 Task: Find connections with filter location Bochum with filter topic #Travelwith filter profile language German with filter current company InfoVision Inc. with filter school APJ Abdul Kalam Technological University with filter industry Household Services with filter service category Commercial Insurance with filter keywords title Interior Designer
Action: Mouse moved to (640, 85)
Screenshot: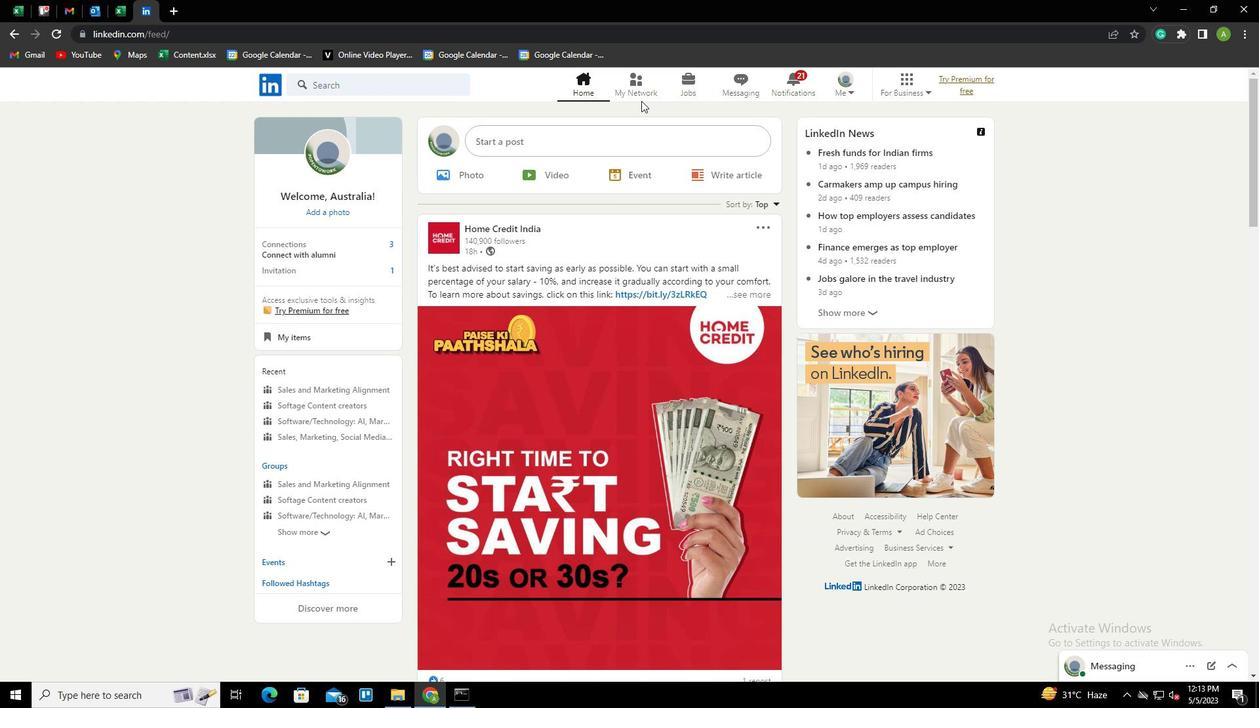
Action: Mouse pressed left at (640, 85)
Screenshot: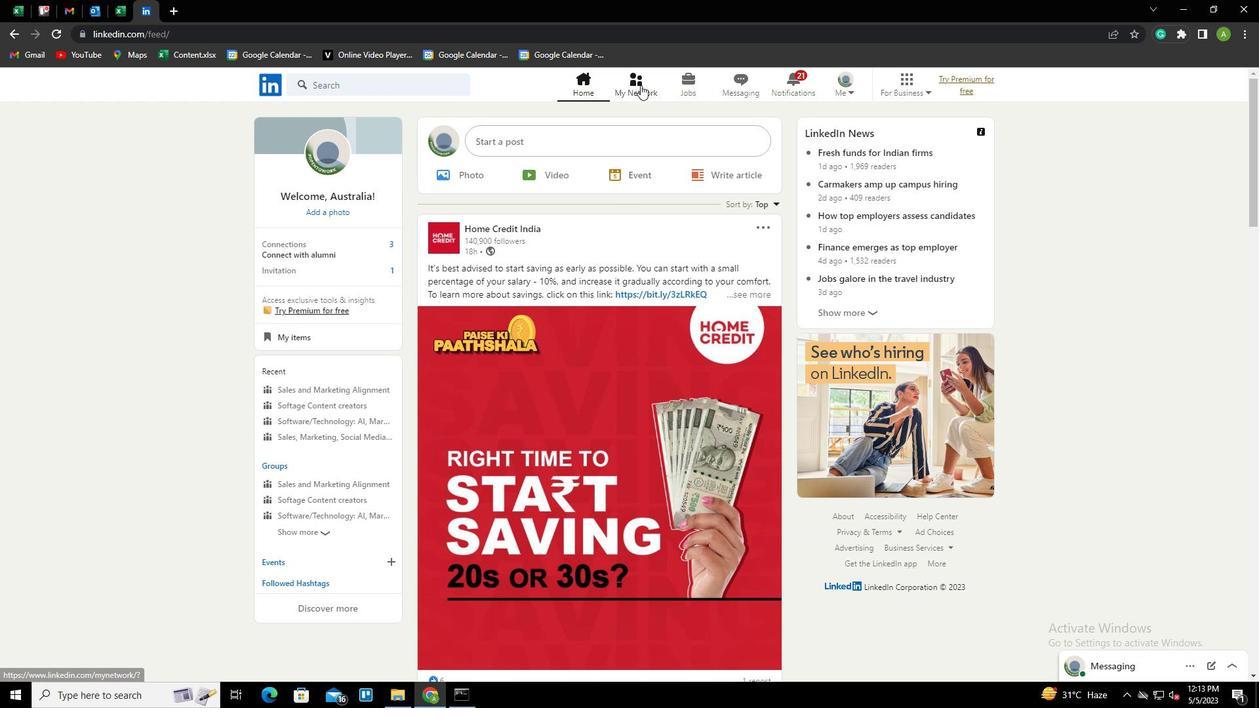 
Action: Mouse moved to (318, 152)
Screenshot: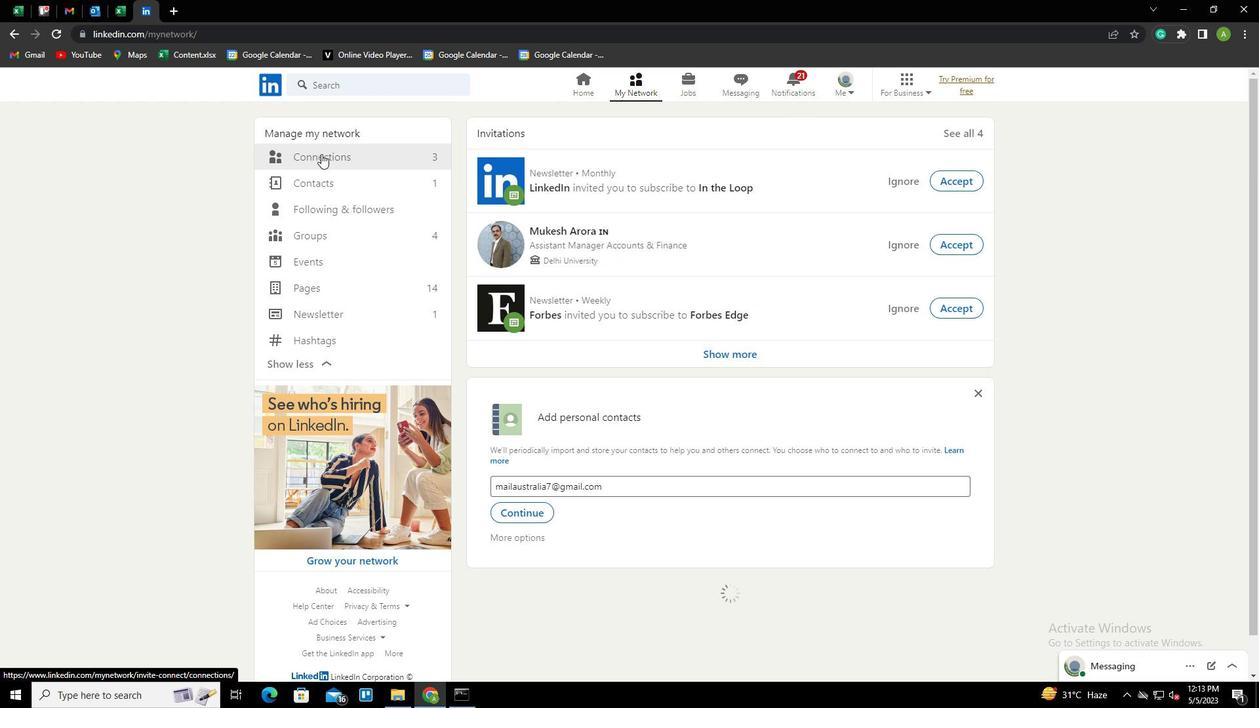 
Action: Mouse pressed left at (318, 152)
Screenshot: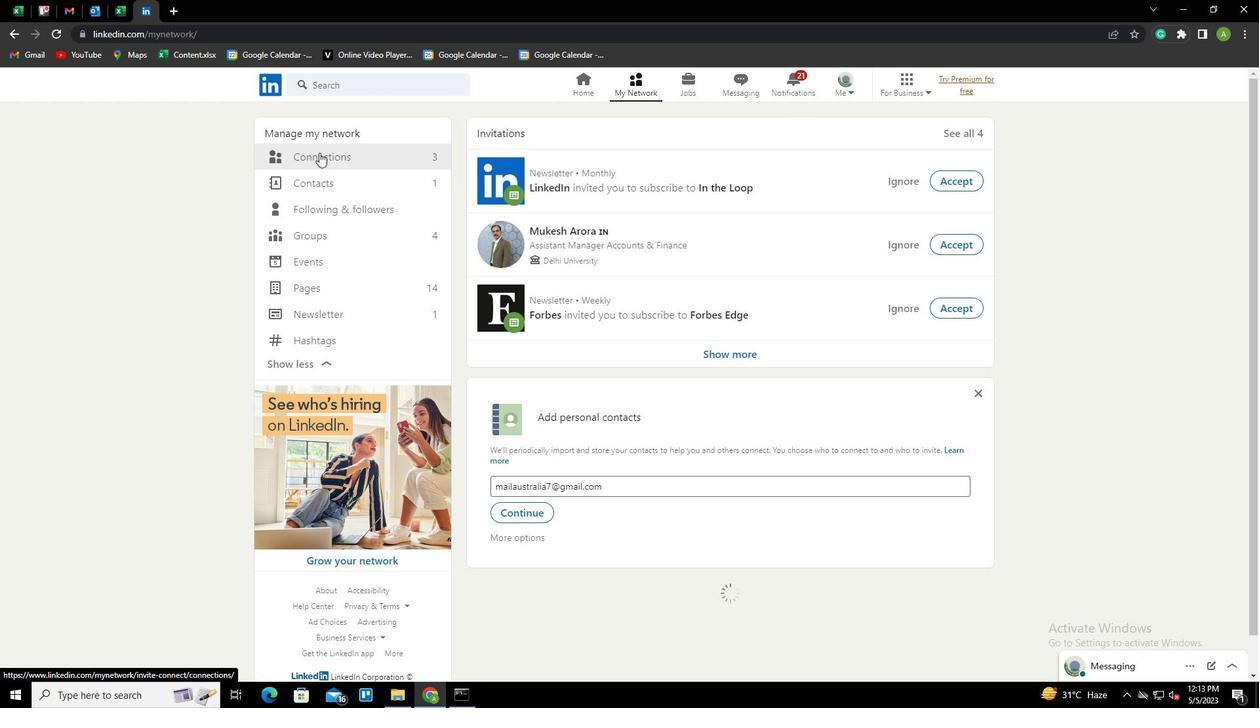 
Action: Mouse moved to (698, 158)
Screenshot: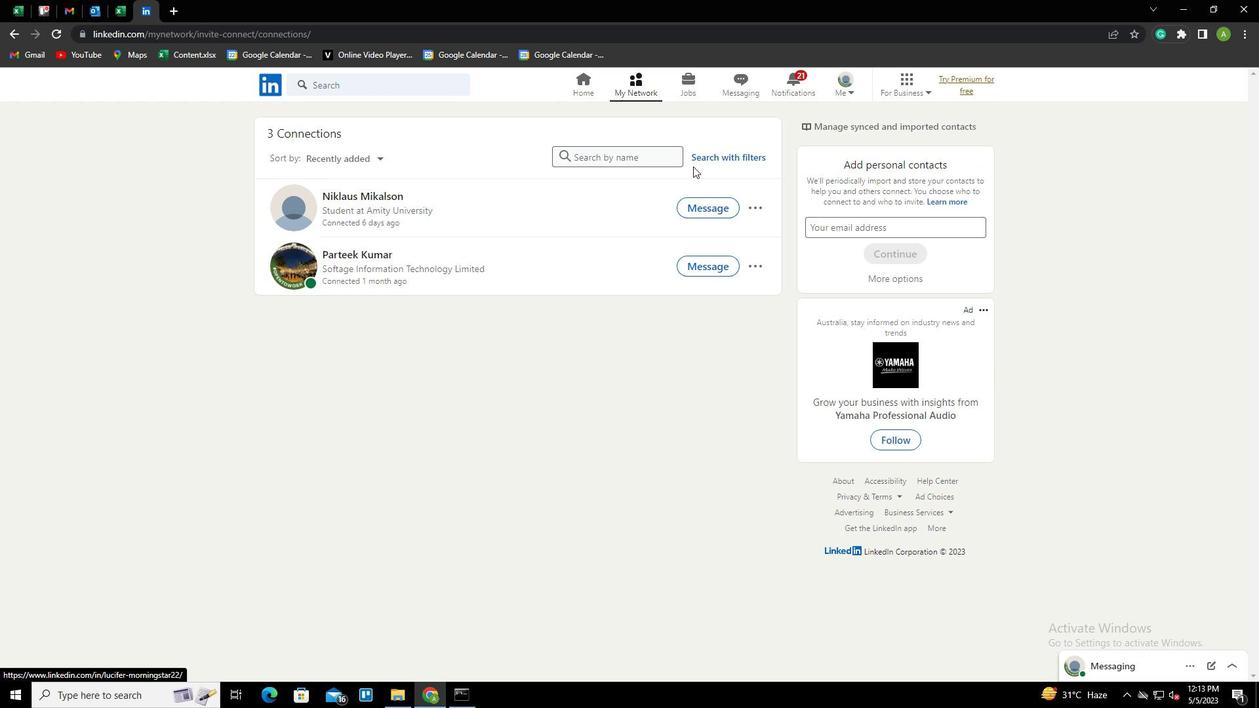 
Action: Mouse pressed left at (698, 158)
Screenshot: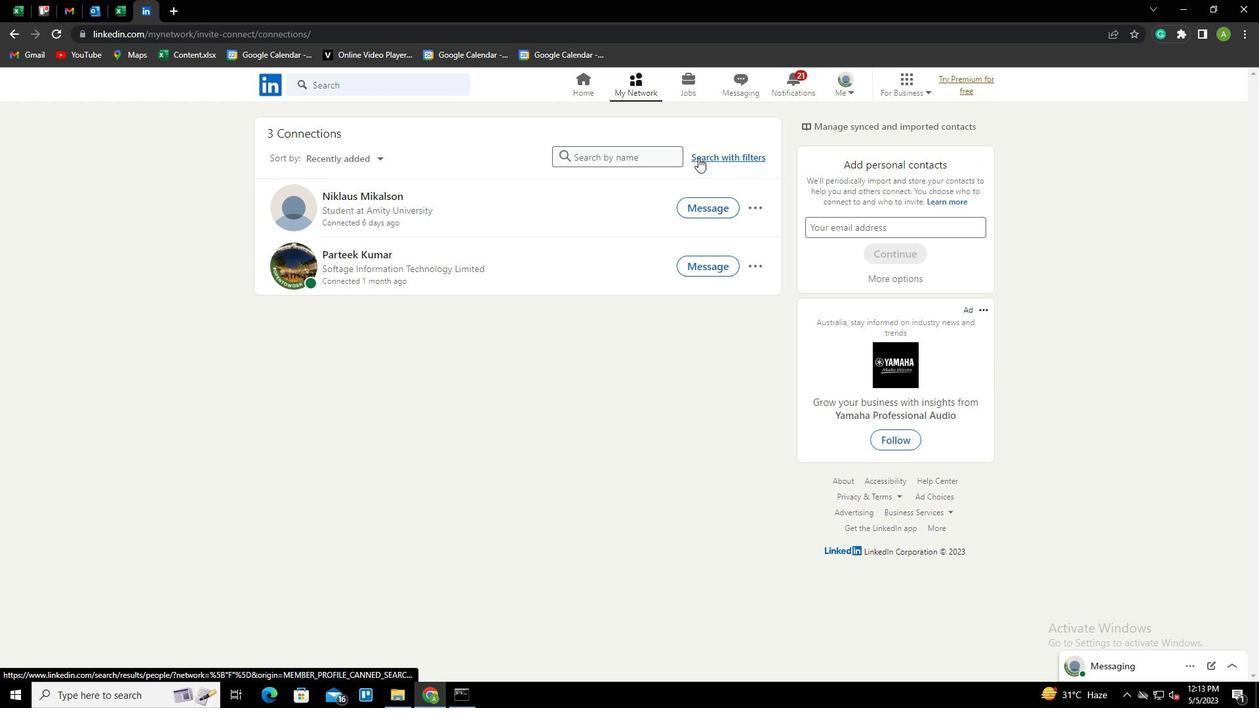 
Action: Mouse moved to (673, 121)
Screenshot: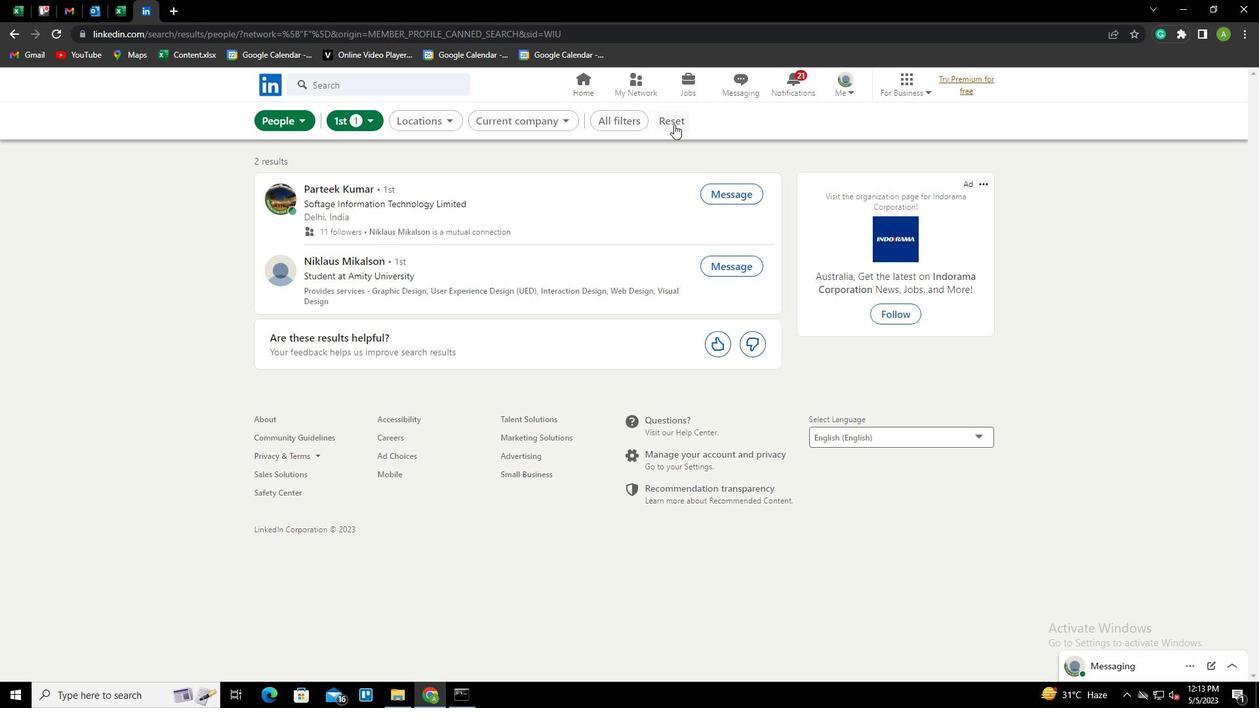 
Action: Mouse pressed left at (673, 121)
Screenshot: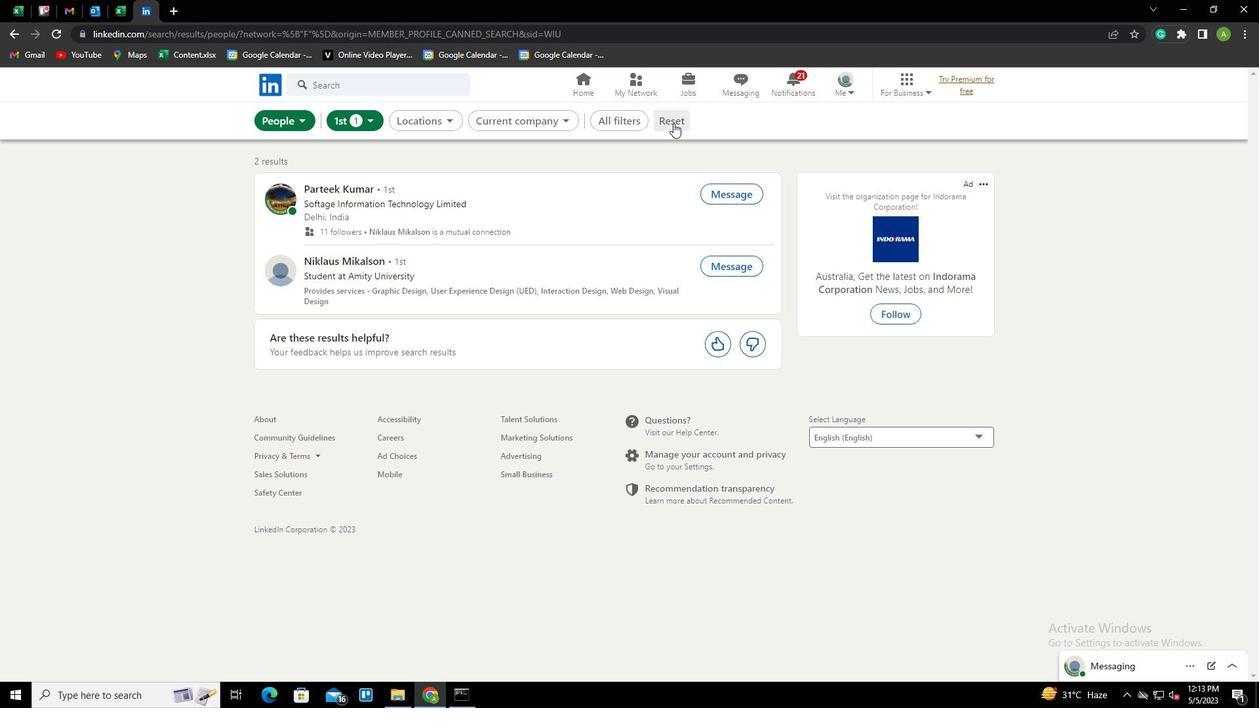 
Action: Mouse moved to (652, 116)
Screenshot: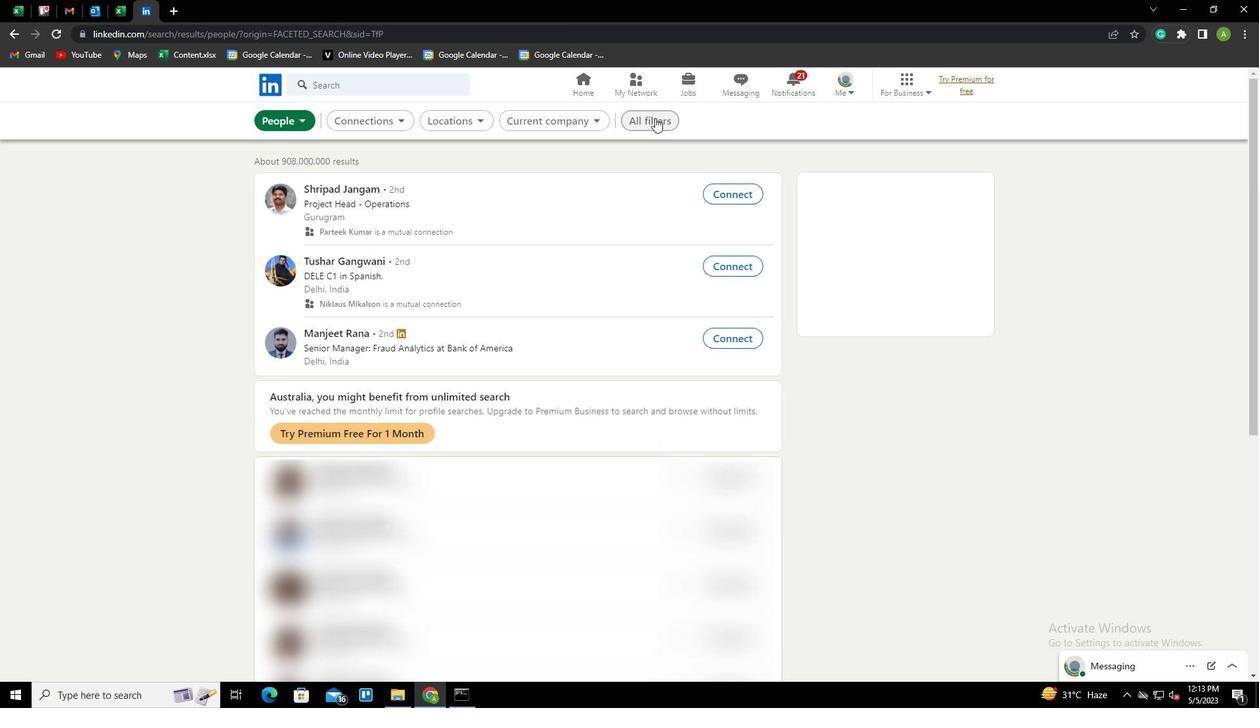 
Action: Mouse pressed left at (652, 116)
Screenshot: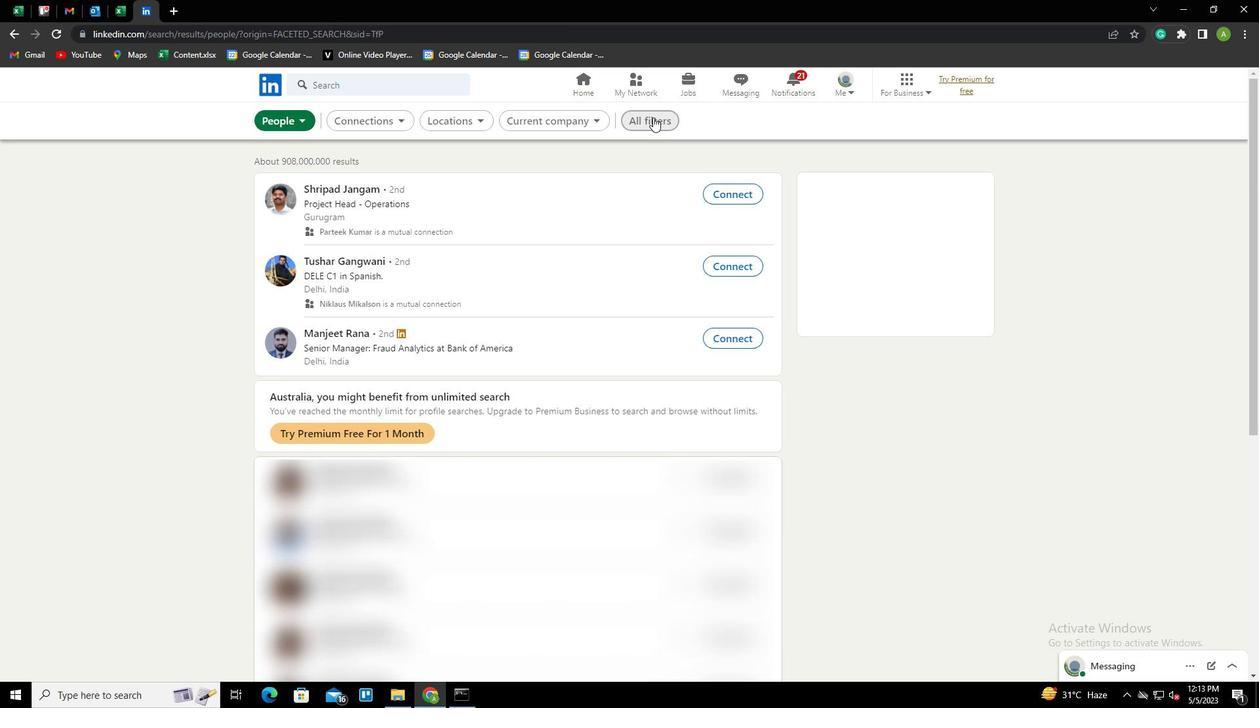 
Action: Mouse moved to (991, 346)
Screenshot: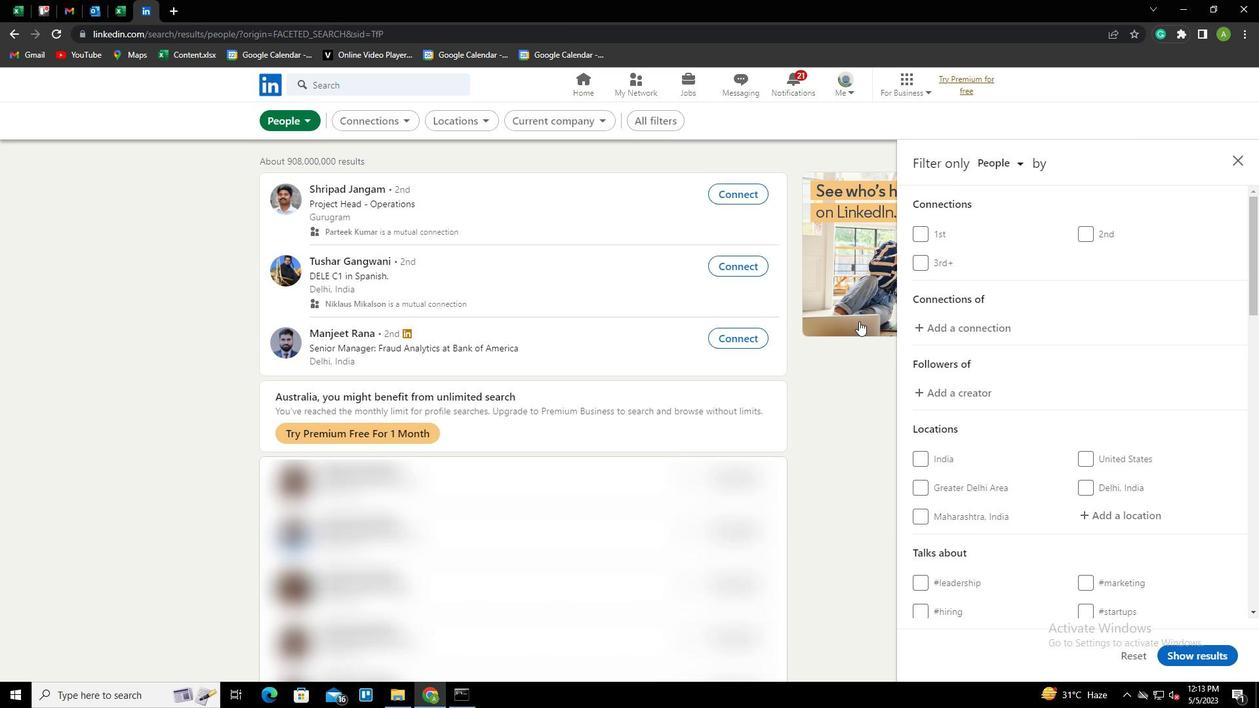
Action: Mouse scrolled (991, 345) with delta (0, 0)
Screenshot: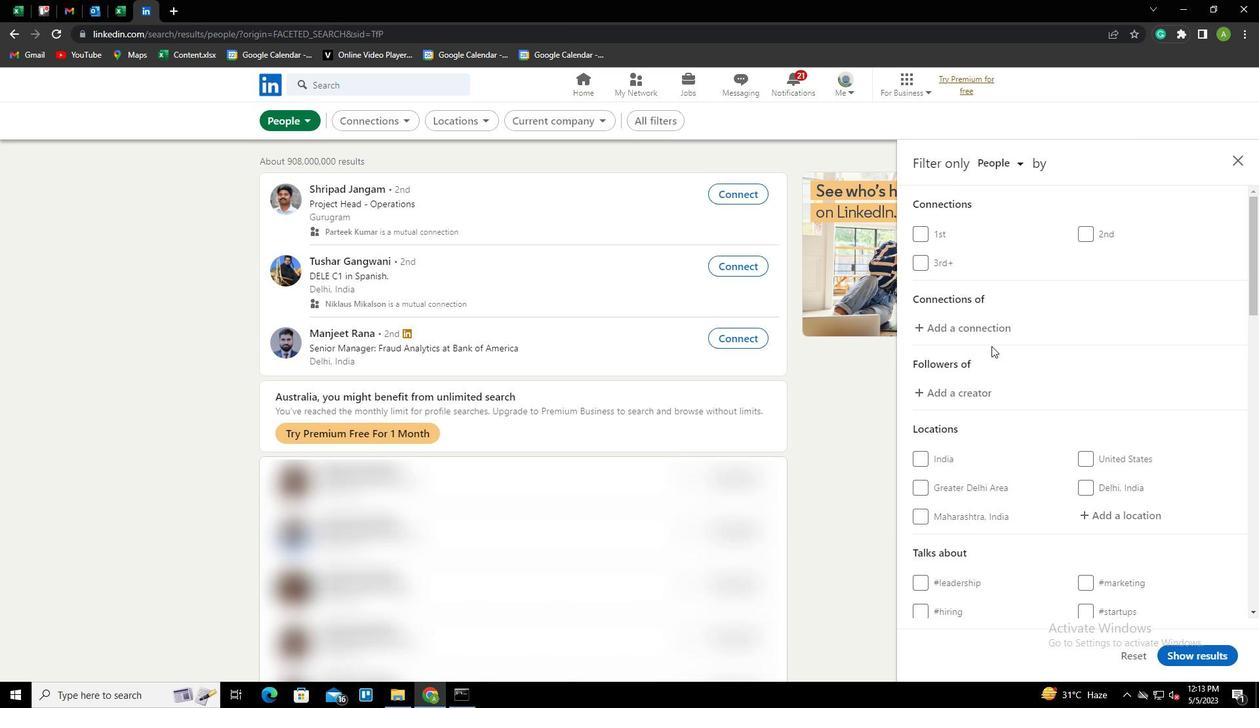 
Action: Mouse scrolled (991, 345) with delta (0, 0)
Screenshot: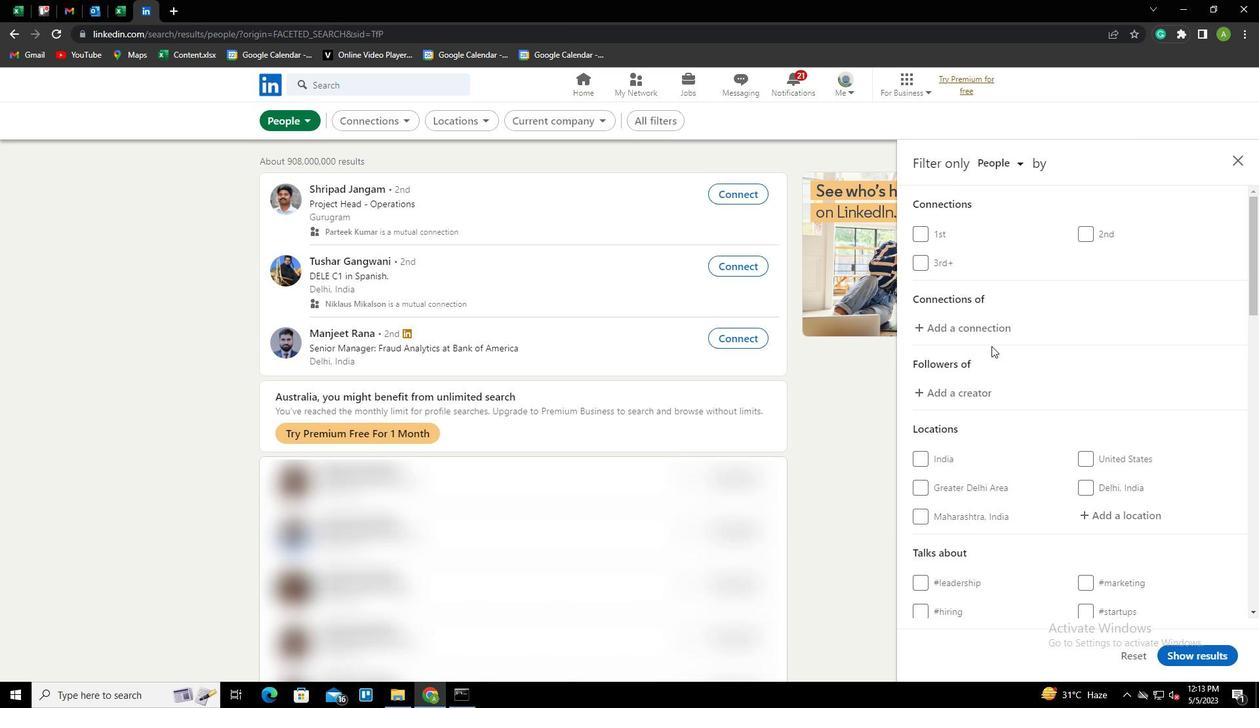 
Action: Mouse moved to (1111, 386)
Screenshot: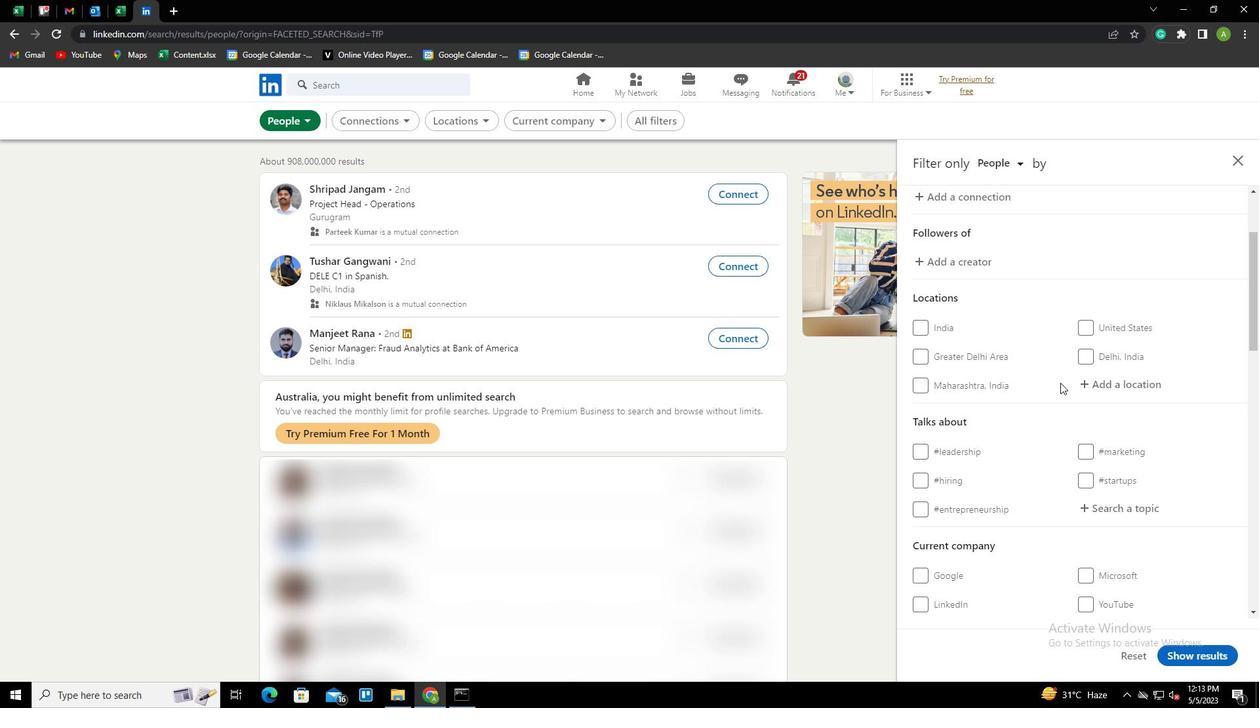 
Action: Mouse pressed left at (1111, 386)
Screenshot: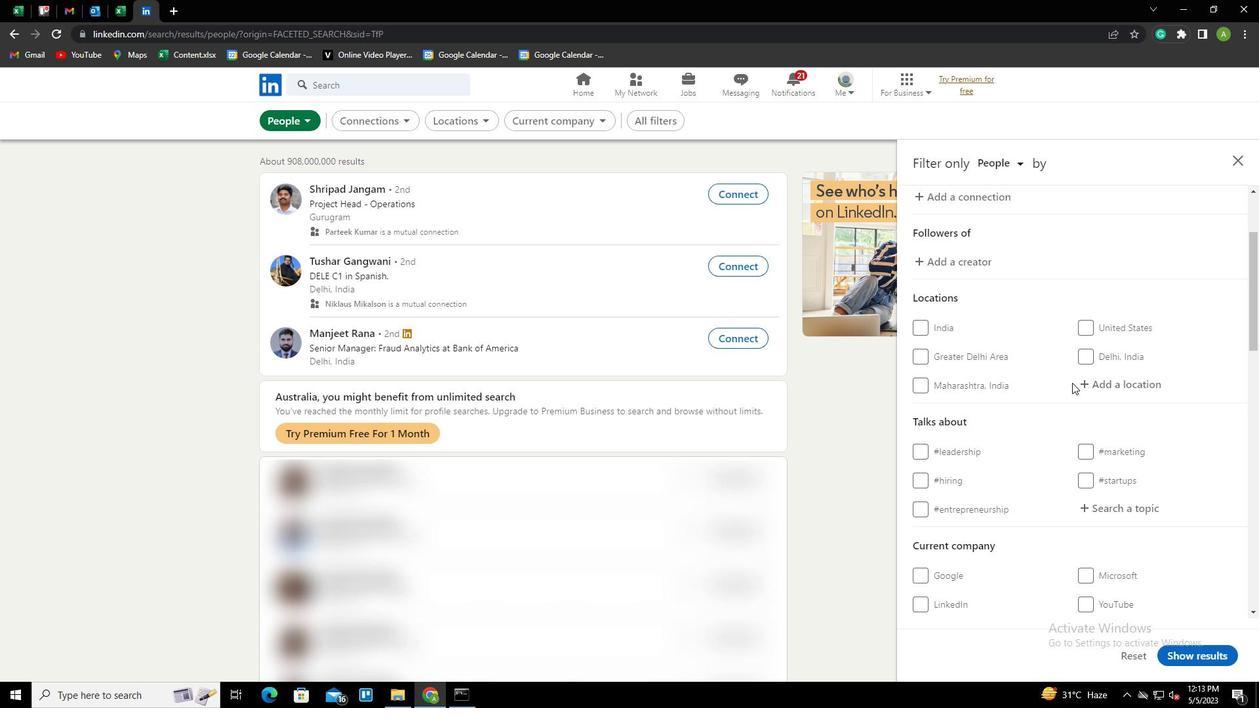 
Action: Key pressed <Key.shift><Key.shift><Key.shift><Key.shift><Key.shift><Key.shift><Key.shift><Key.shift><Key.shift><Key.shift><Key.shift><Key.shift><Key.shift><Key.shift><Key.shift><Key.shift><Key.shift><Key.shift>V
Screenshot: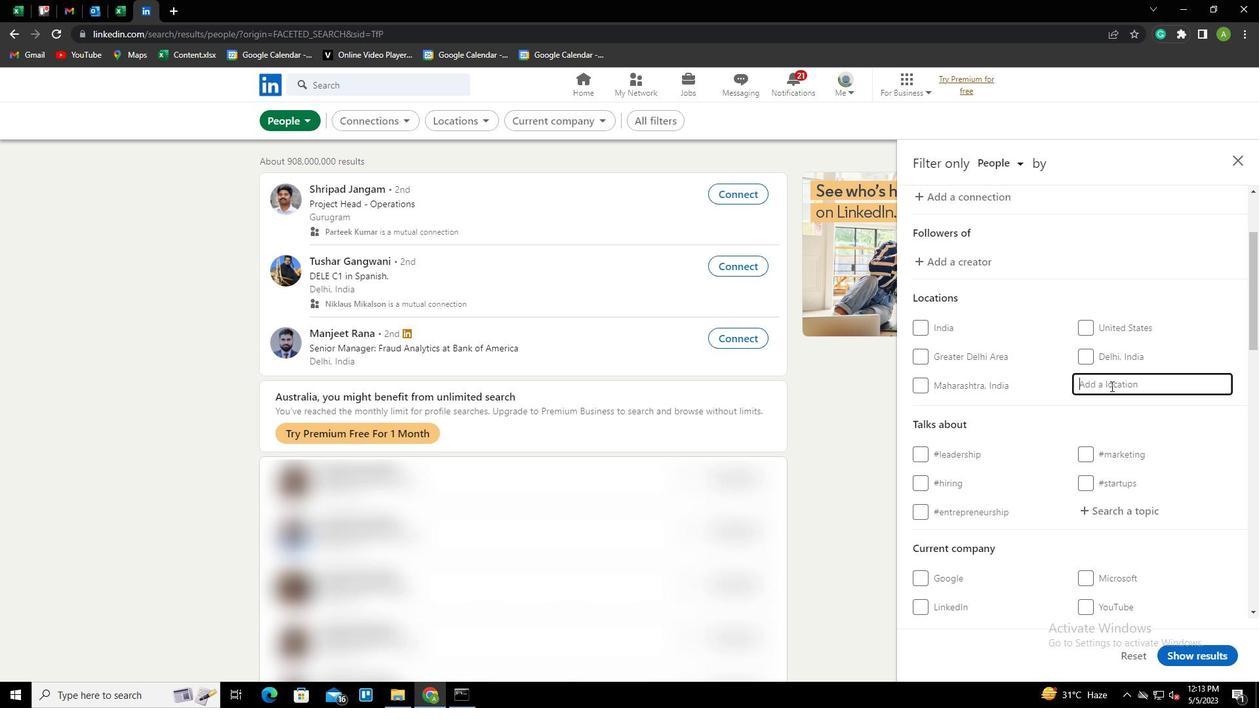 
Action: Mouse moved to (1038, 352)
Screenshot: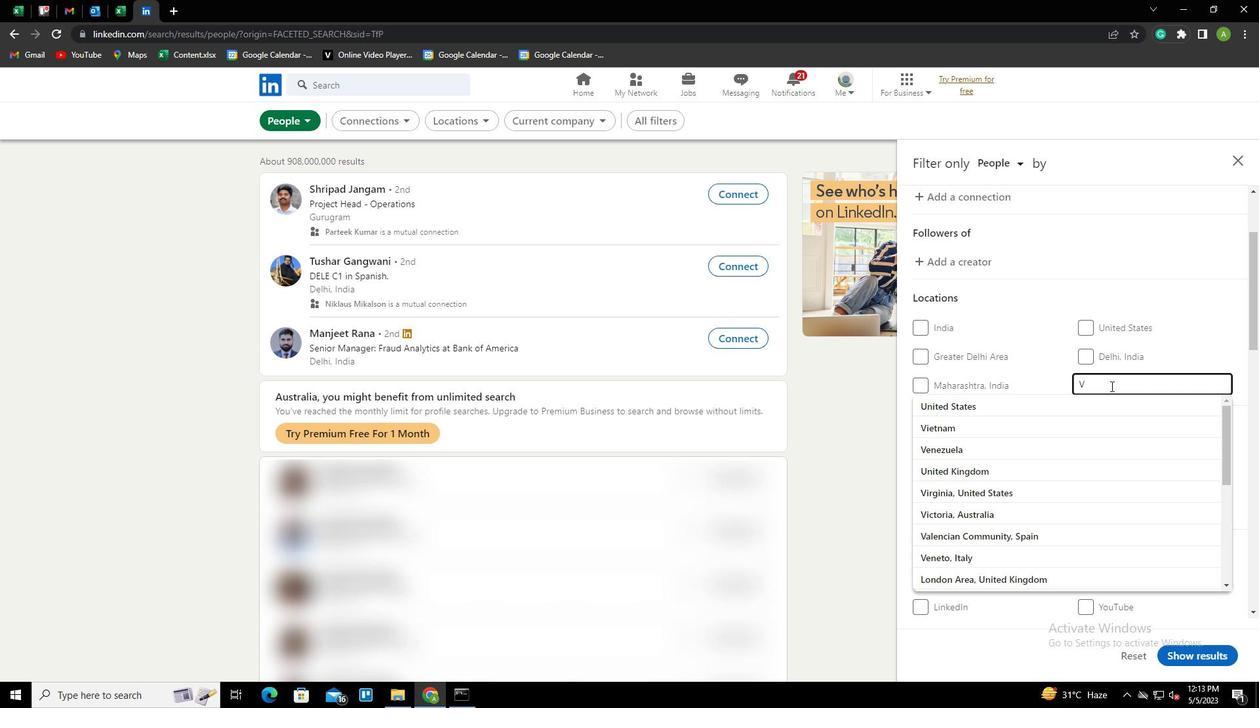 
Action: Key pressed <Key.backspace>BOCHUM<Key.down><Key.enter>
Screenshot: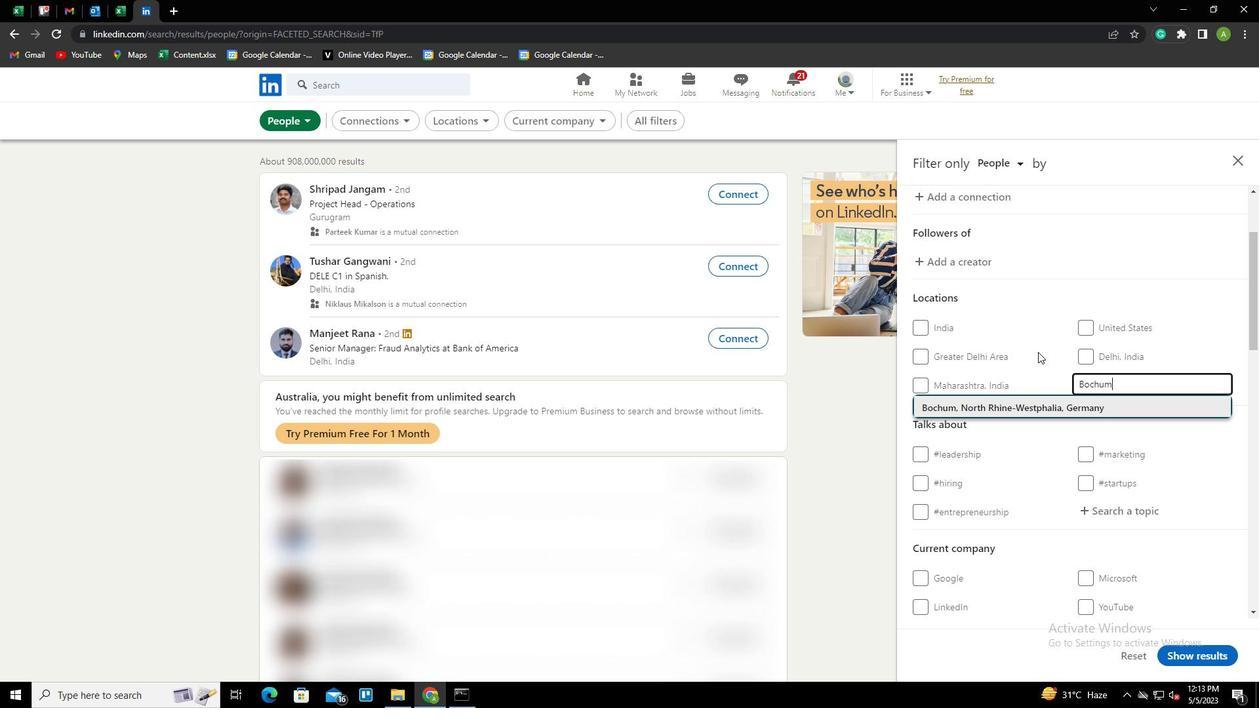 
Action: Mouse scrolled (1038, 351) with delta (0, 0)
Screenshot: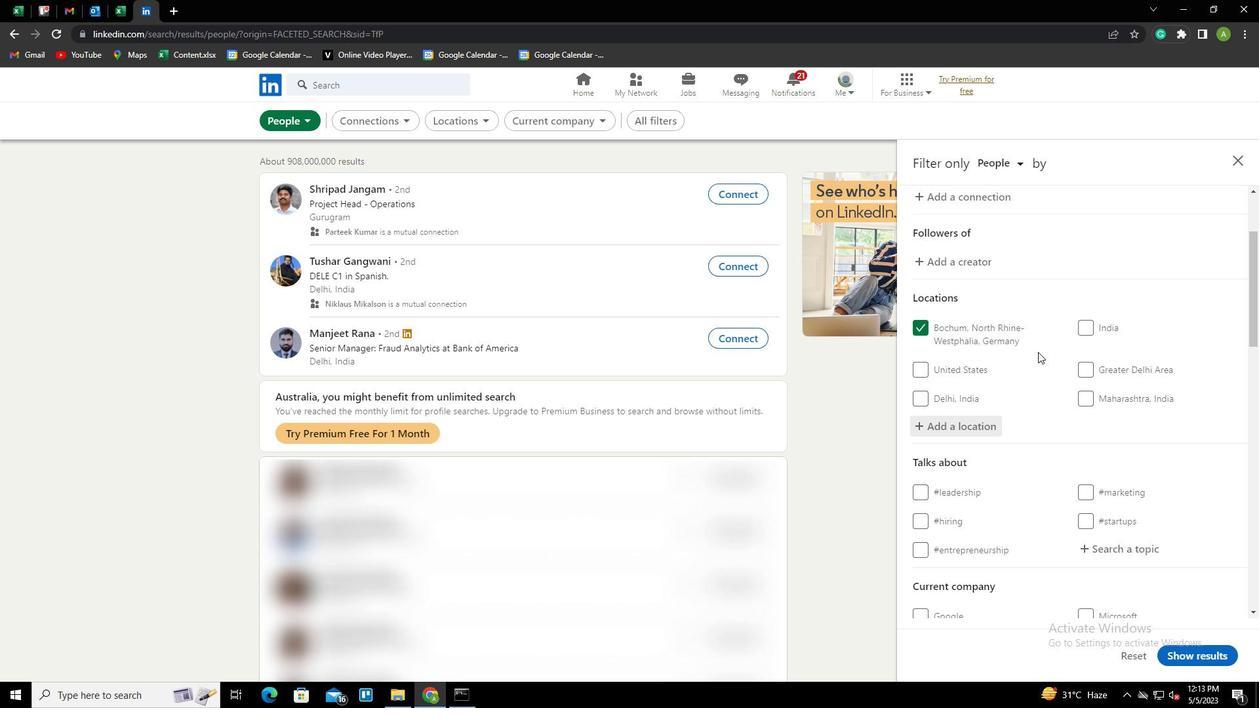 
Action: Mouse scrolled (1038, 351) with delta (0, 0)
Screenshot: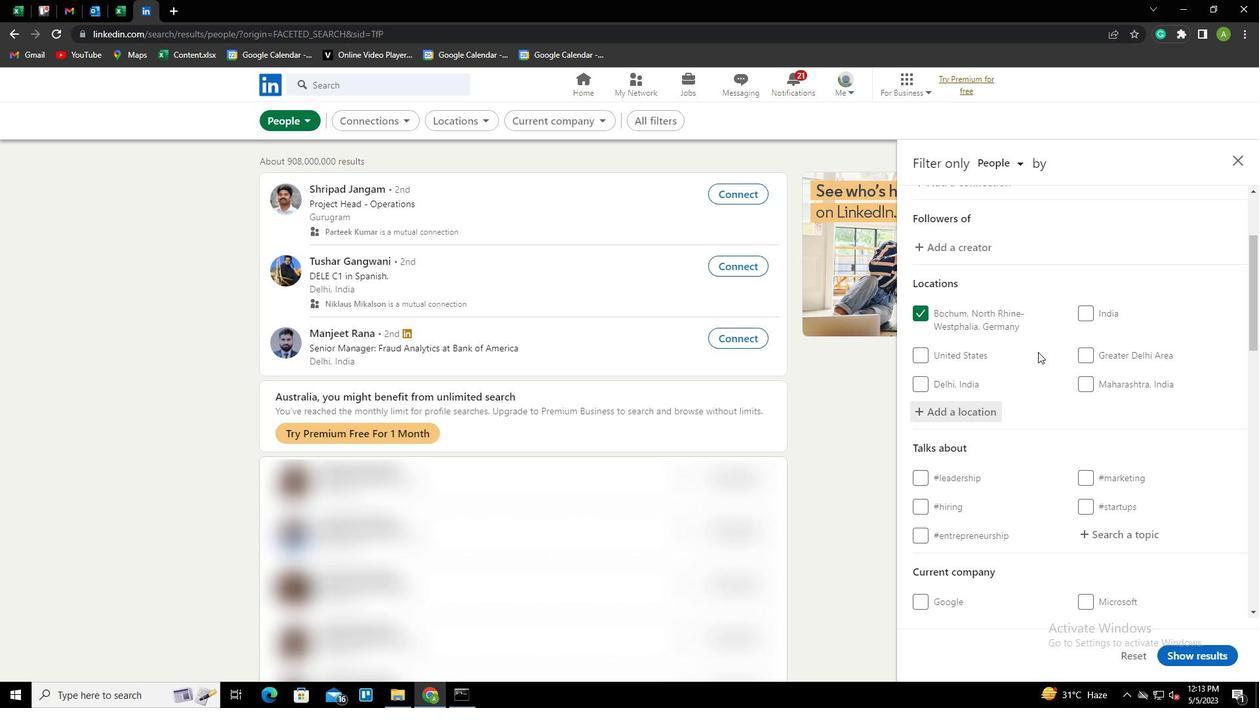 
Action: Mouse moved to (1117, 426)
Screenshot: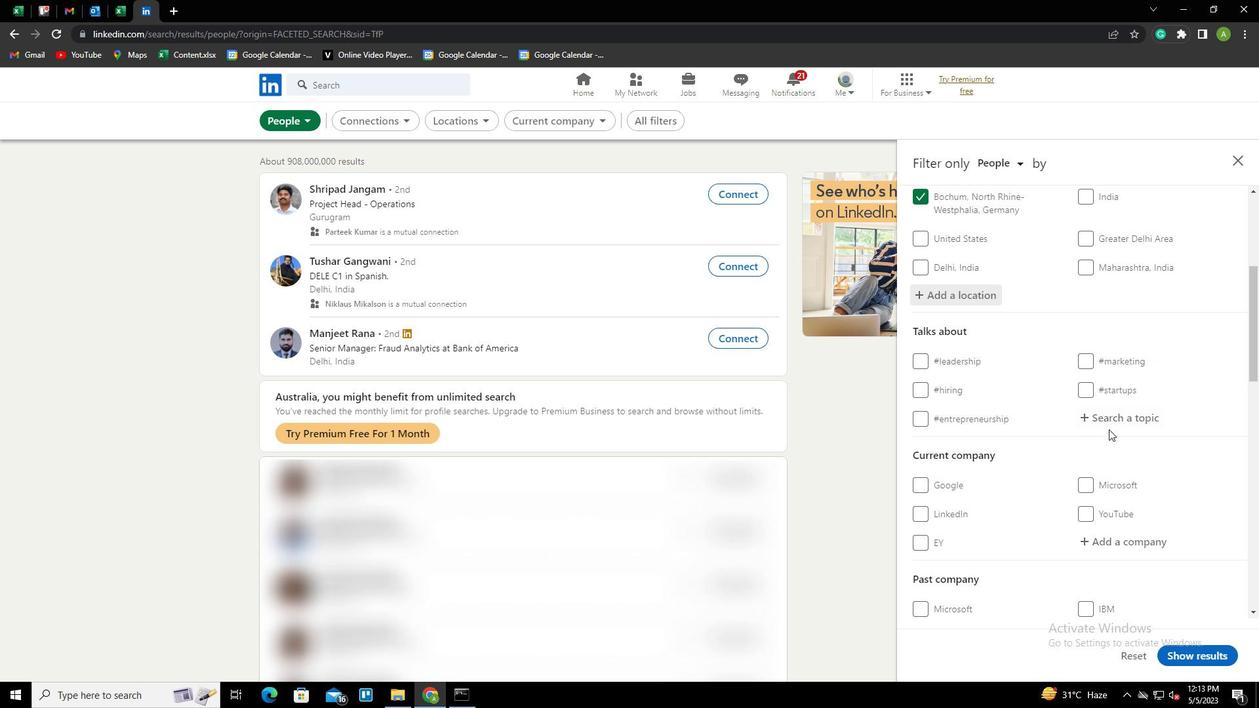 
Action: Mouse pressed left at (1117, 426)
Screenshot: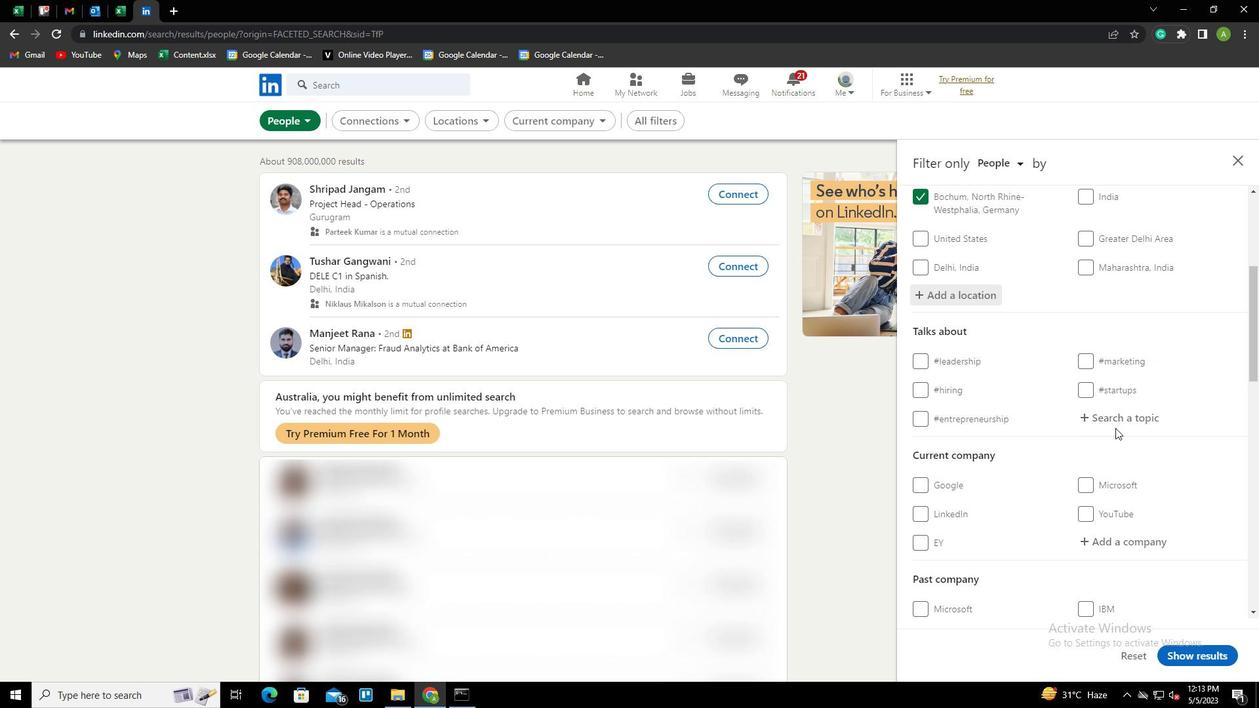 
Action: Key pressed TRAVEL<Key.down><Key.enter>
Screenshot: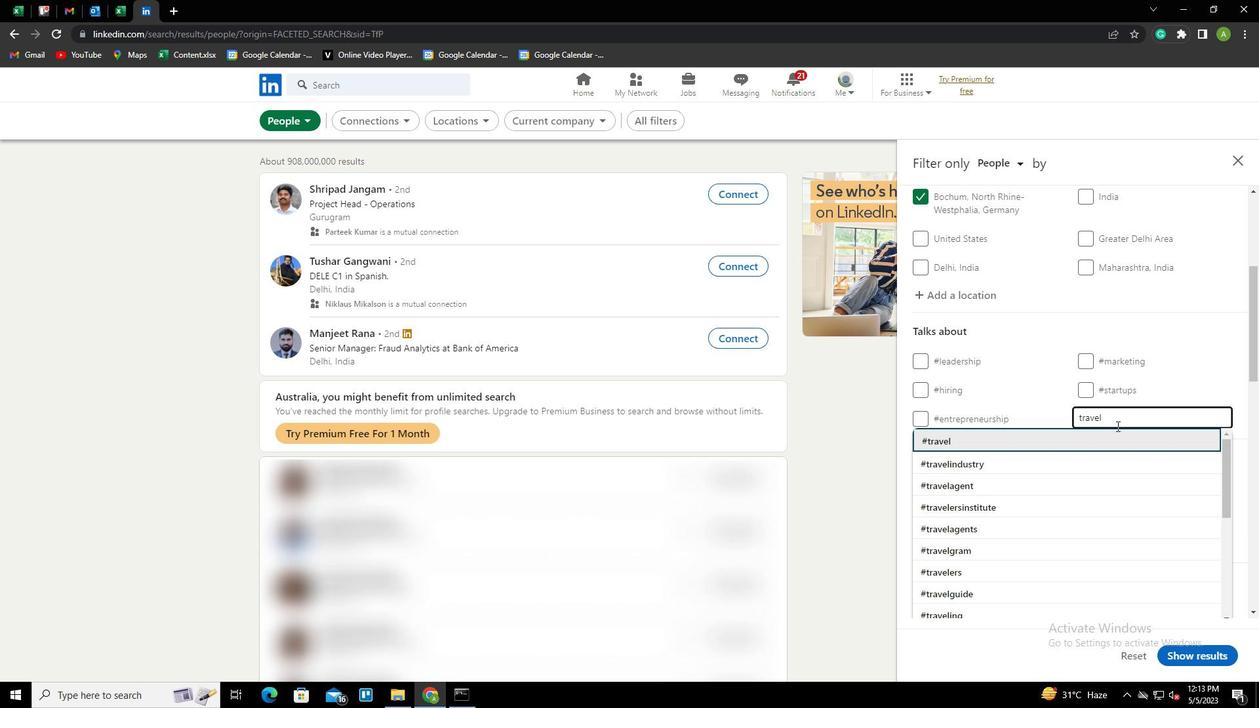 
Action: Mouse scrolled (1117, 425) with delta (0, 0)
Screenshot: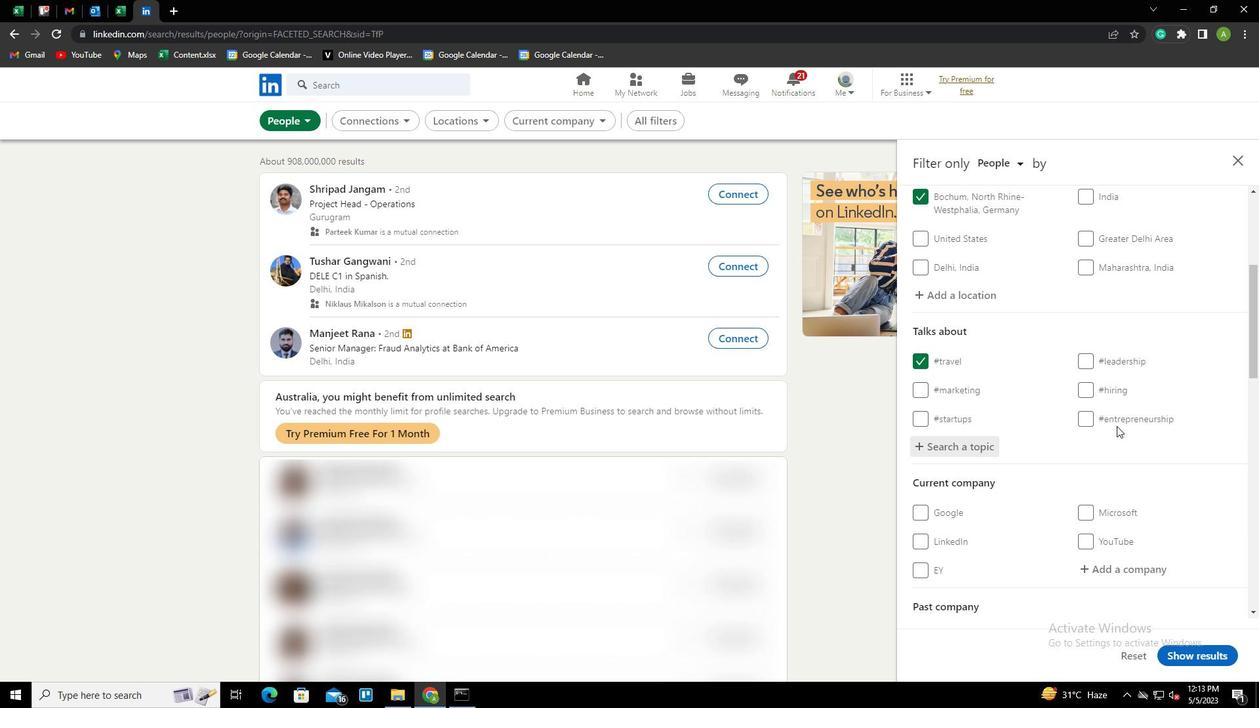 
Action: Mouse scrolled (1117, 425) with delta (0, 0)
Screenshot: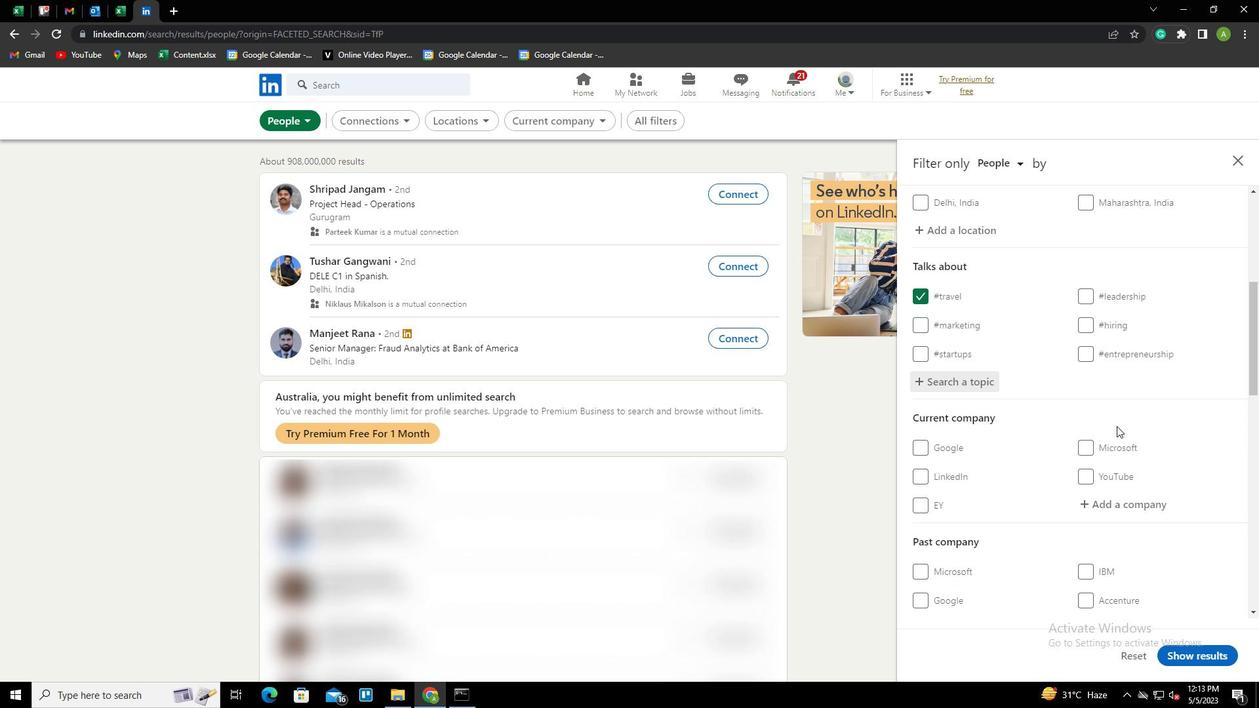 
Action: Mouse scrolled (1117, 425) with delta (0, 0)
Screenshot: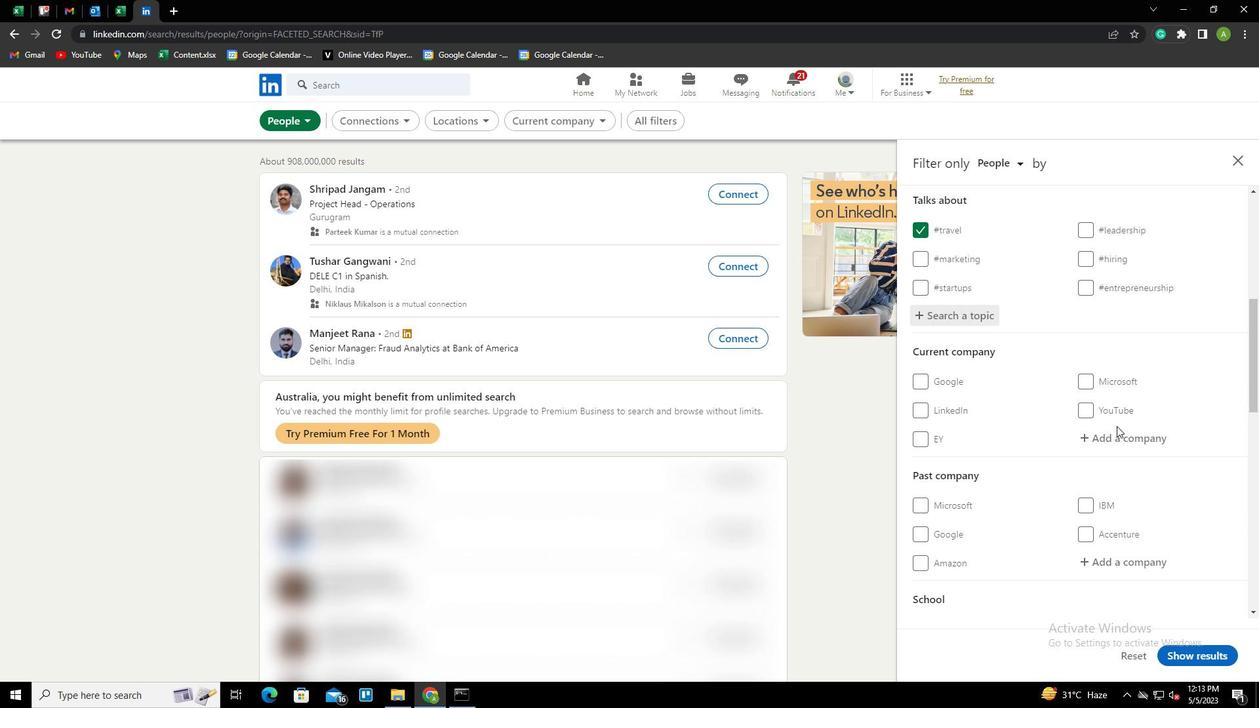 
Action: Mouse scrolled (1117, 425) with delta (0, 0)
Screenshot: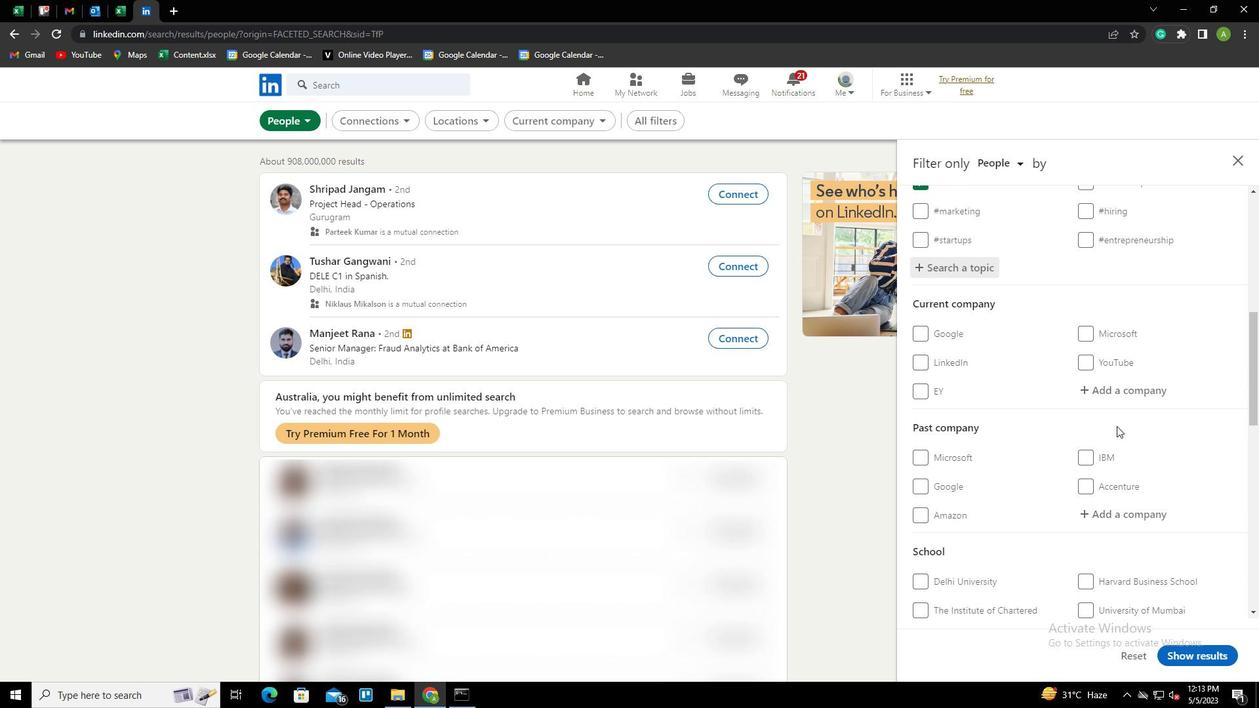 
Action: Mouse scrolled (1117, 425) with delta (0, 0)
Screenshot: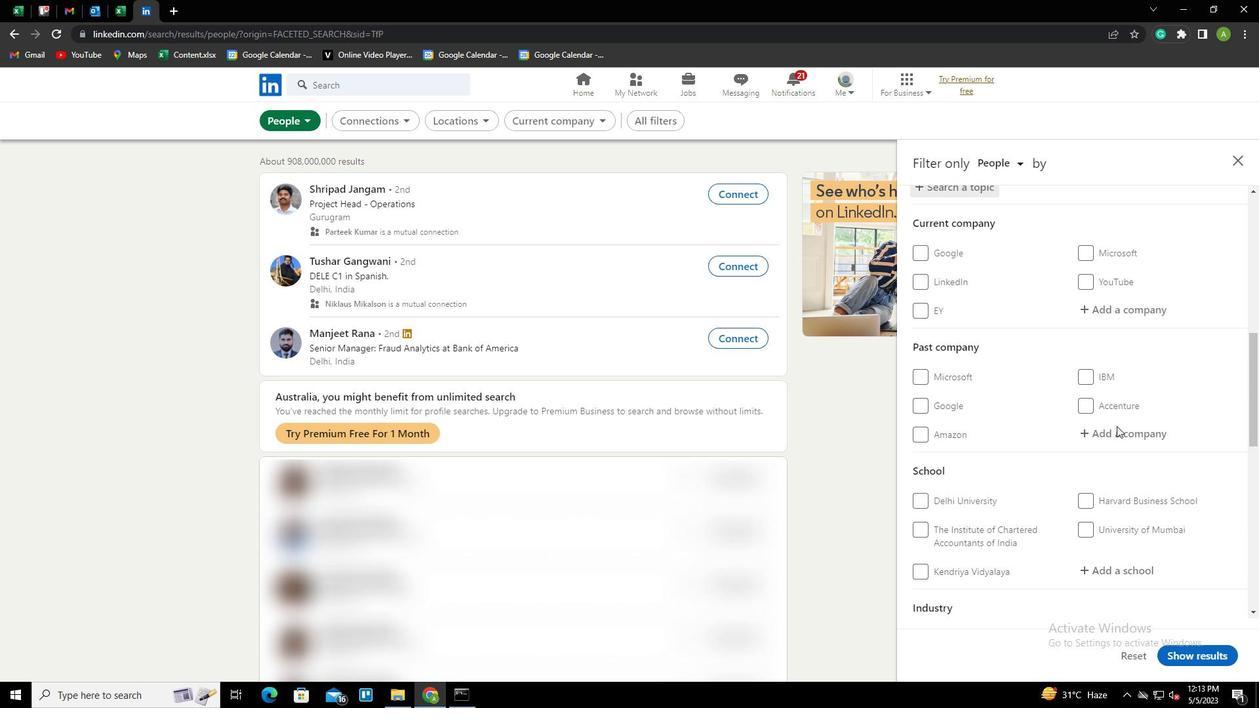 
Action: Mouse scrolled (1117, 425) with delta (0, 0)
Screenshot: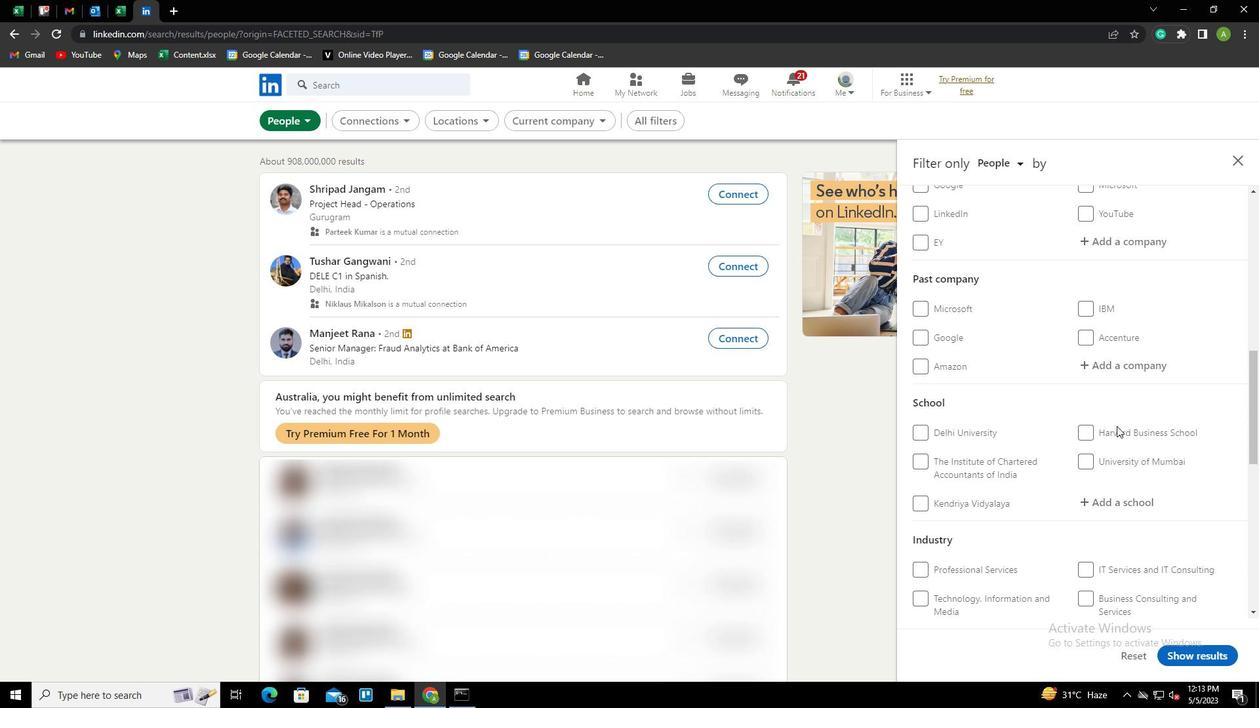 
Action: Mouse scrolled (1117, 425) with delta (0, 0)
Screenshot: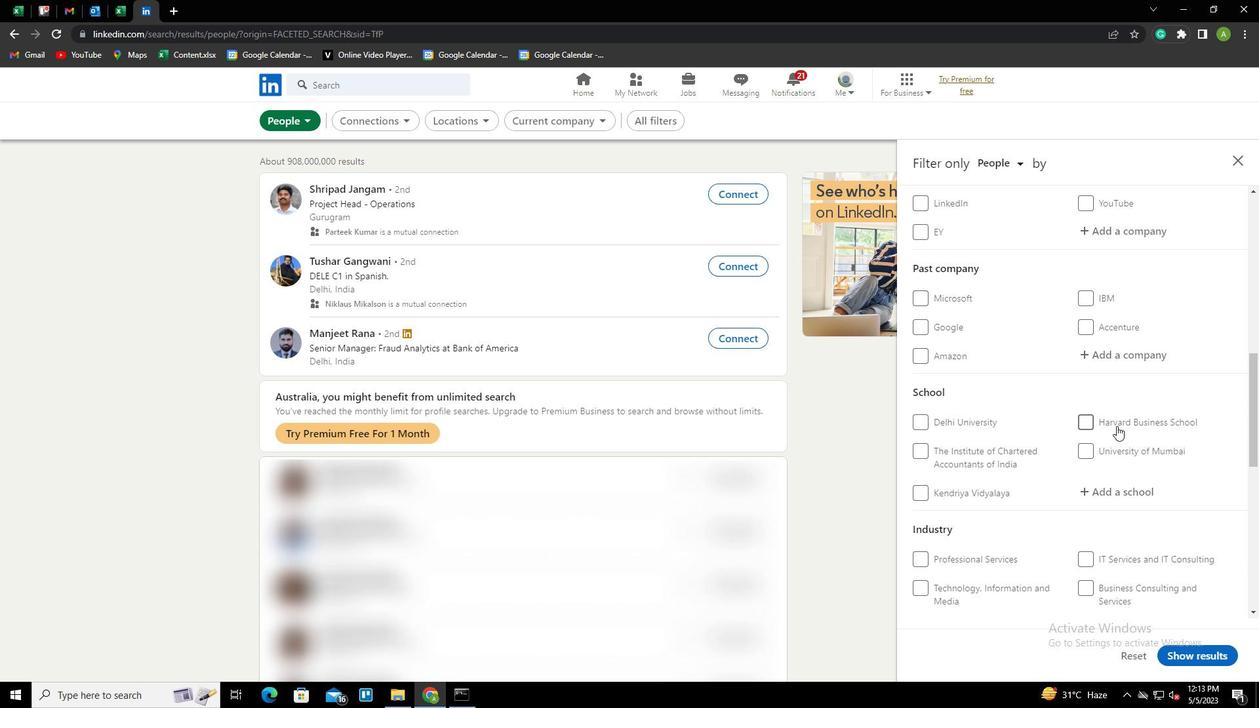 
Action: Mouse scrolled (1117, 425) with delta (0, 0)
Screenshot: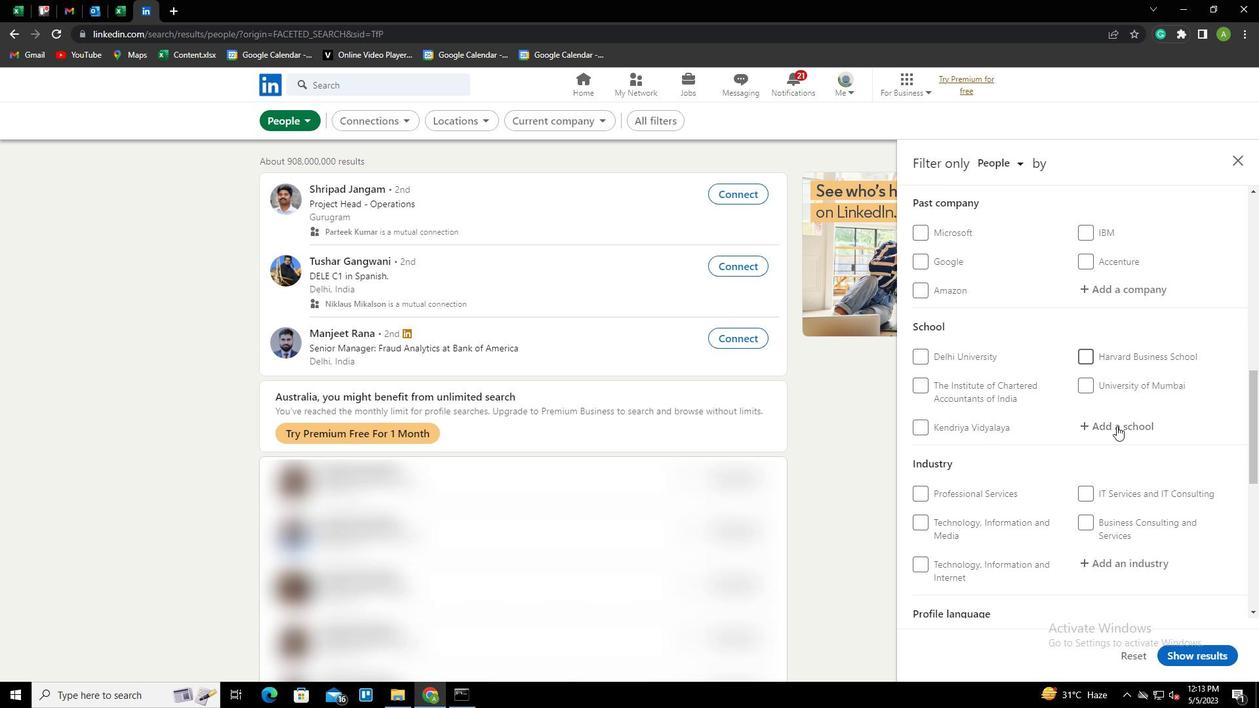 
Action: Mouse scrolled (1117, 425) with delta (0, 0)
Screenshot: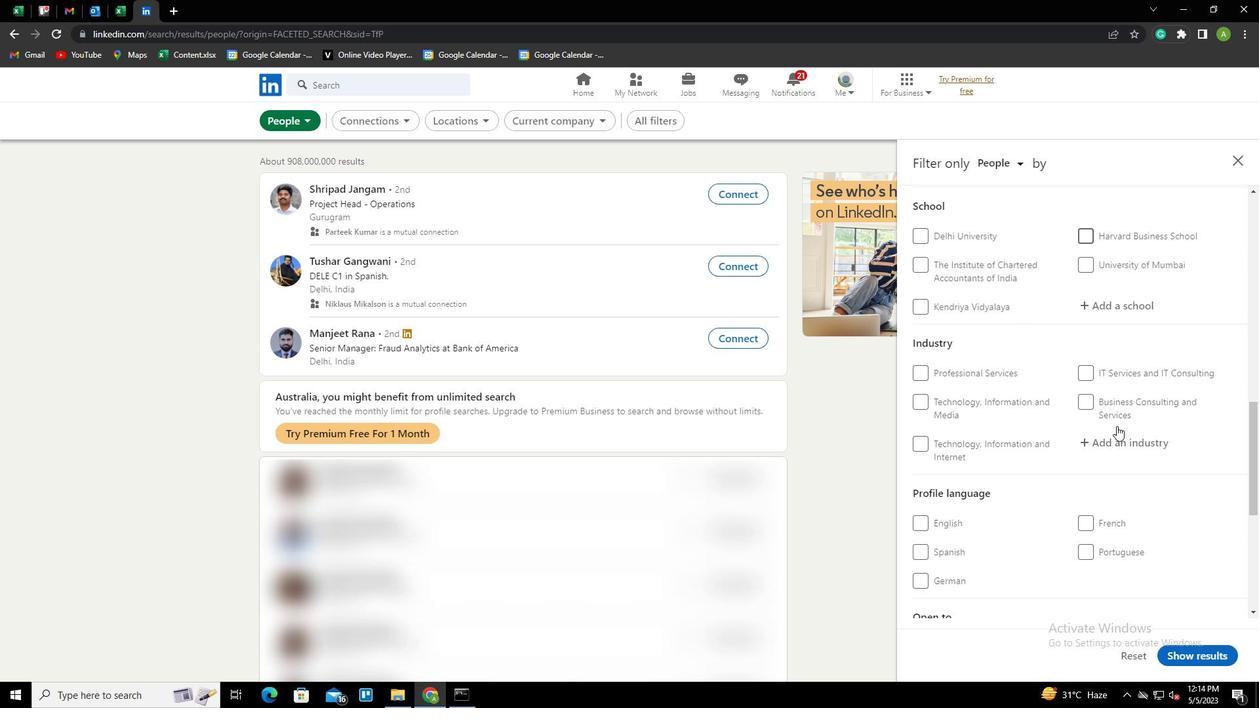 
Action: Mouse moved to (928, 512)
Screenshot: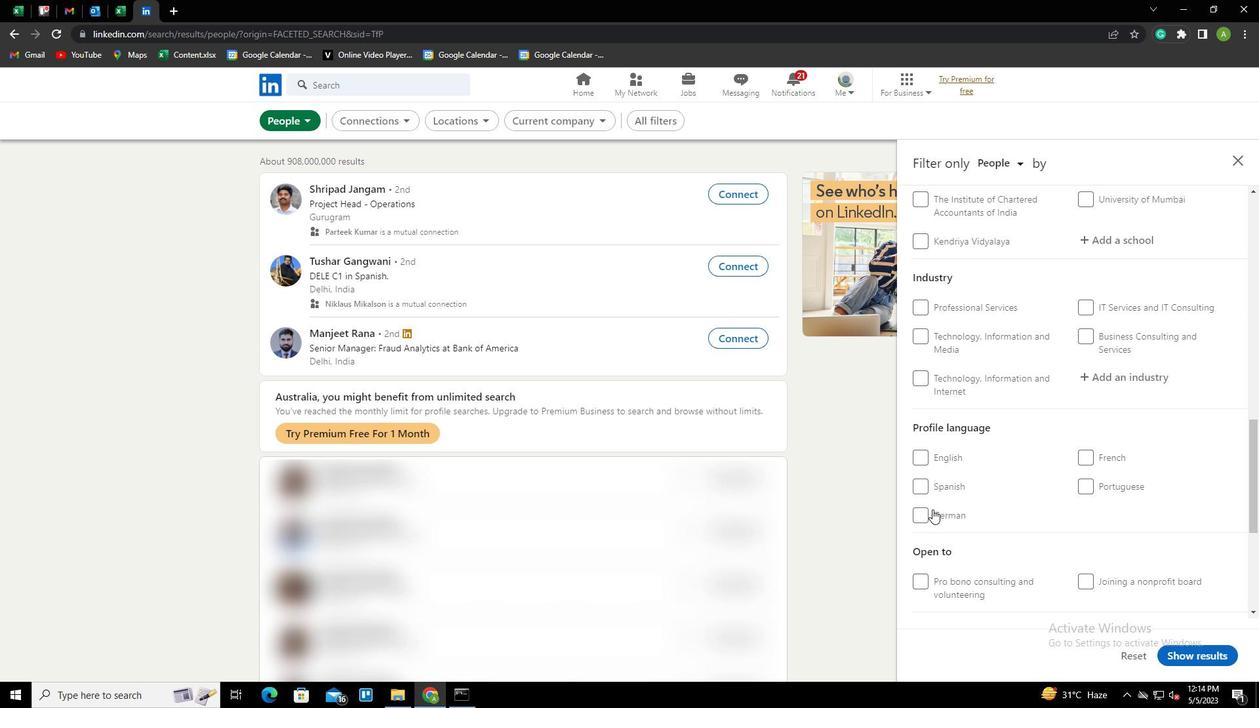 
Action: Mouse pressed left at (928, 512)
Screenshot: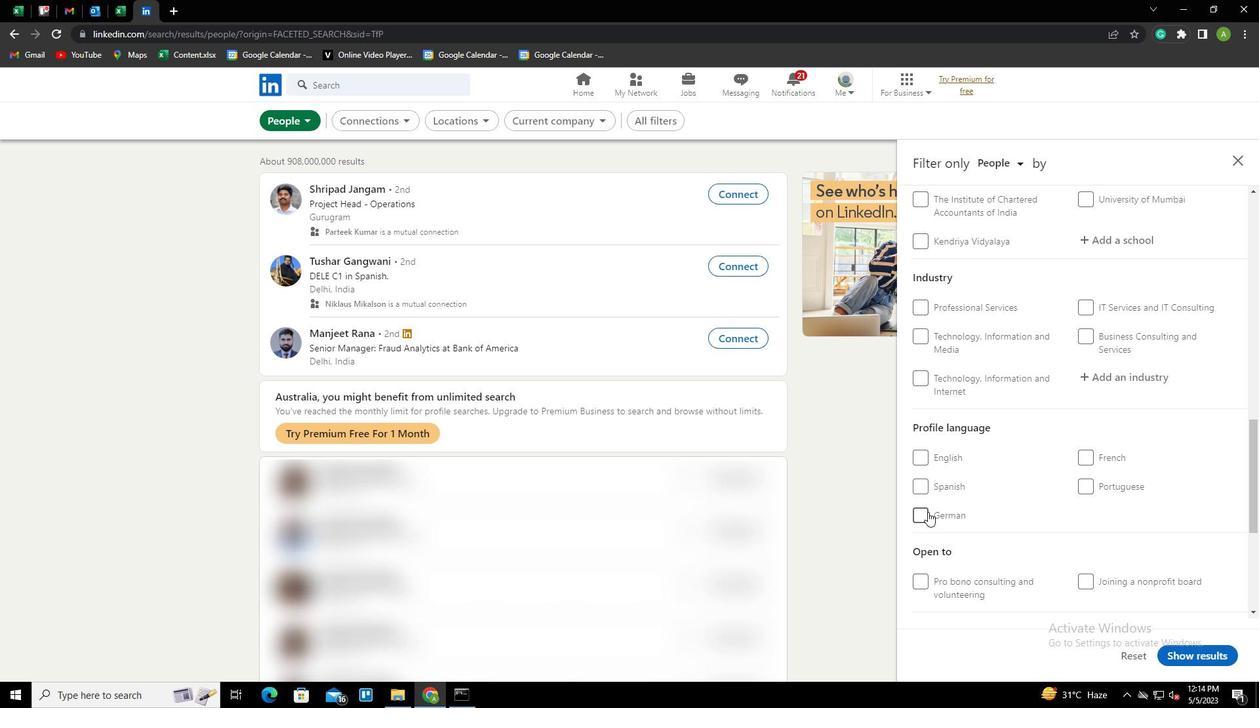 
Action: Mouse moved to (1071, 493)
Screenshot: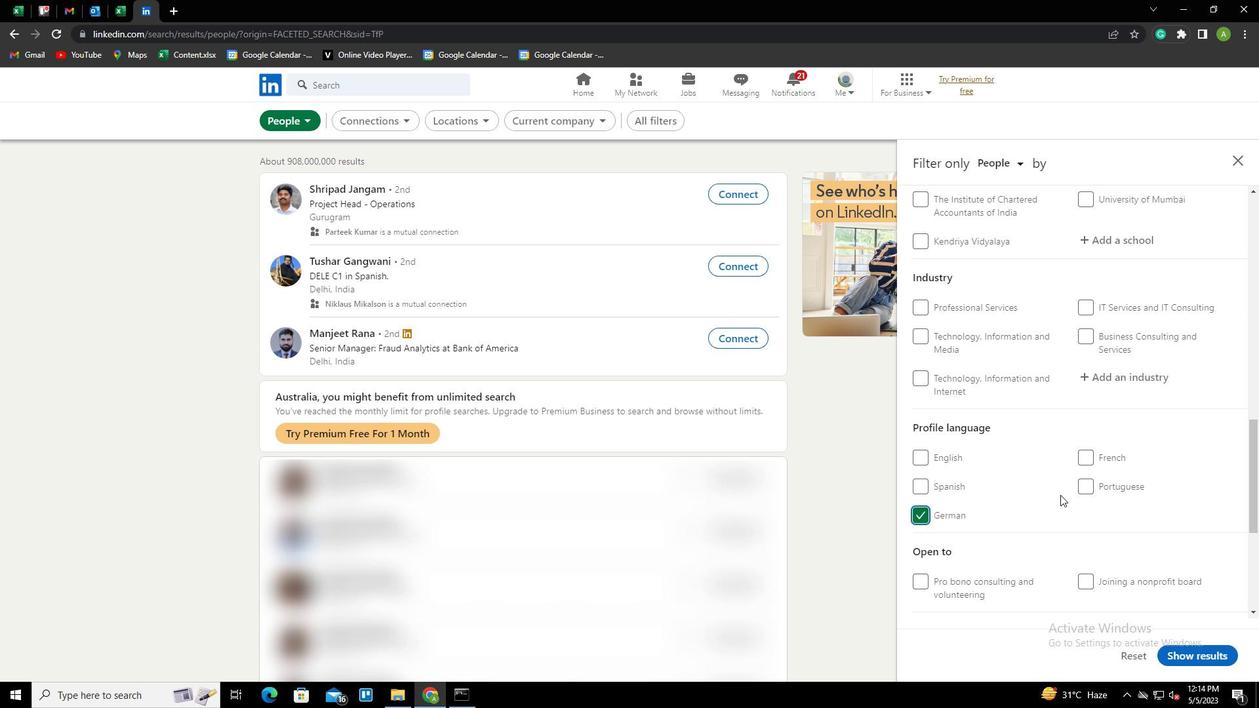 
Action: Mouse scrolled (1071, 493) with delta (0, 0)
Screenshot: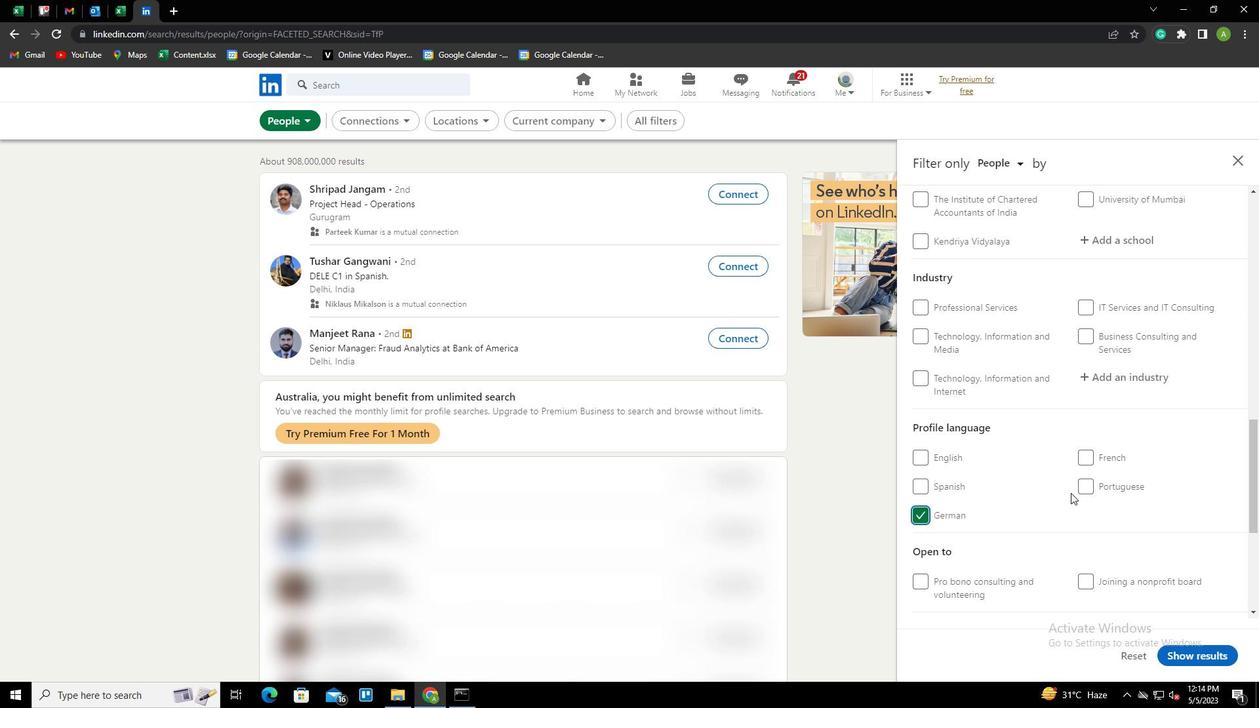 
Action: Mouse scrolled (1071, 493) with delta (0, 0)
Screenshot: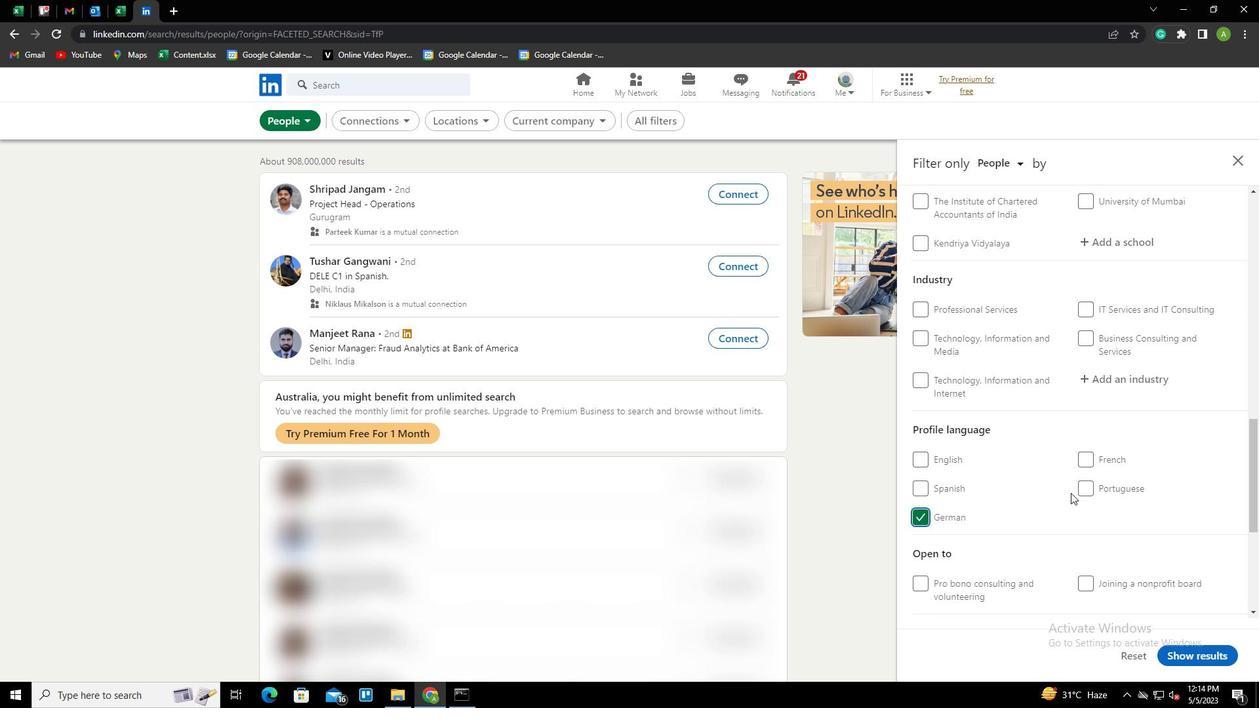 
Action: Mouse scrolled (1071, 493) with delta (0, 0)
Screenshot: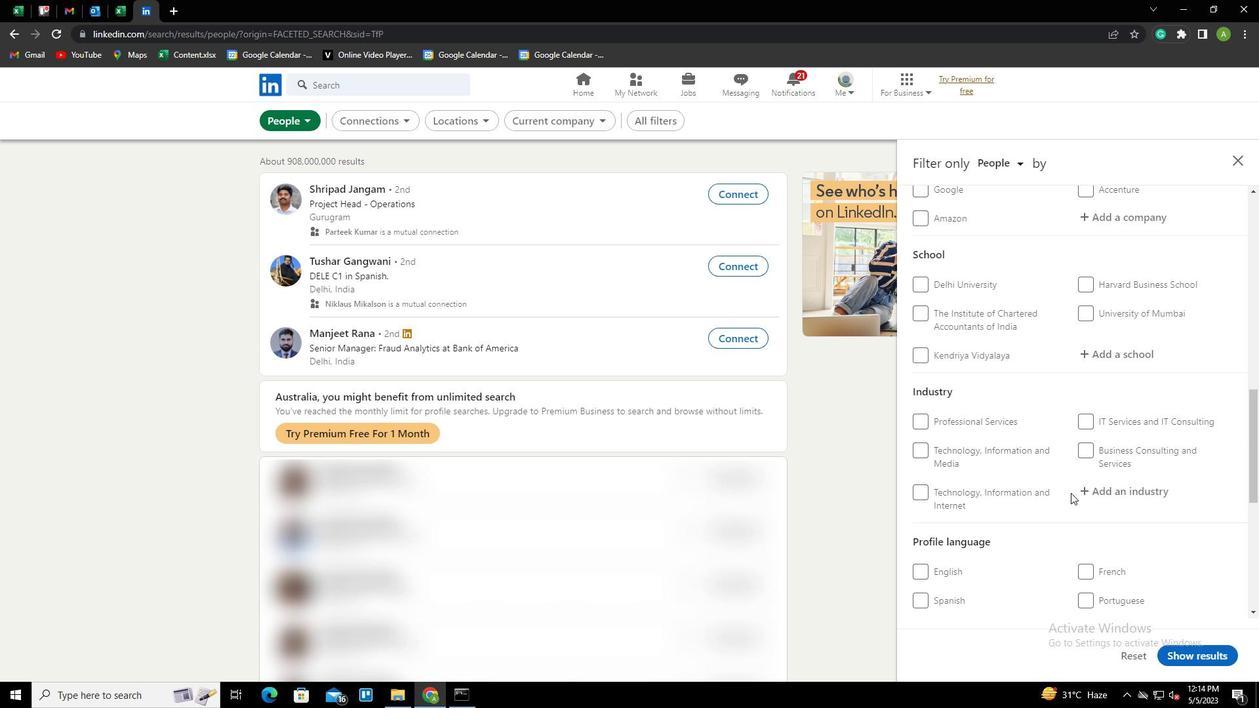 
Action: Mouse scrolled (1071, 493) with delta (0, 0)
Screenshot: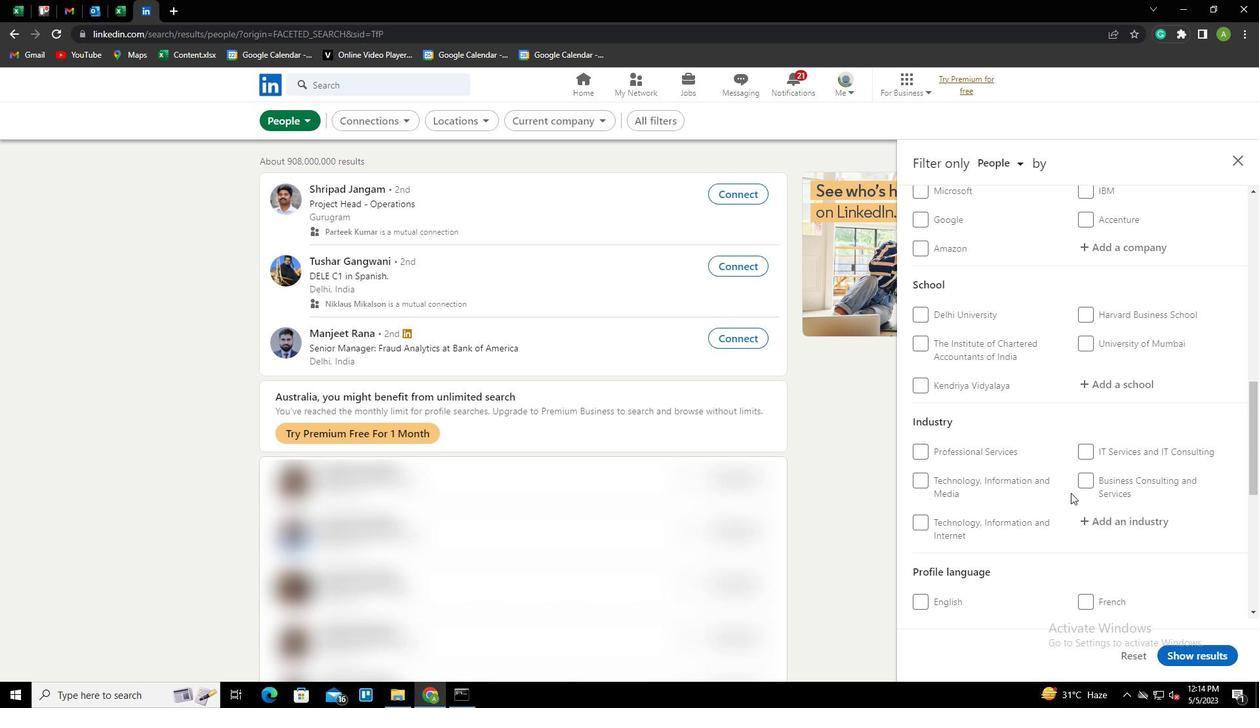 
Action: Mouse scrolled (1071, 493) with delta (0, 0)
Screenshot: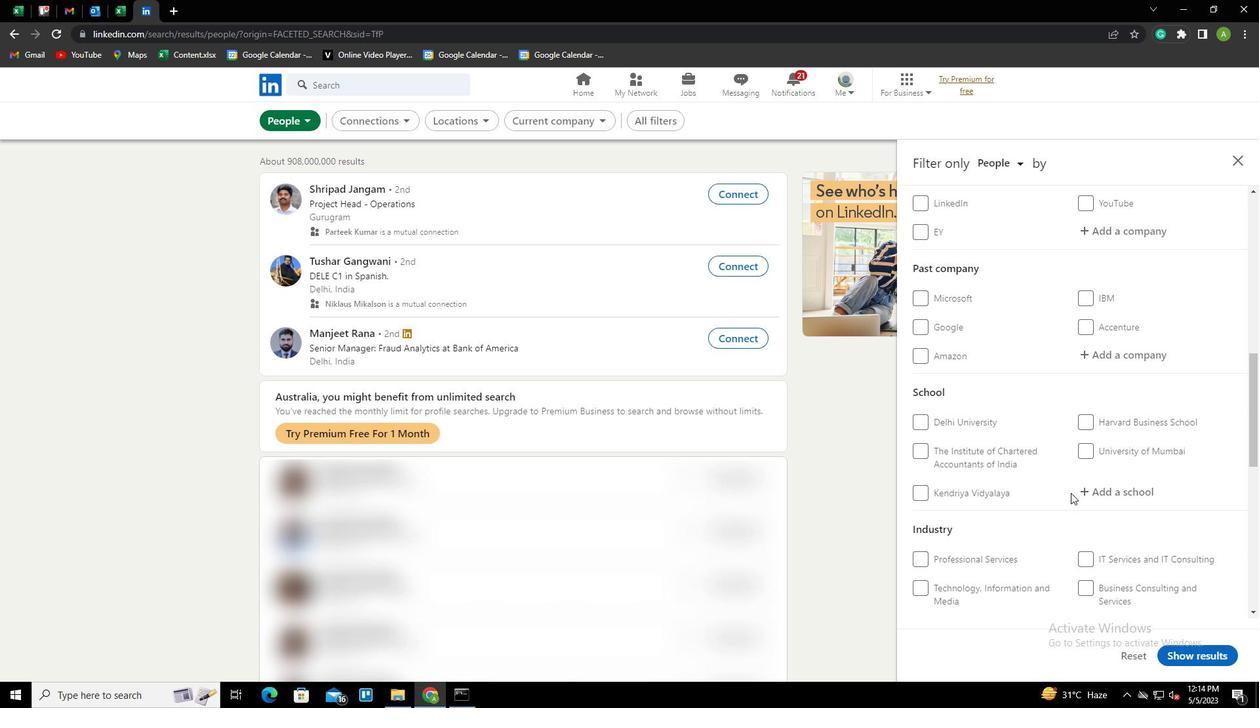 
Action: Mouse scrolled (1071, 493) with delta (0, 0)
Screenshot: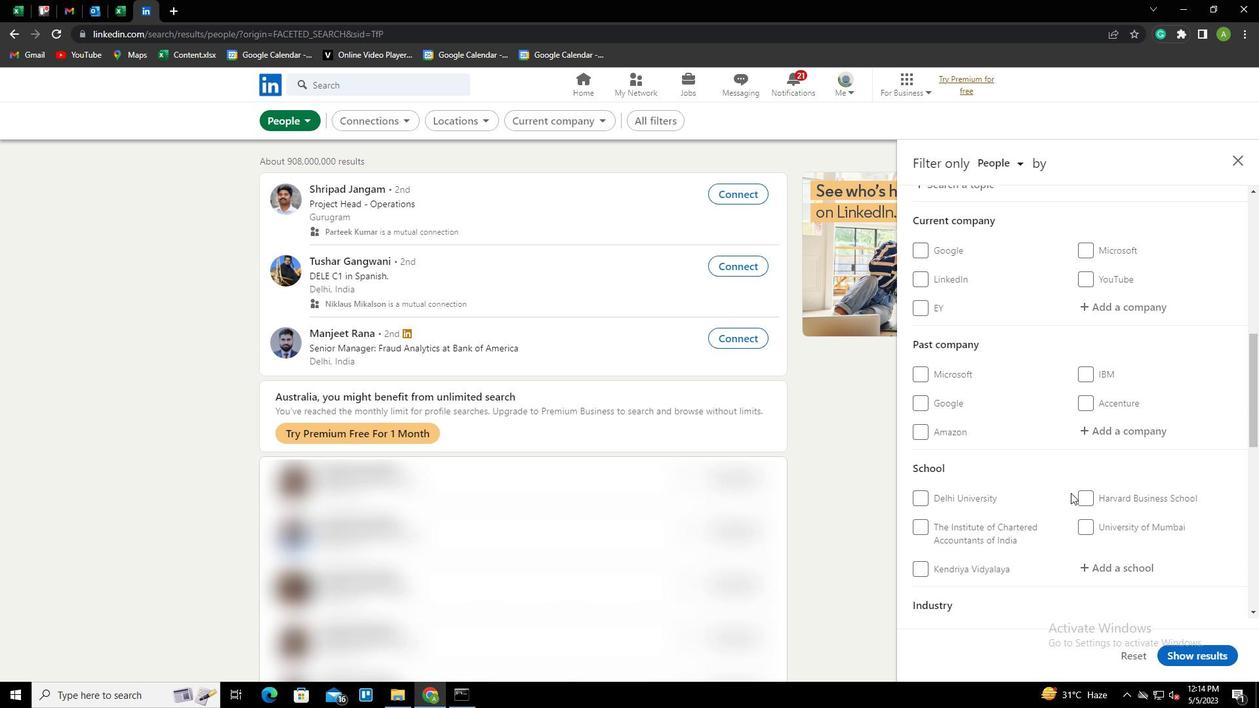 
Action: Mouse moved to (1100, 373)
Screenshot: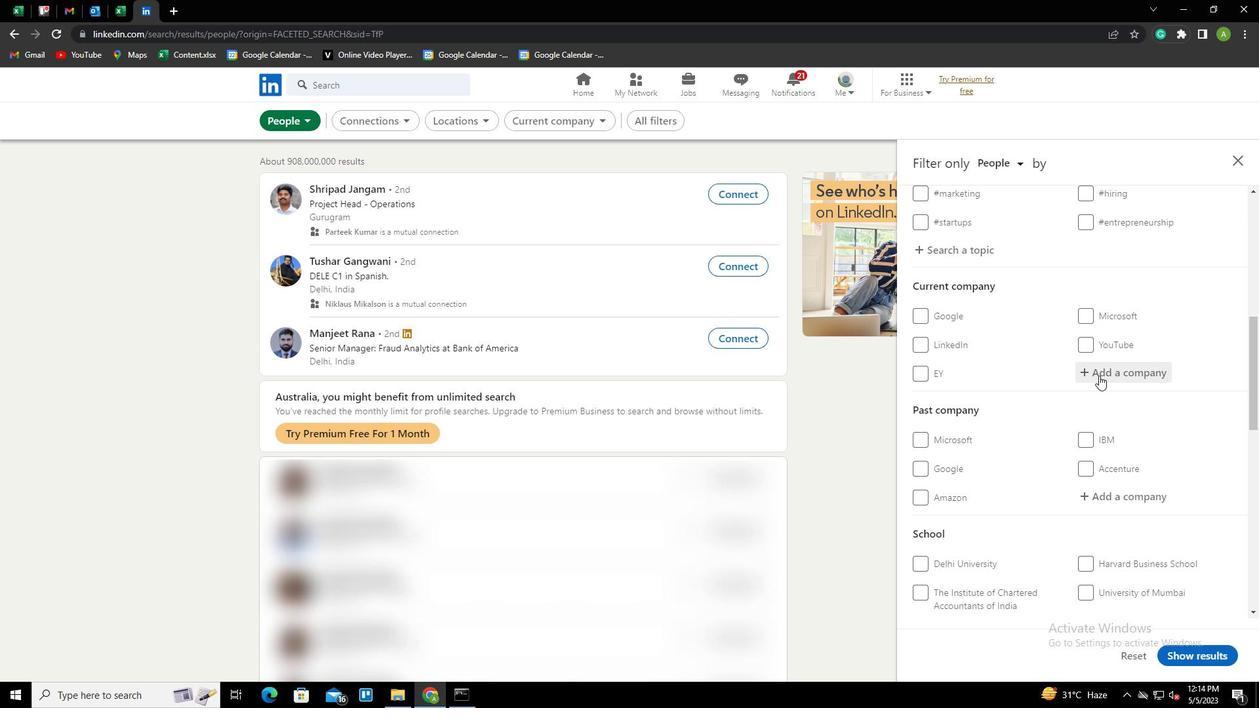 
Action: Mouse pressed left at (1100, 373)
Screenshot: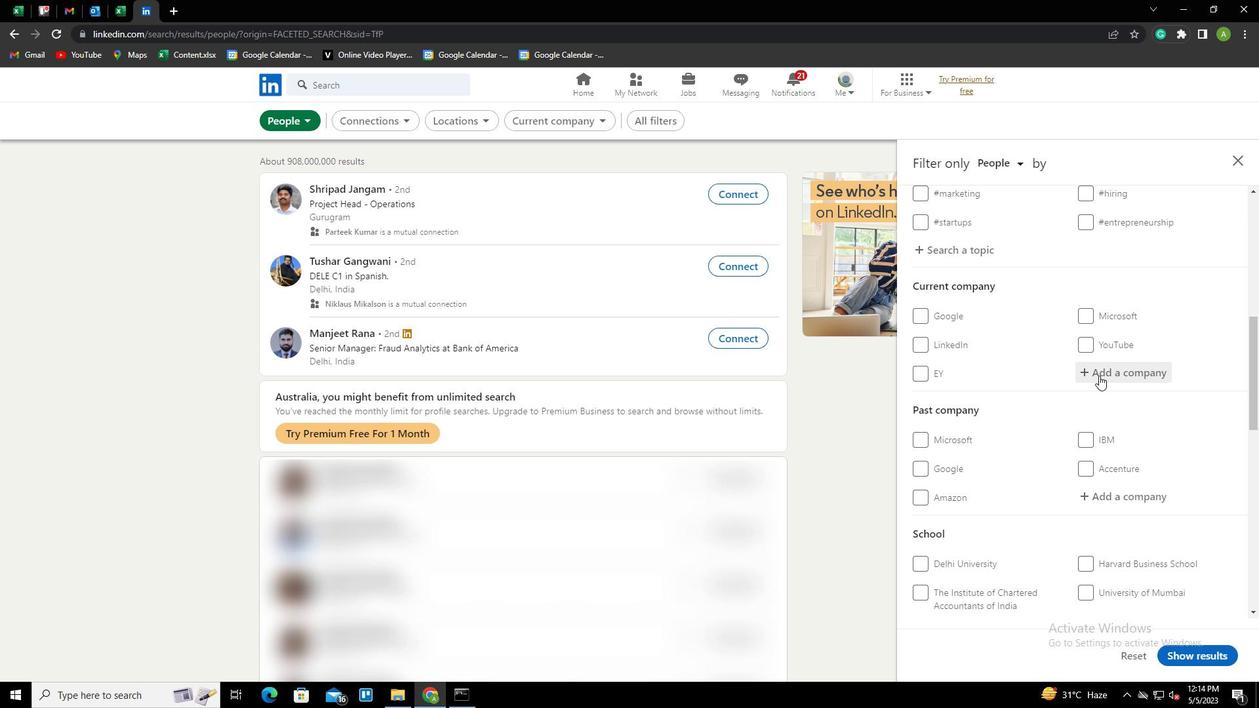 
Action: Key pressed <Key.shift><Key.shift><Key.shift><Key.shift><Key.shift><Key.shift><Key.shift><Key.shift><Key.shift><Key.shift><Key.shift>UB==<Key.backspace><Key.backspace><Key.backspace><Key.backspace><Key.shift>INFO<Key.shift><Key.shift><Key.shift><Key.shift><Key.shift><Key.shift><Key.shift><Key.shift><Key.shift><Key.shift><Key.shift><Key.shift><Key.shift><Key.shift><Key.shift>VISION<Key.space><Key.shift>INC.<Key.down><Key.enter>
Screenshot: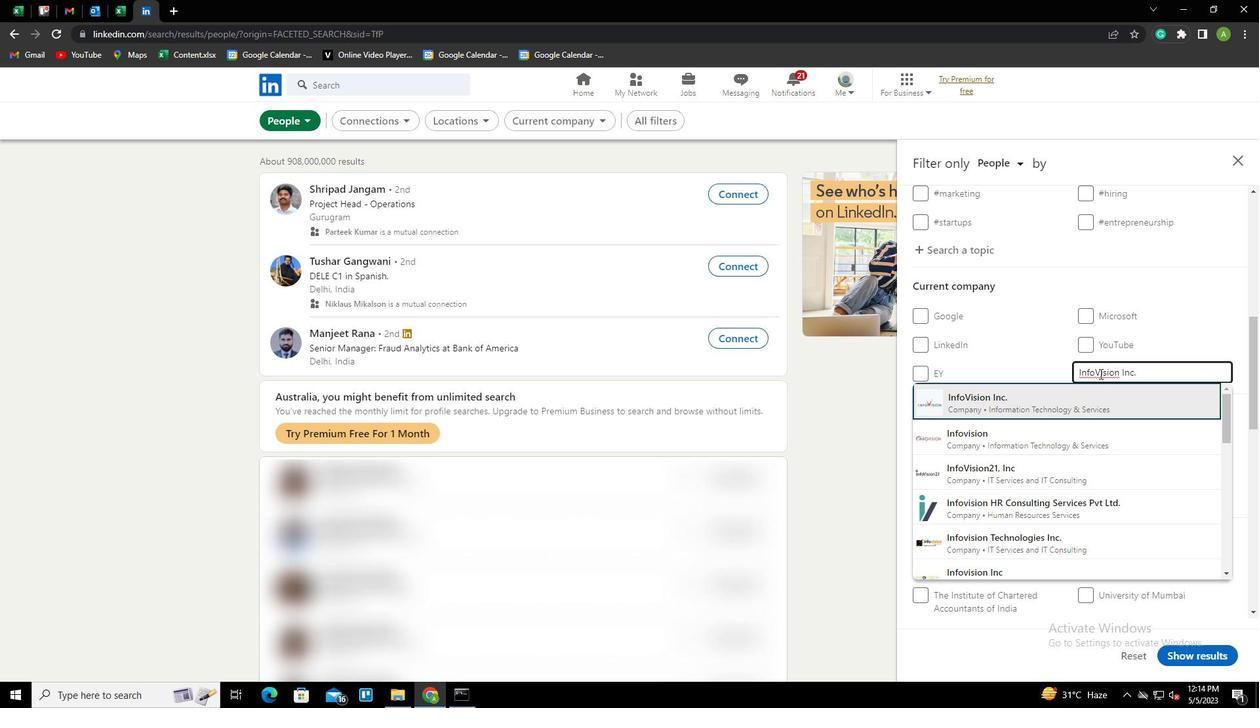 
Action: Mouse scrolled (1100, 373) with delta (0, 0)
Screenshot: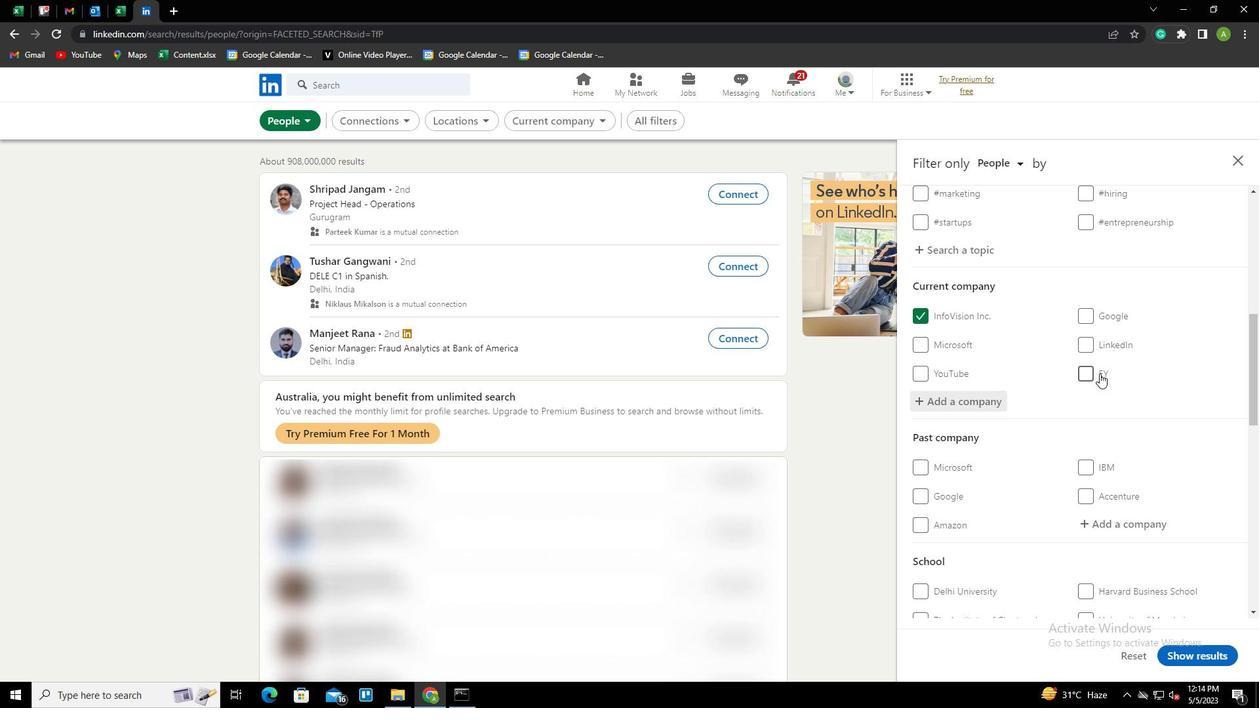 
Action: Mouse scrolled (1100, 373) with delta (0, 0)
Screenshot: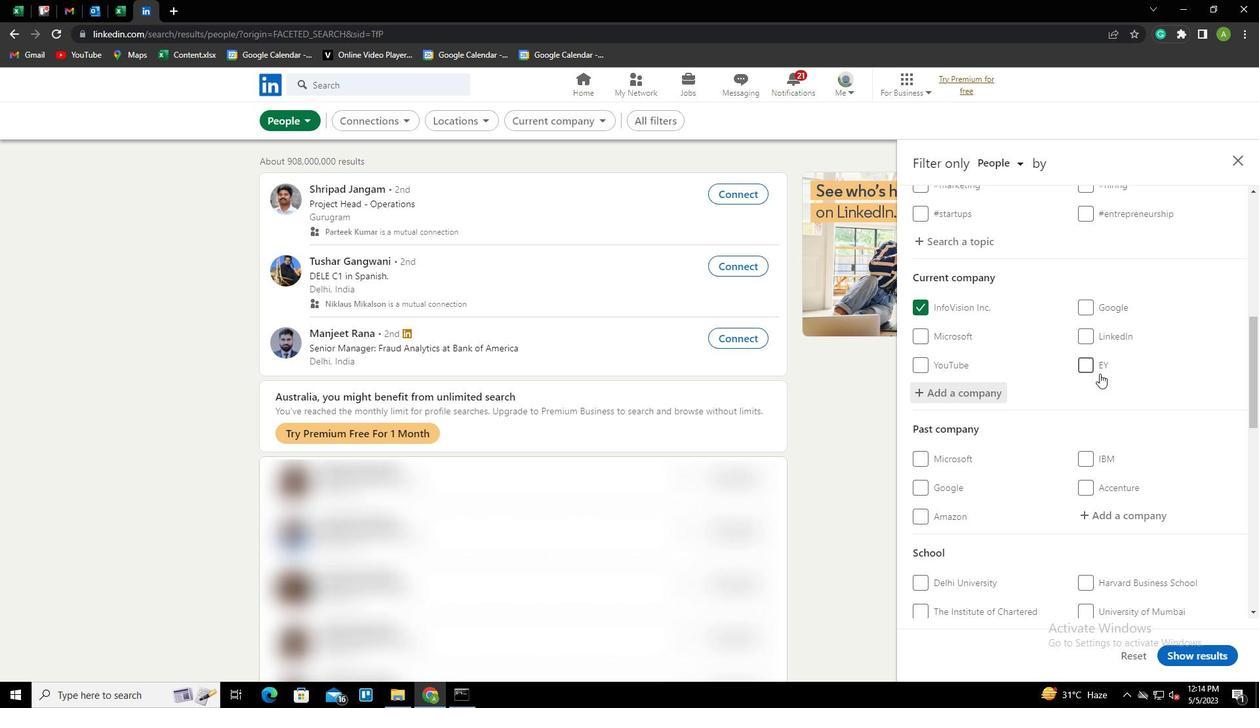 
Action: Mouse scrolled (1100, 373) with delta (0, 0)
Screenshot: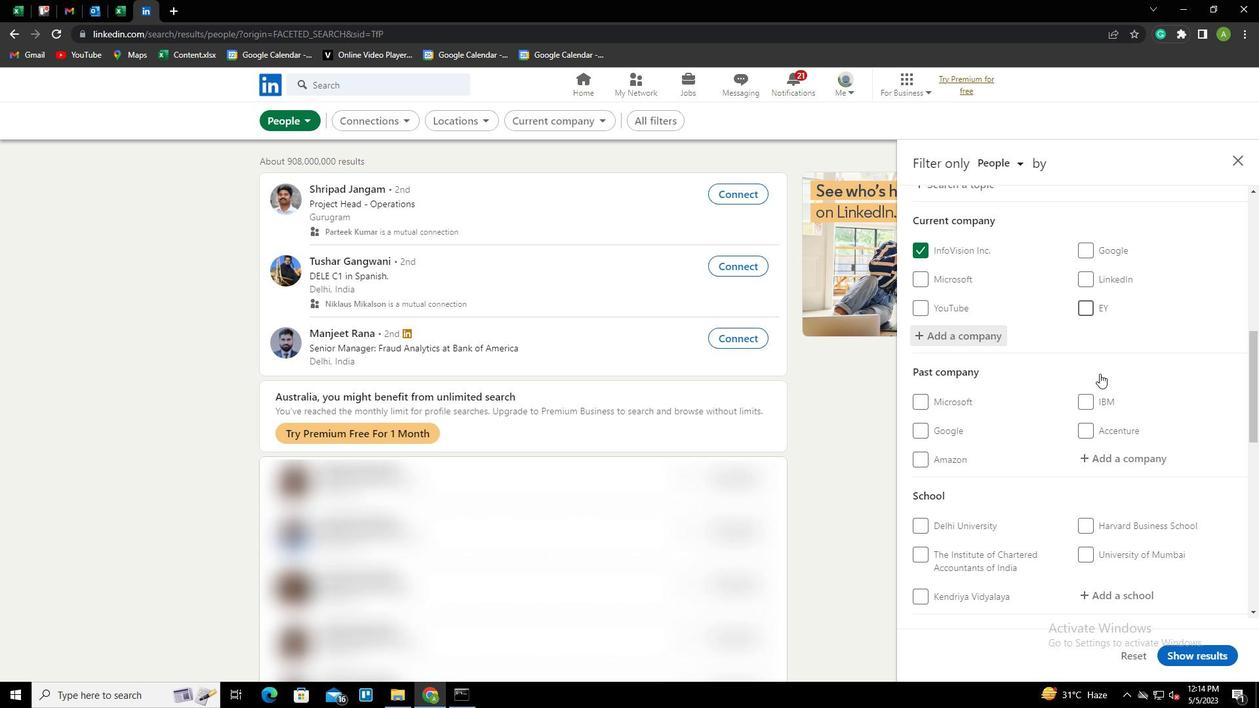 
Action: Mouse scrolled (1100, 373) with delta (0, 0)
Screenshot: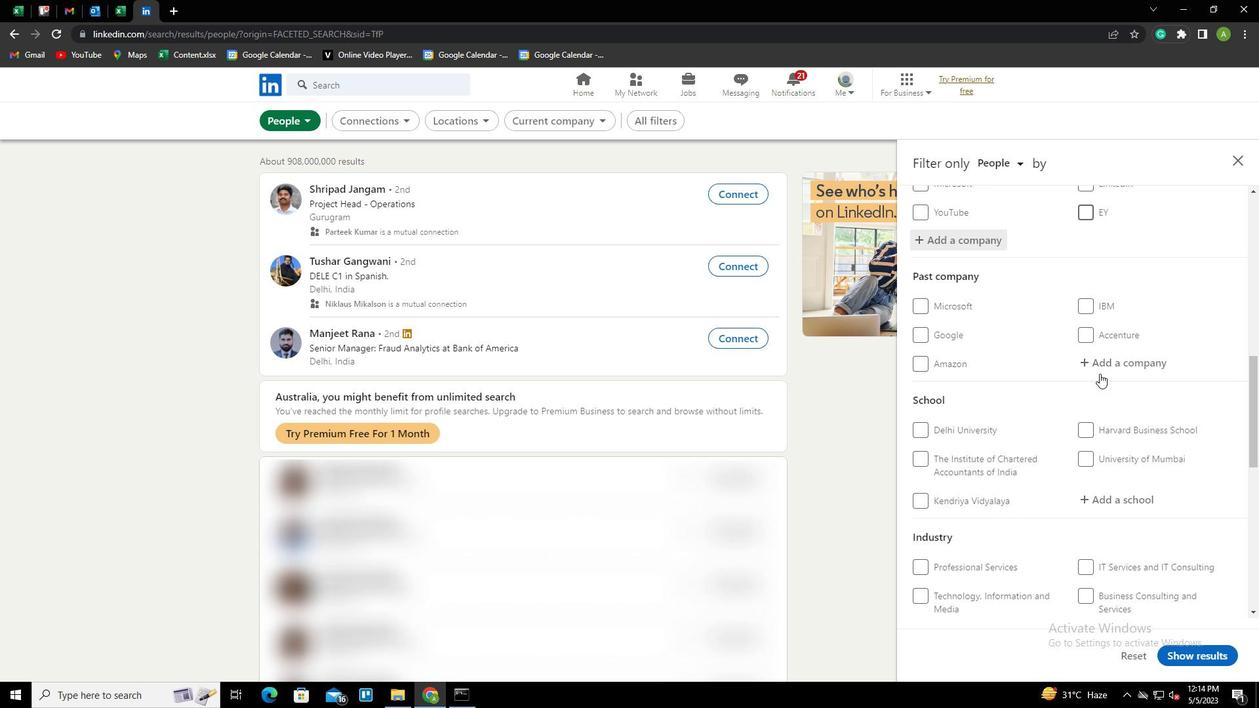 
Action: Mouse scrolled (1100, 373) with delta (0, 0)
Screenshot: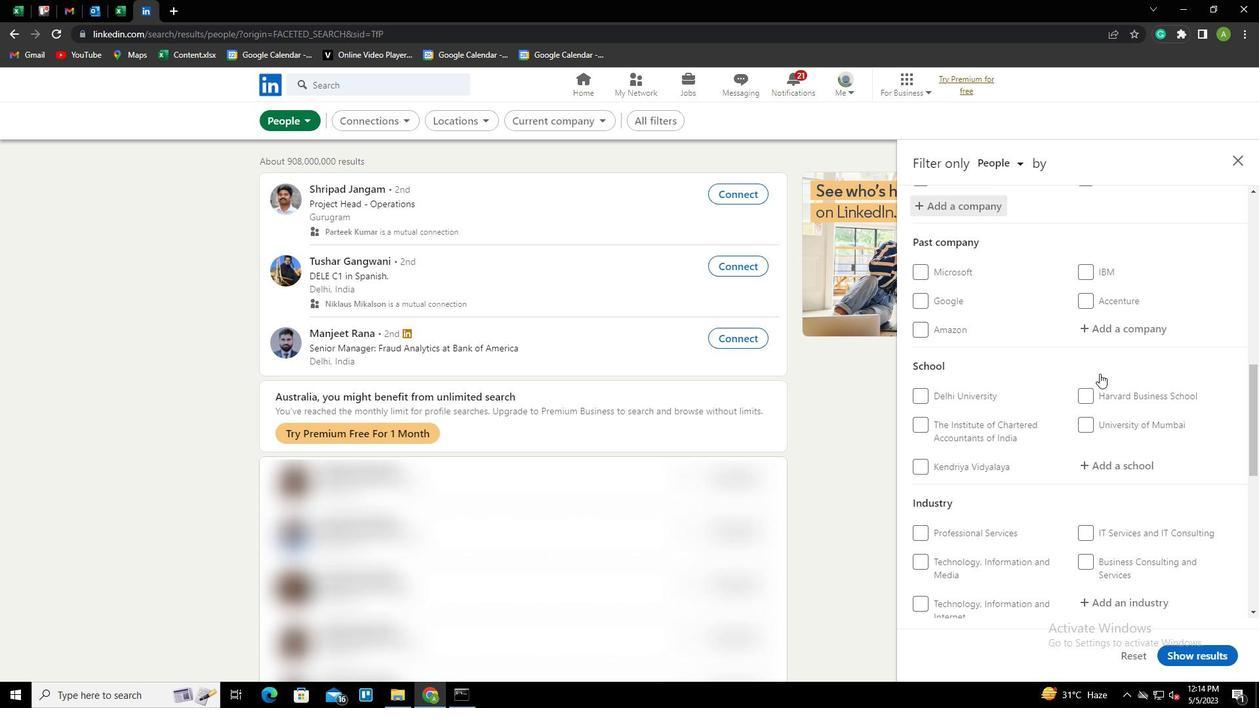 
Action: Mouse moved to (1097, 334)
Screenshot: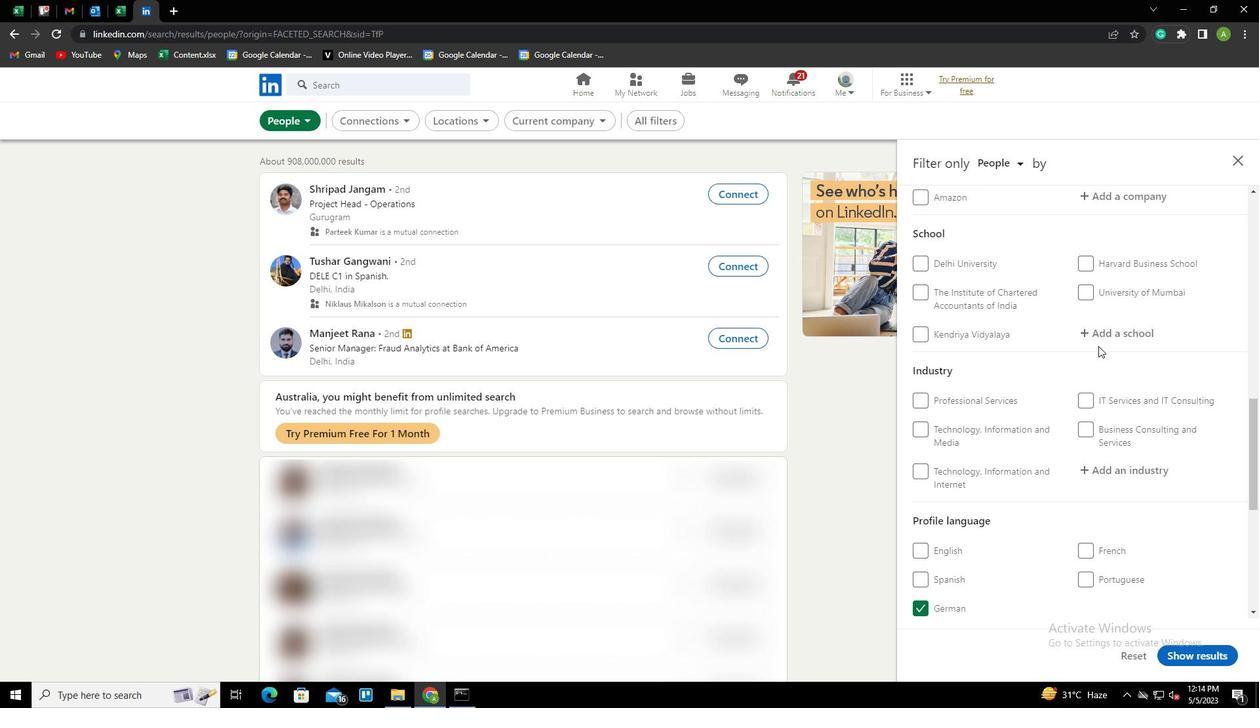 
Action: Mouse pressed left at (1097, 334)
Screenshot: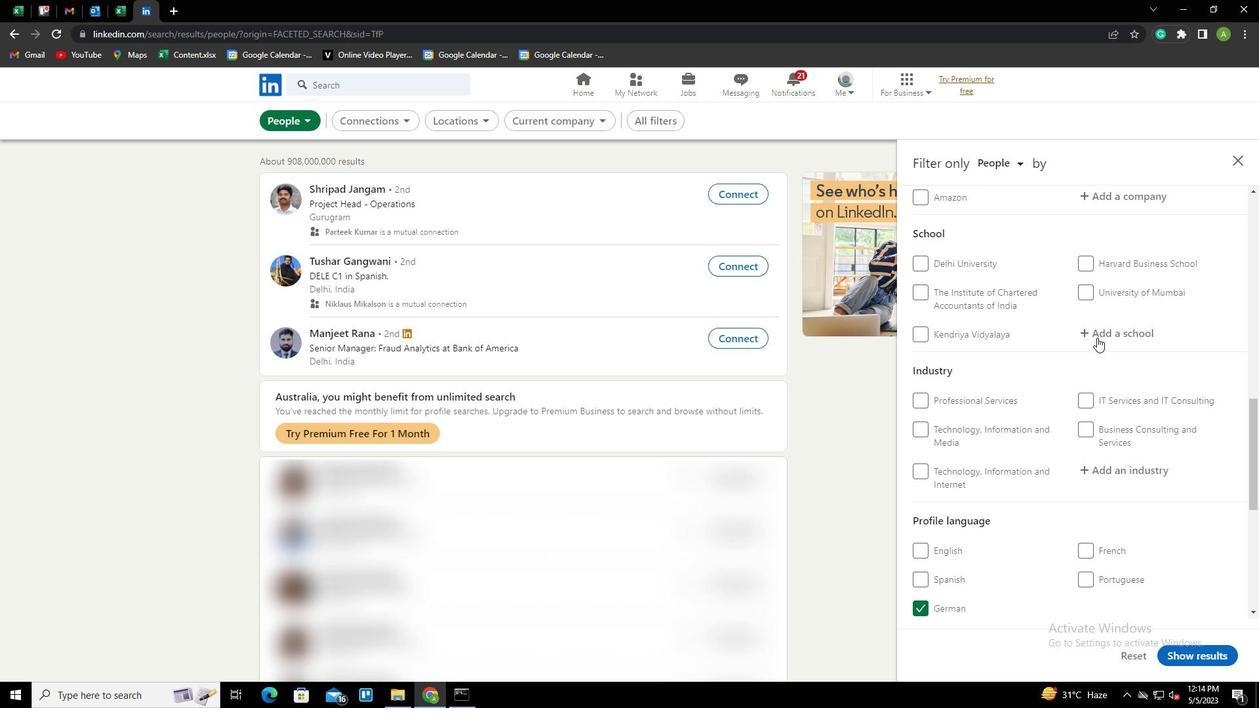 
Action: Key pressed <Key.shift>A<Key.shift><Key.shift>PJ<Key.space><Key.shift>ABDUL<Key.space><Key.shift>KALAM<Key.space><Key.shift>TECHNOLOGICAL<Key.space><Key.shift><Key.shift><Key.shift>UNIVERSITY<Key.down><Key.enter>
Screenshot: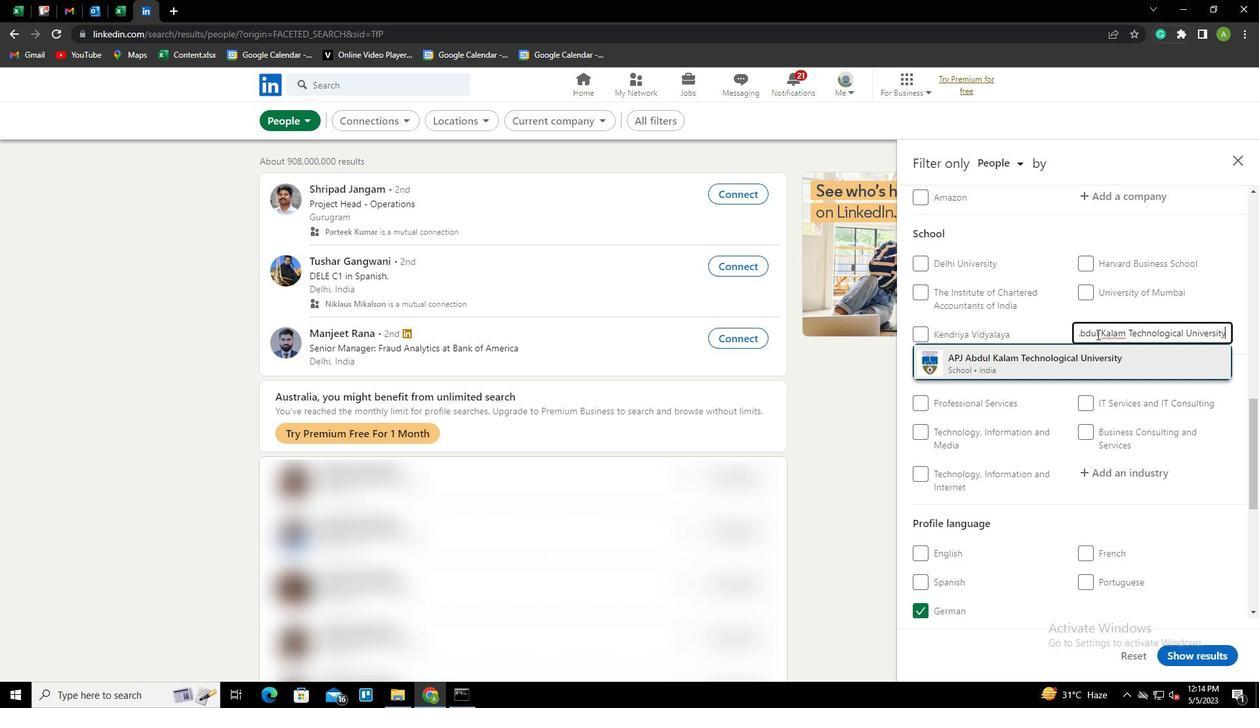 
Action: Mouse scrolled (1097, 333) with delta (0, 0)
Screenshot: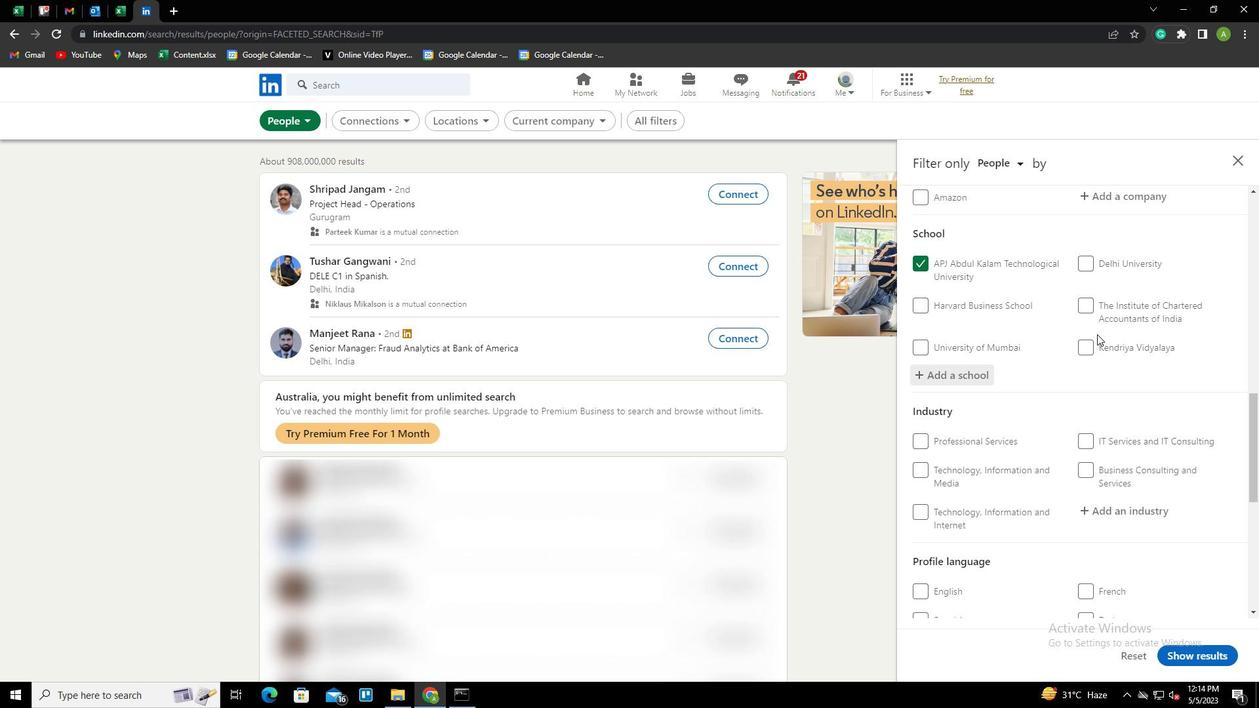 
Action: Mouse scrolled (1097, 333) with delta (0, 0)
Screenshot: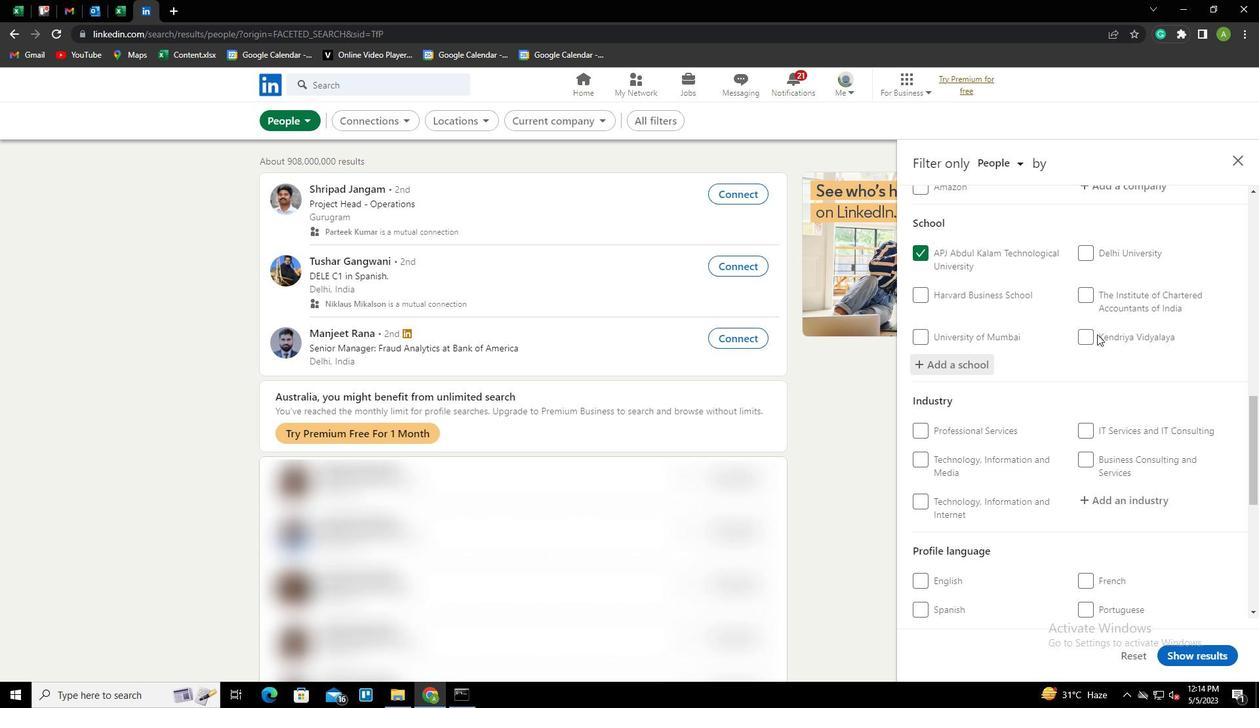 
Action: Mouse moved to (1113, 378)
Screenshot: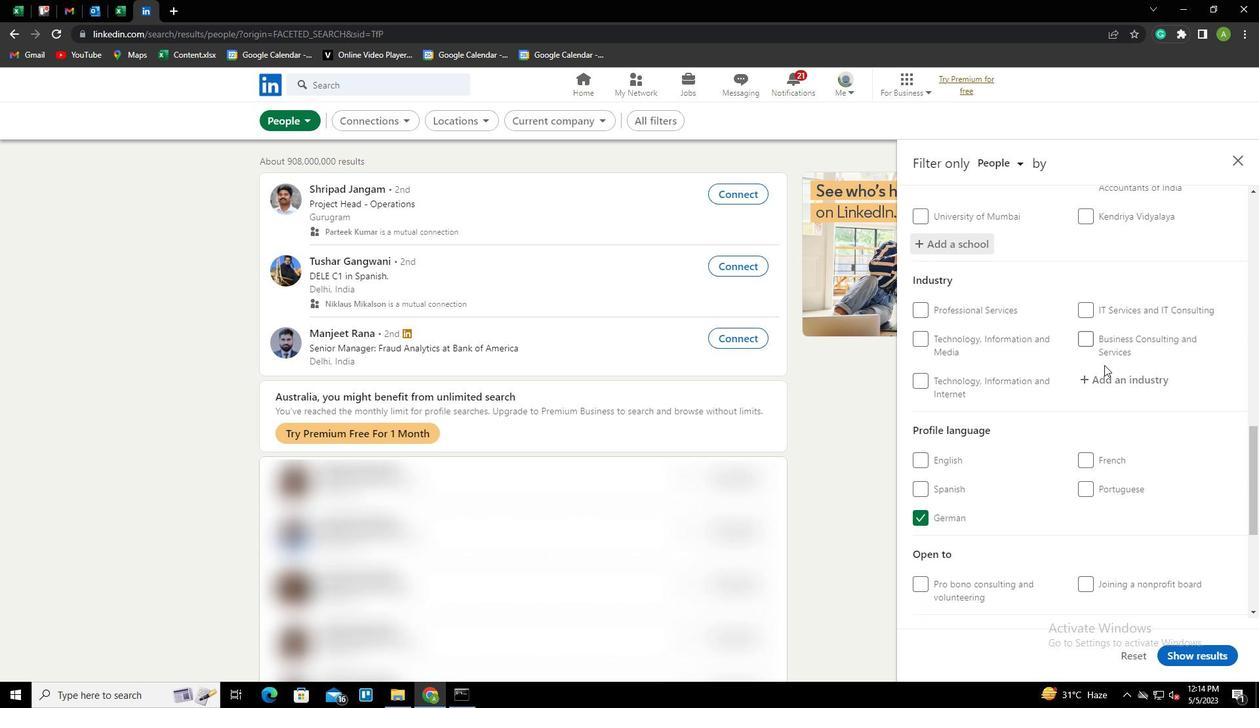
Action: Mouse pressed left at (1113, 378)
Screenshot: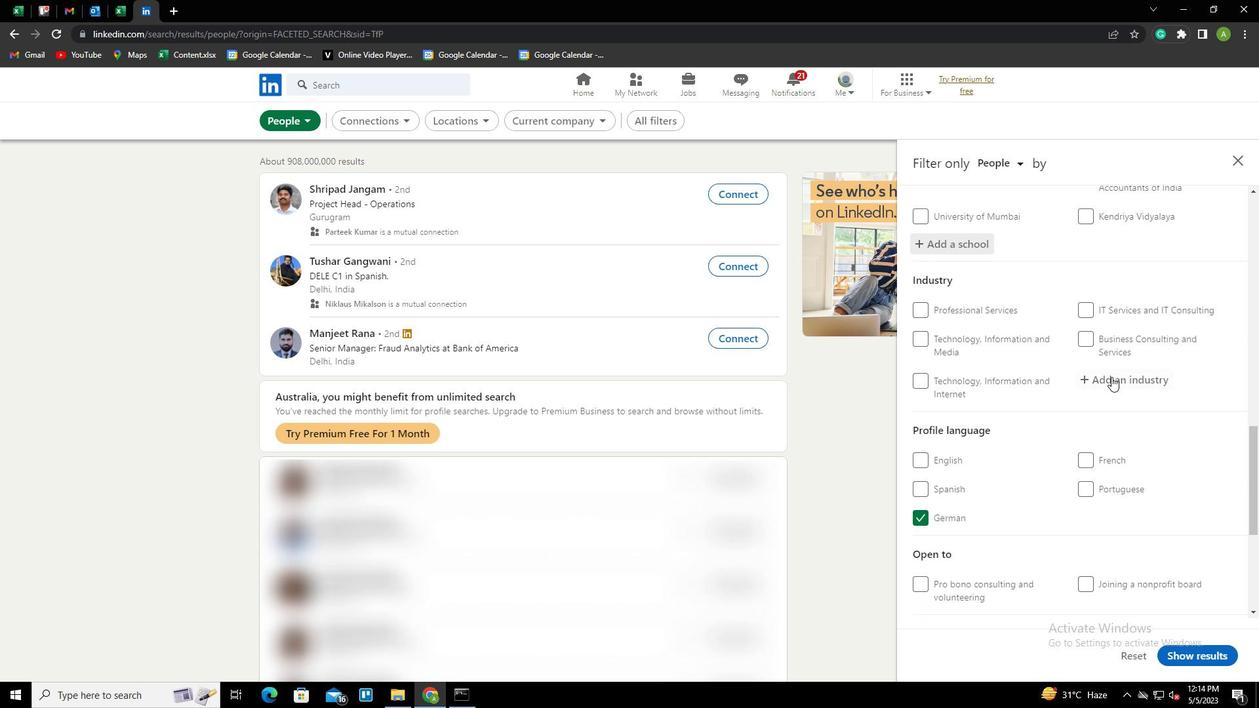 
Action: Key pressed <Key.shift><Key.shift>H
Screenshot: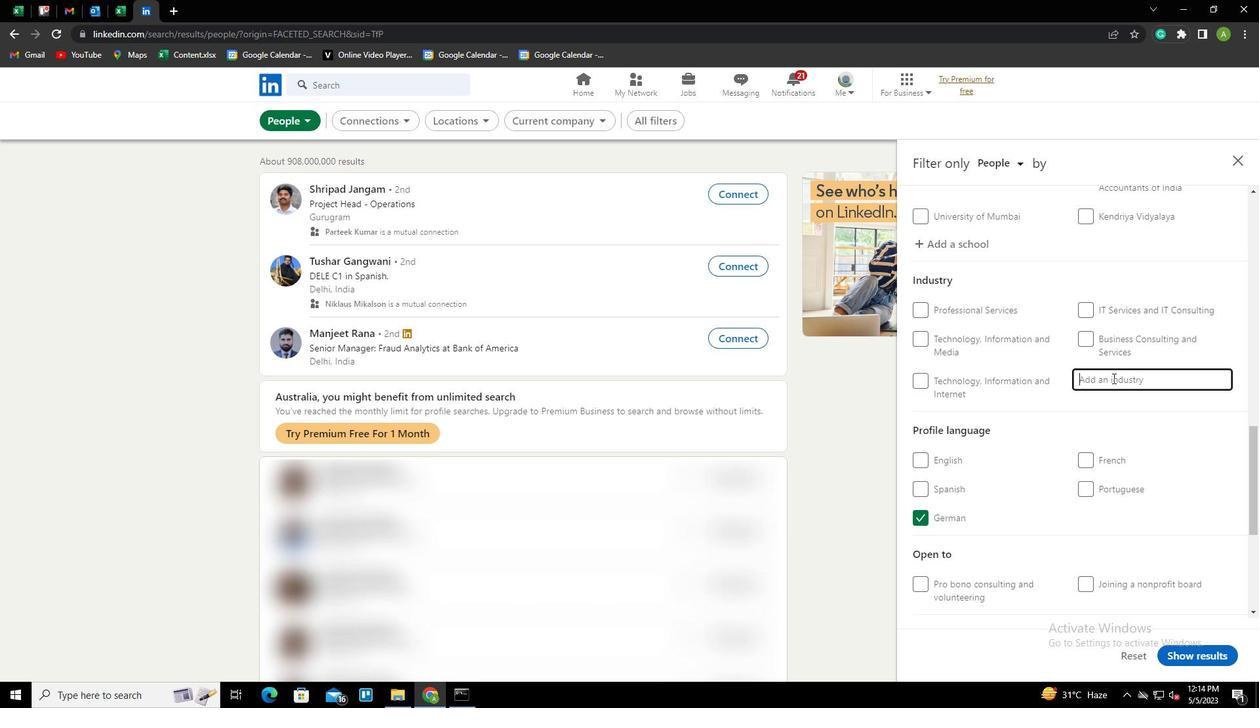 
Action: Mouse moved to (1113, 379)
Screenshot: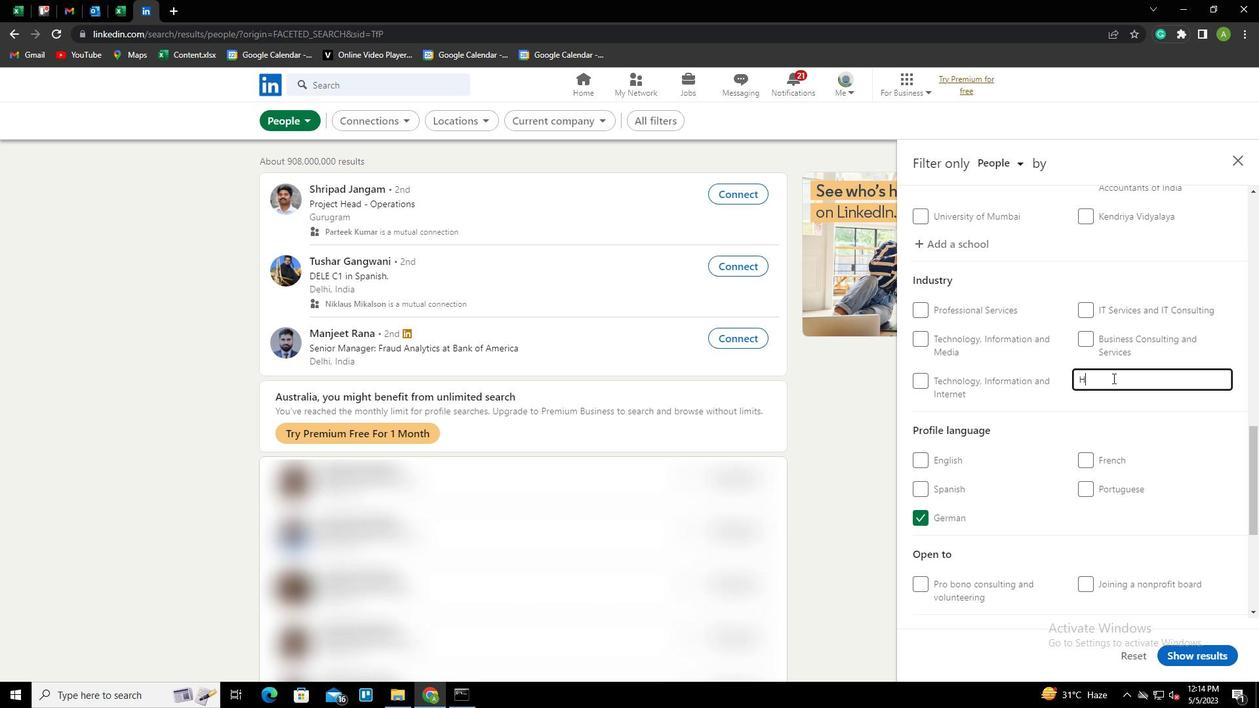 
Action: Key pressed OUSEHOLD<Key.space><Key.shift>SERVICES<Key.down><Key.enter>
Screenshot: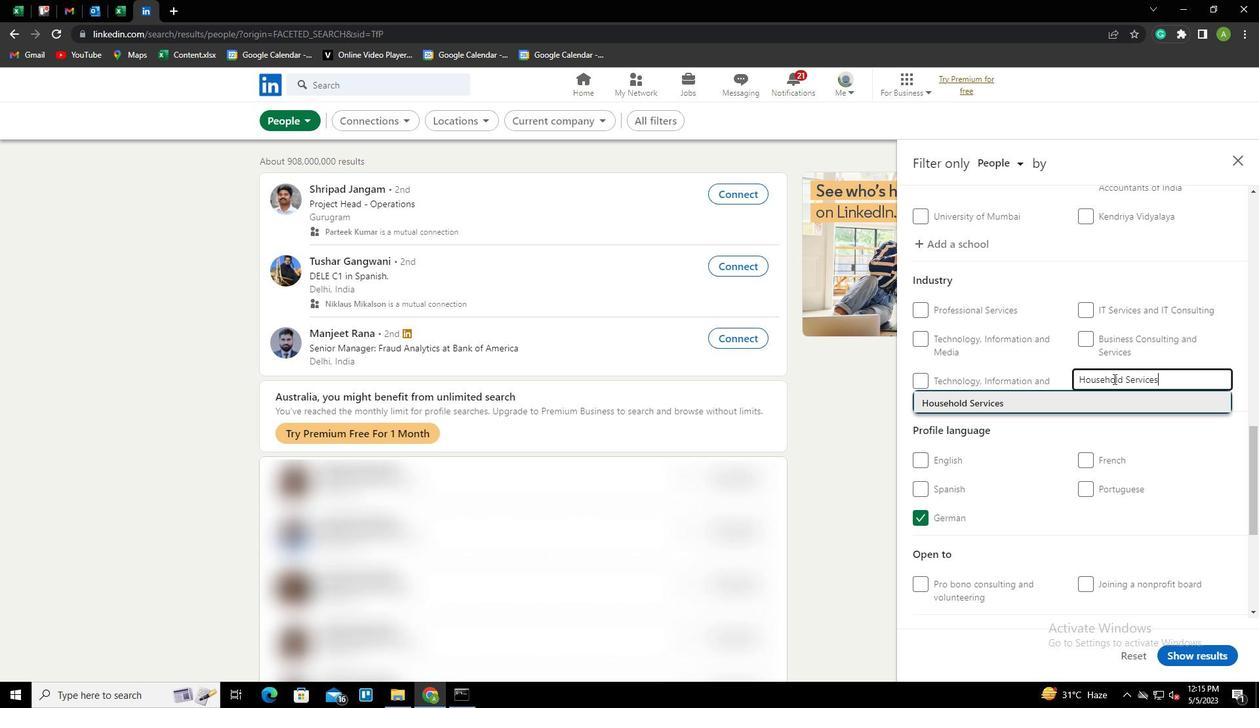
Action: Mouse scrolled (1113, 378) with delta (0, 0)
Screenshot: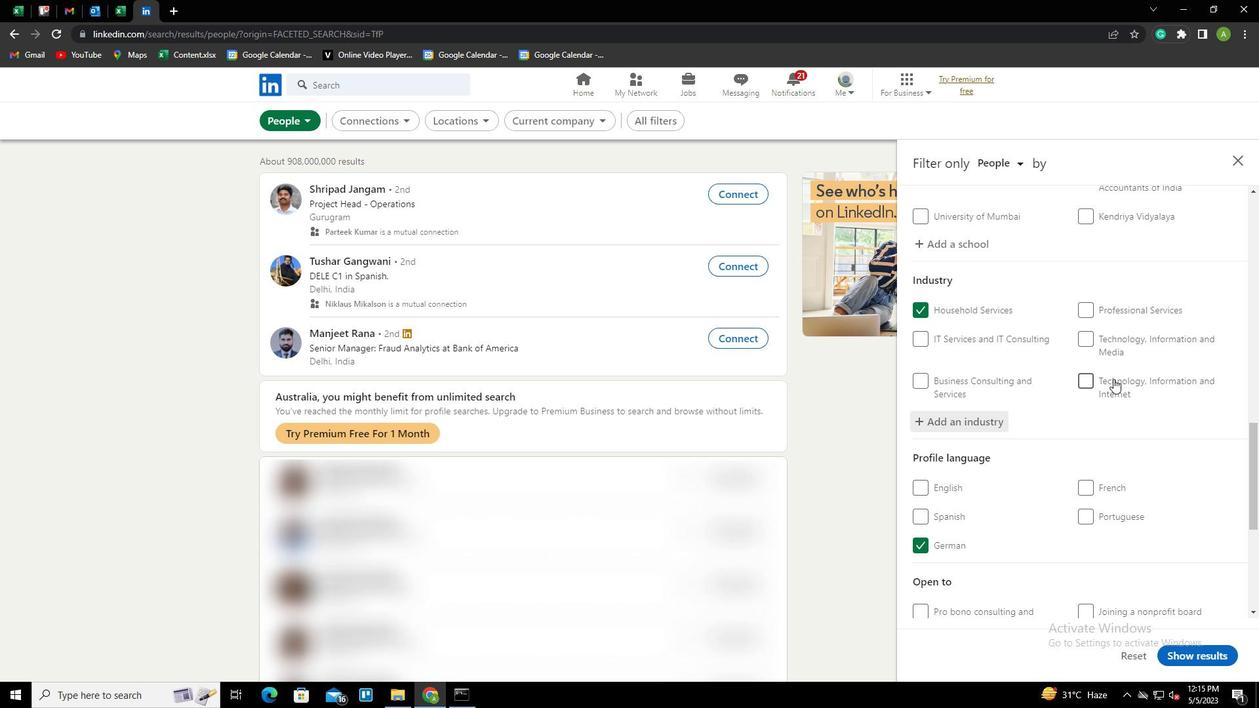 
Action: Mouse scrolled (1113, 378) with delta (0, 0)
Screenshot: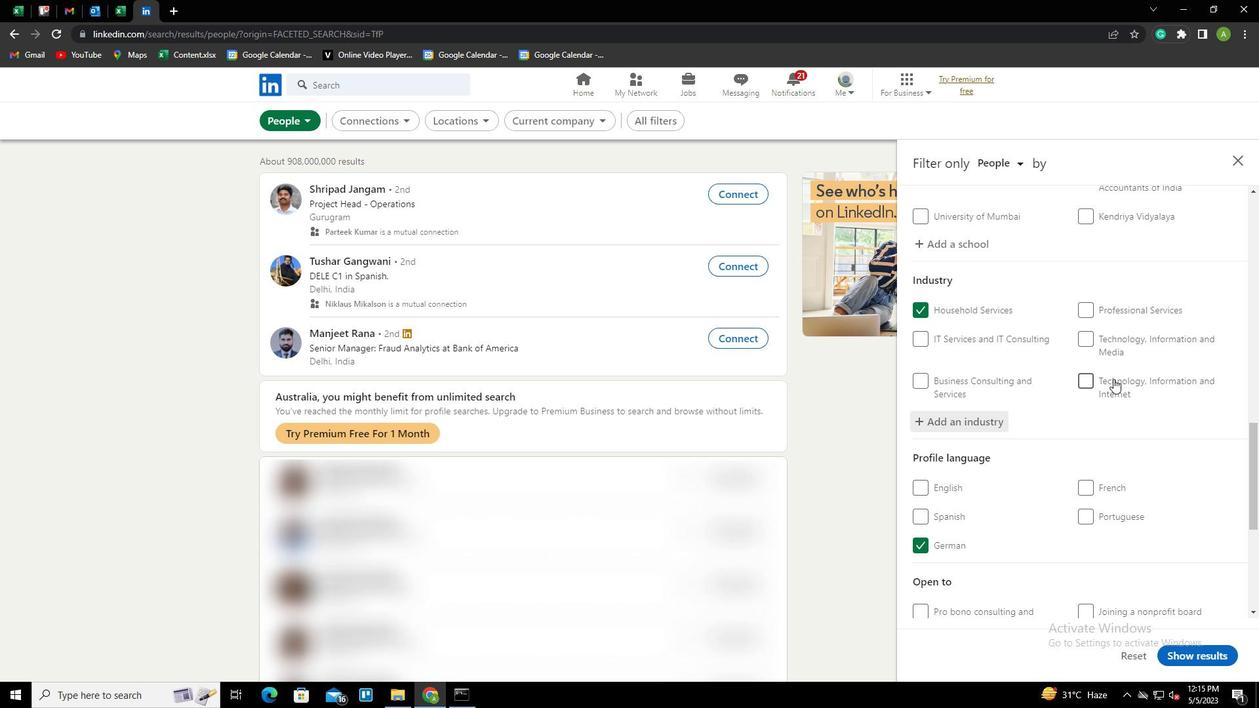 
Action: Mouse scrolled (1113, 378) with delta (0, 0)
Screenshot: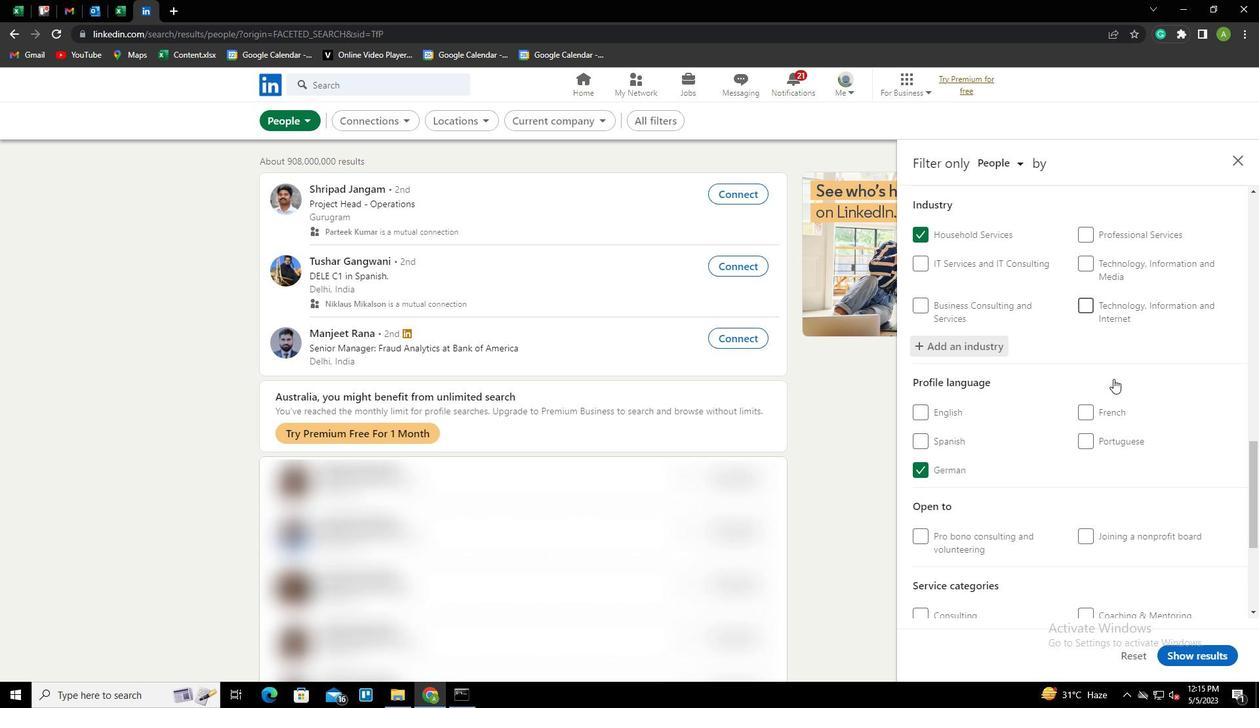 
Action: Mouse scrolled (1113, 378) with delta (0, 0)
Screenshot: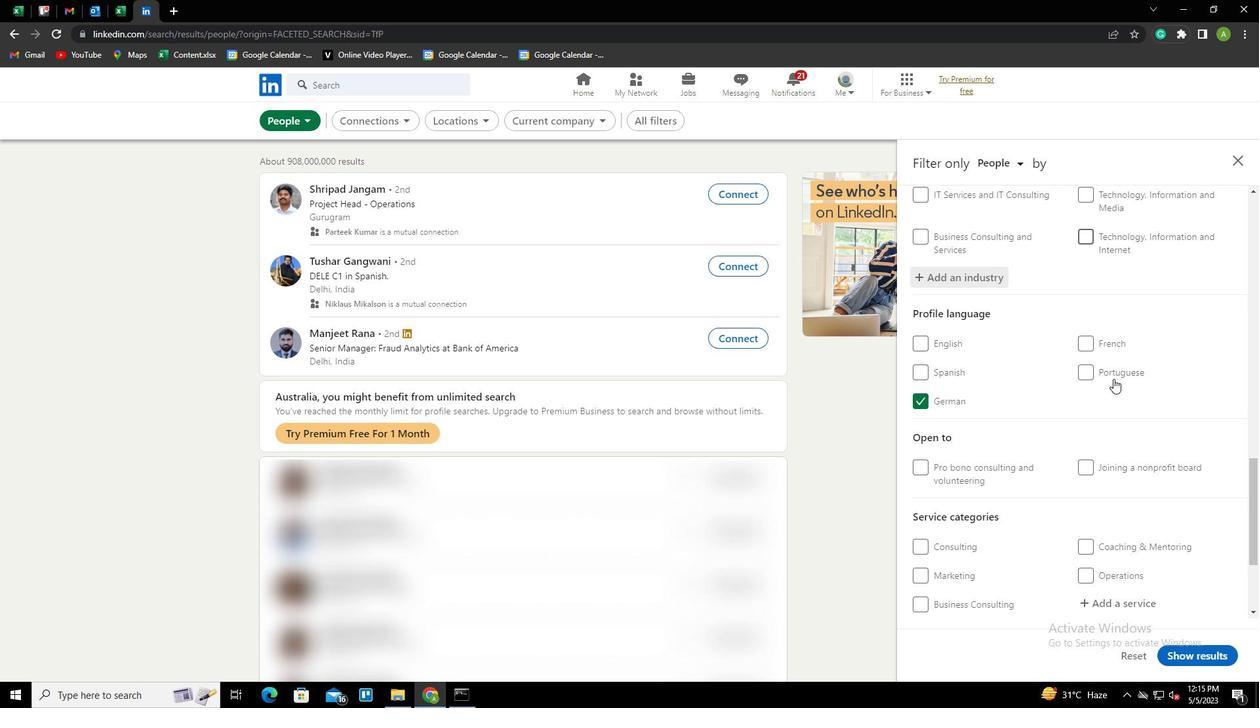 
Action: Mouse scrolled (1113, 378) with delta (0, 0)
Screenshot: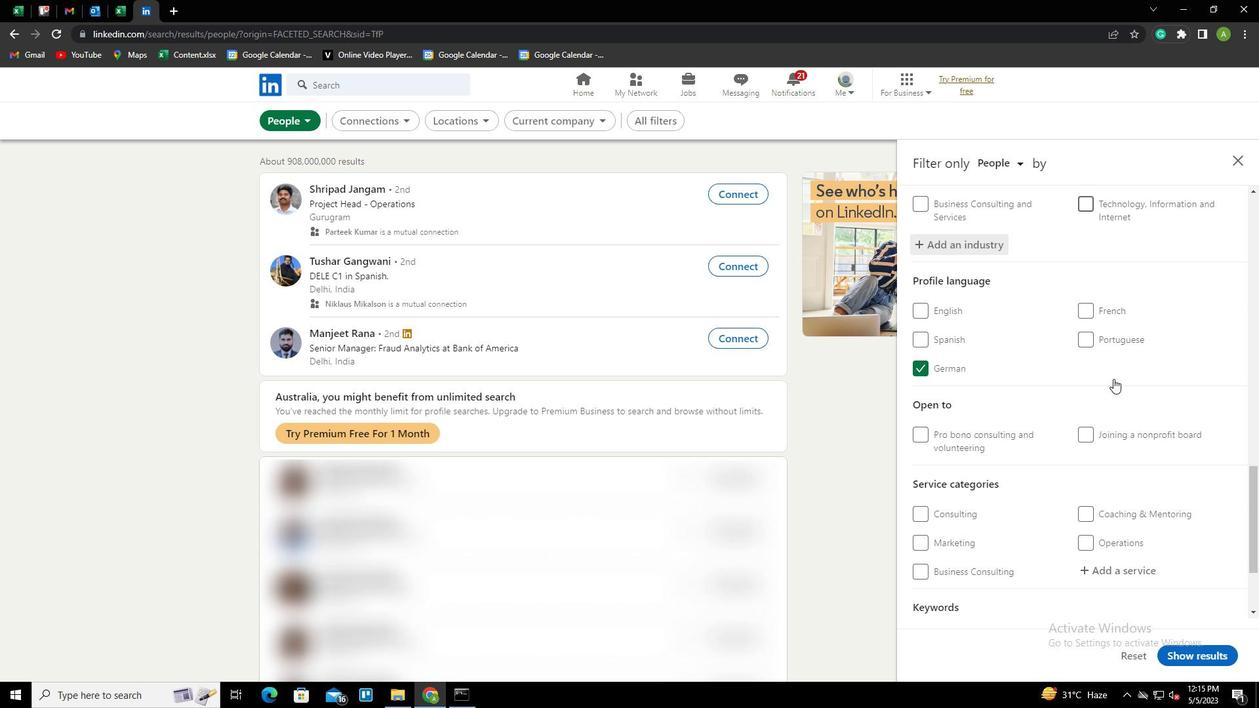 
Action: Mouse scrolled (1113, 378) with delta (0, 0)
Screenshot: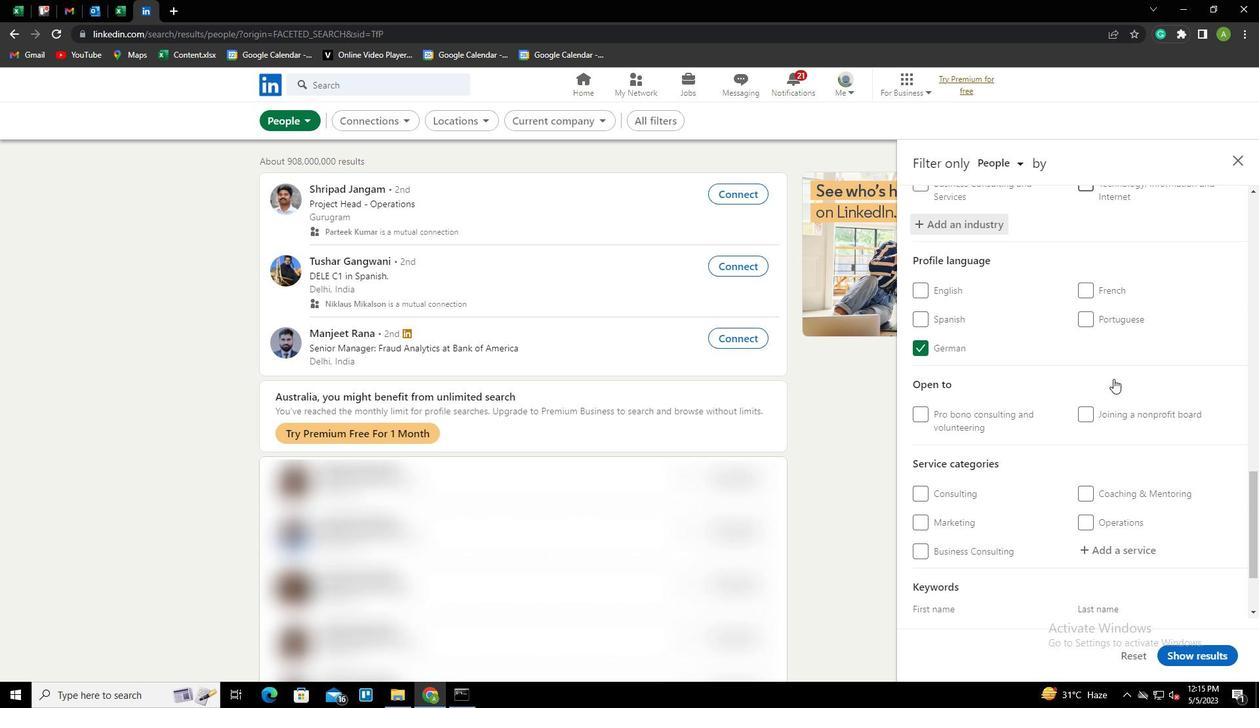 
Action: Mouse moved to (1108, 431)
Screenshot: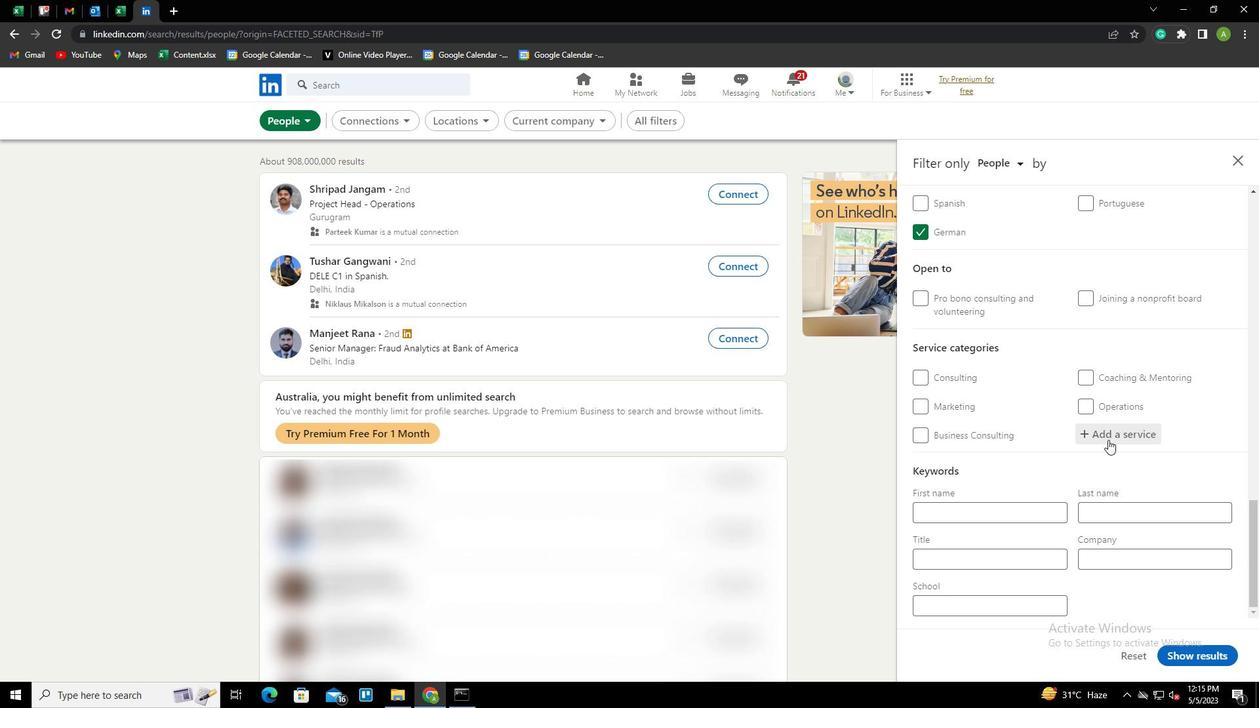 
Action: Mouse pressed left at (1108, 431)
Screenshot: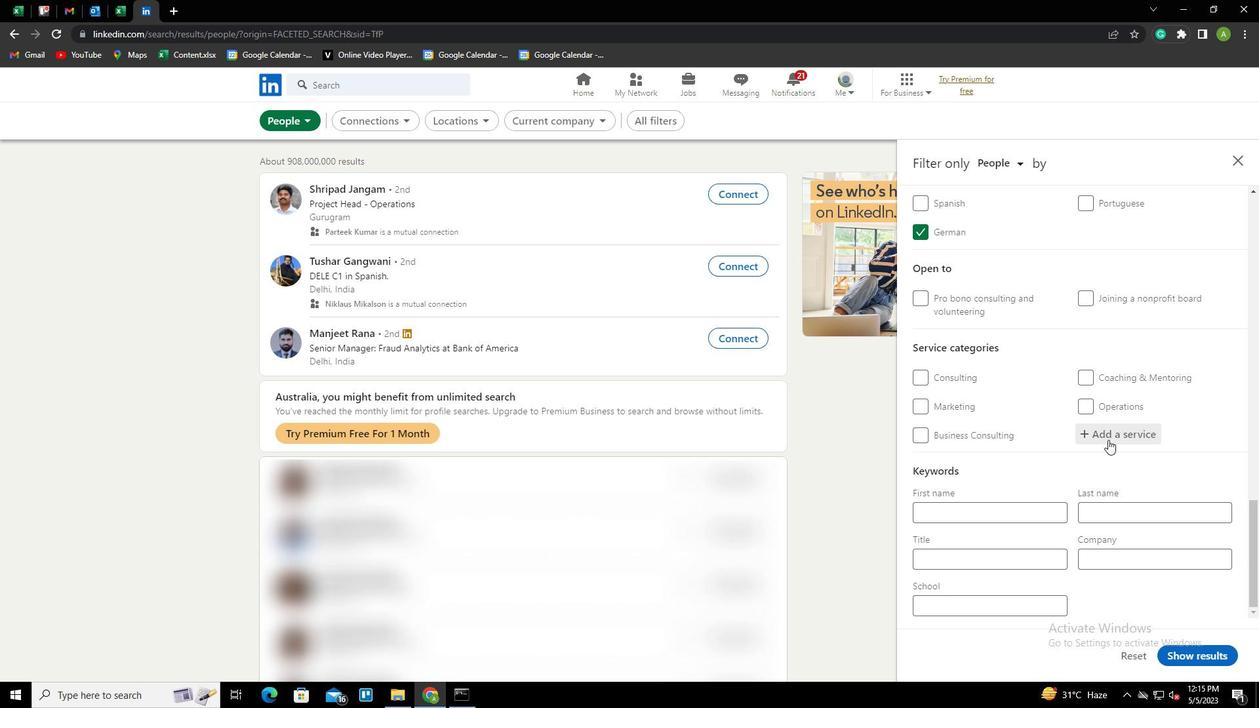 
Action: Key pressed <Key.shift>COMMERCIA<Key.space><Key.backspace>L<Key.space><Key.shift>INSURACE<Key.backspace><Key.backspace><Key.down><Key.enter>
Screenshot: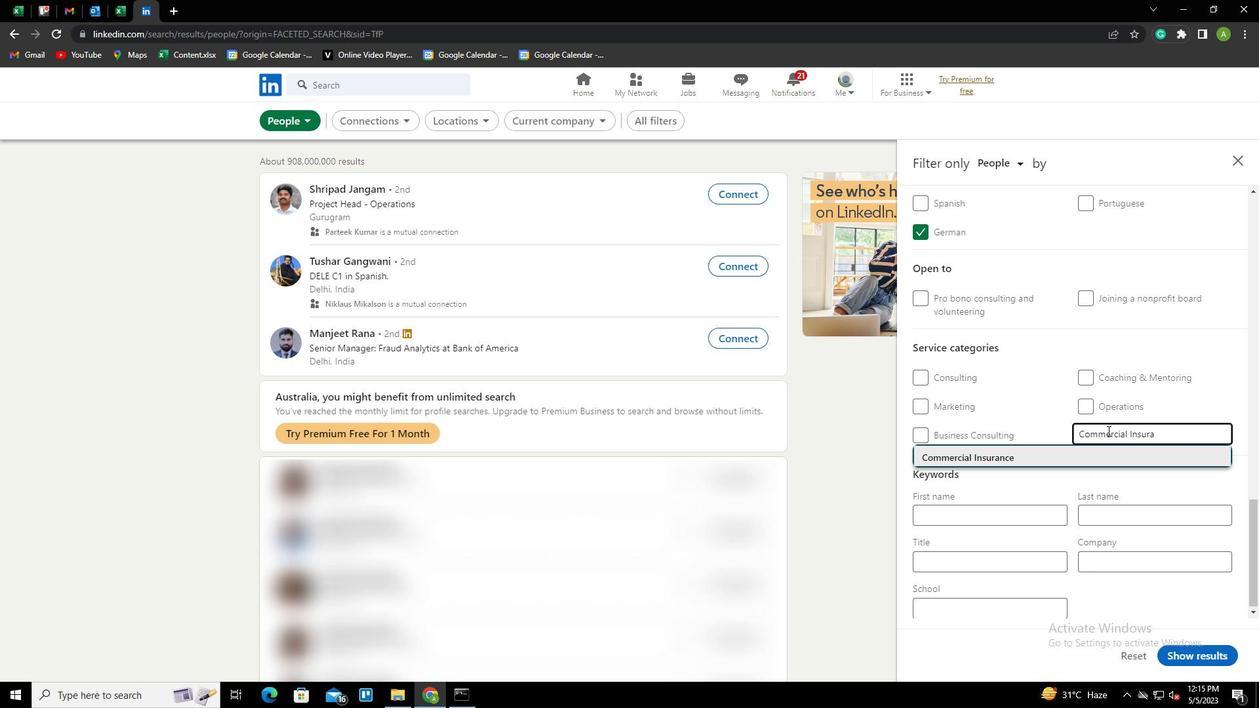 
Action: Mouse scrolled (1108, 430) with delta (0, 0)
Screenshot: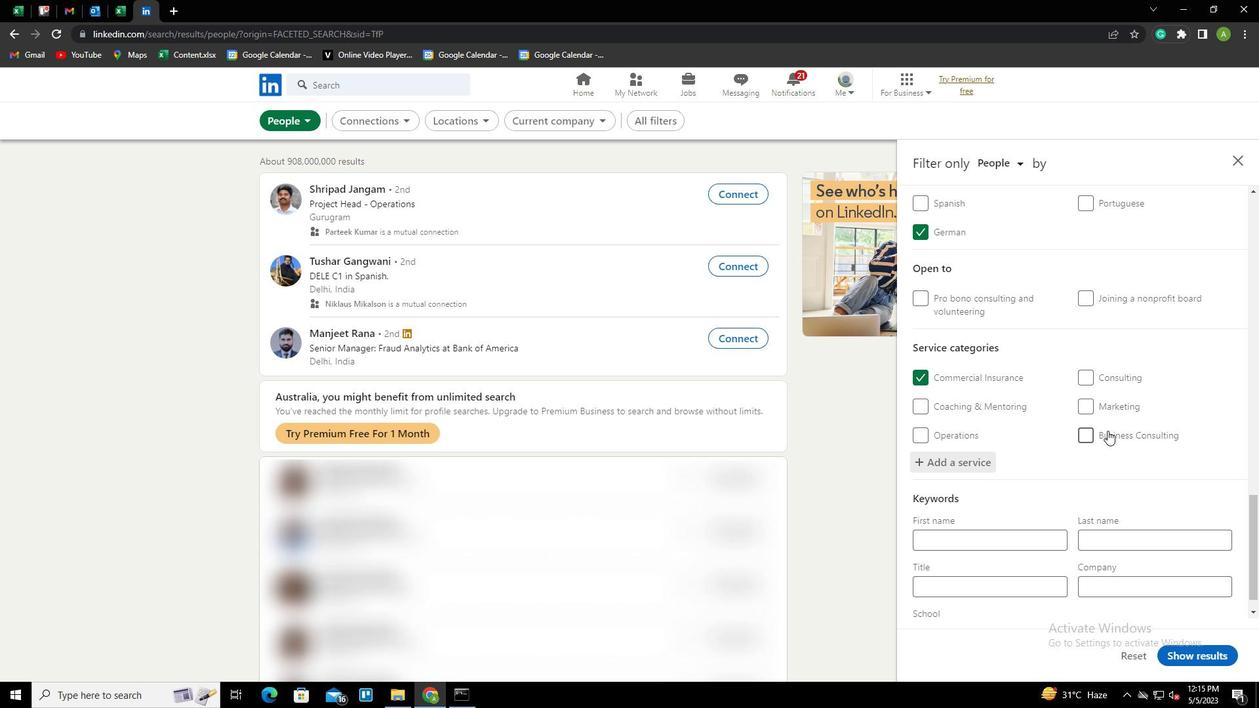 
Action: Mouse scrolled (1108, 430) with delta (0, 0)
Screenshot: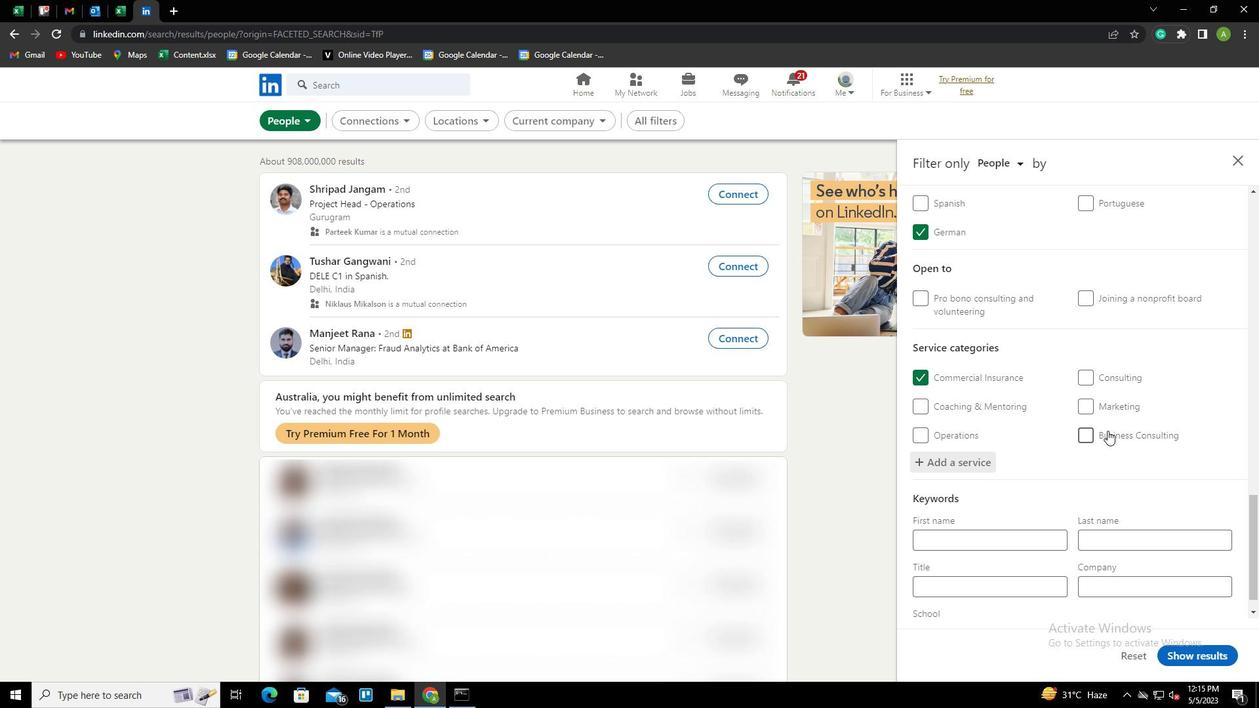 
Action: Mouse scrolled (1108, 430) with delta (0, 0)
Screenshot: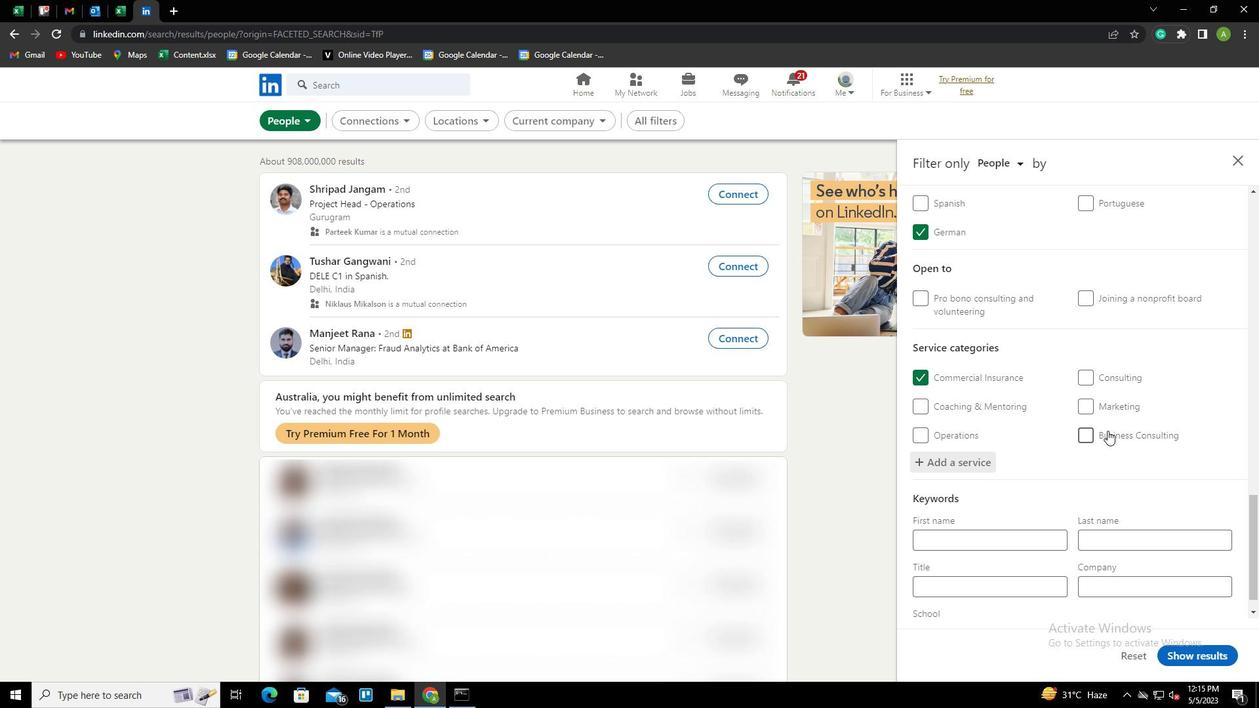 
Action: Mouse scrolled (1108, 430) with delta (0, 0)
Screenshot: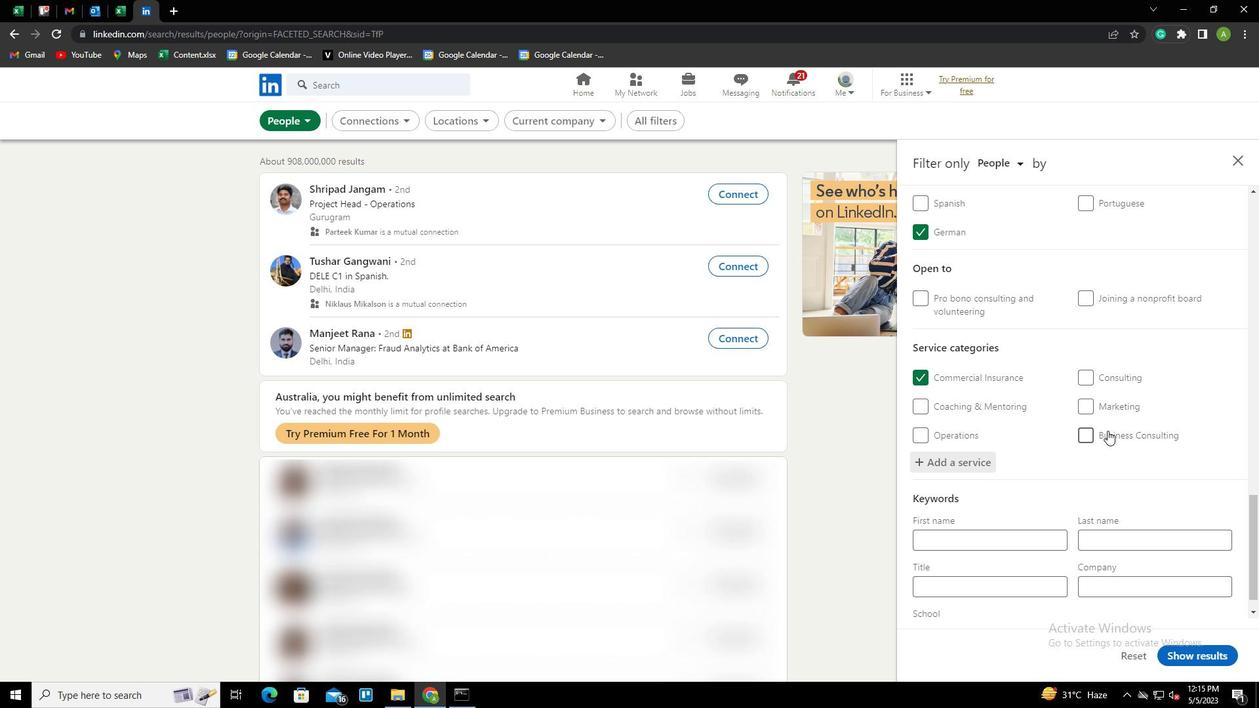 
Action: Mouse scrolled (1108, 430) with delta (0, 0)
Screenshot: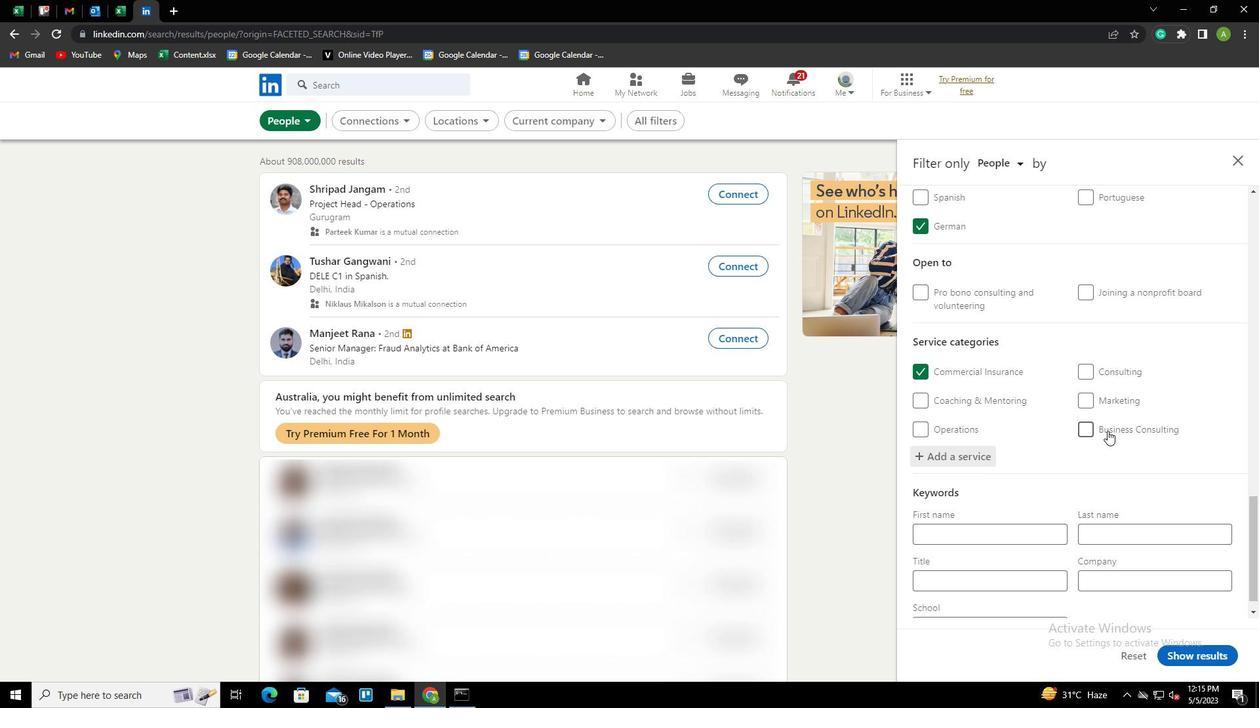 
Action: Mouse moved to (1029, 564)
Screenshot: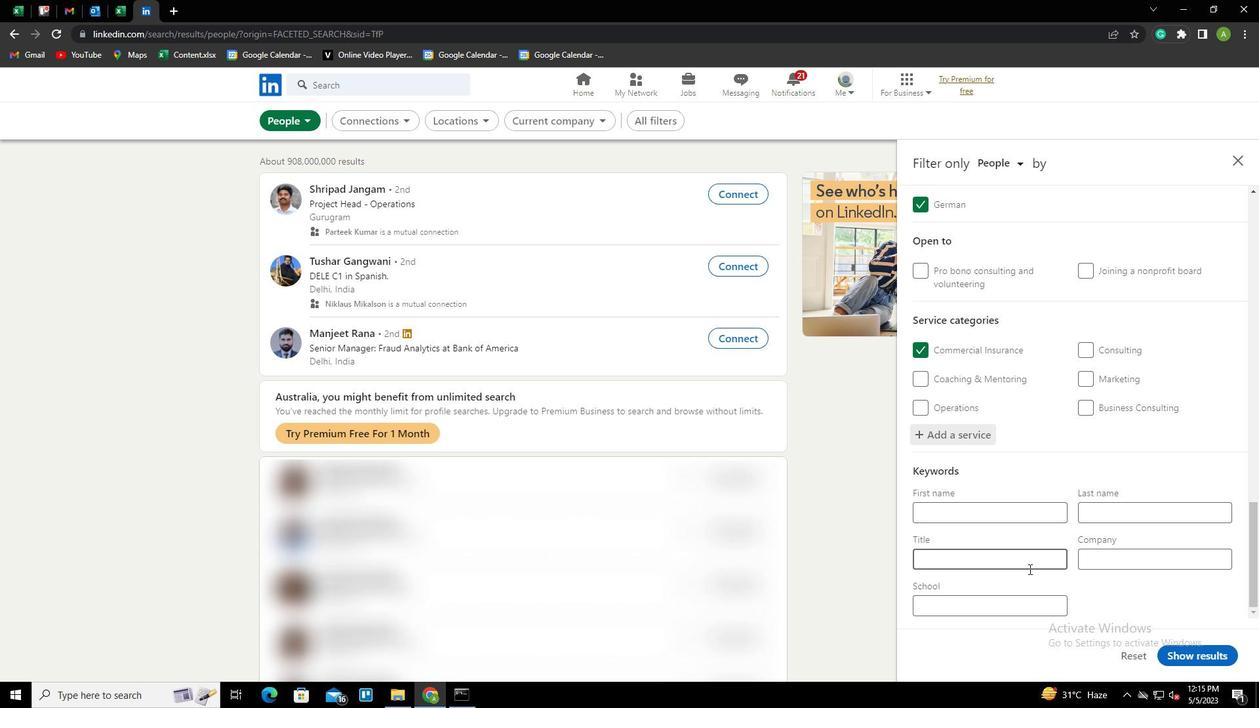 
Action: Mouse pressed left at (1029, 564)
Screenshot: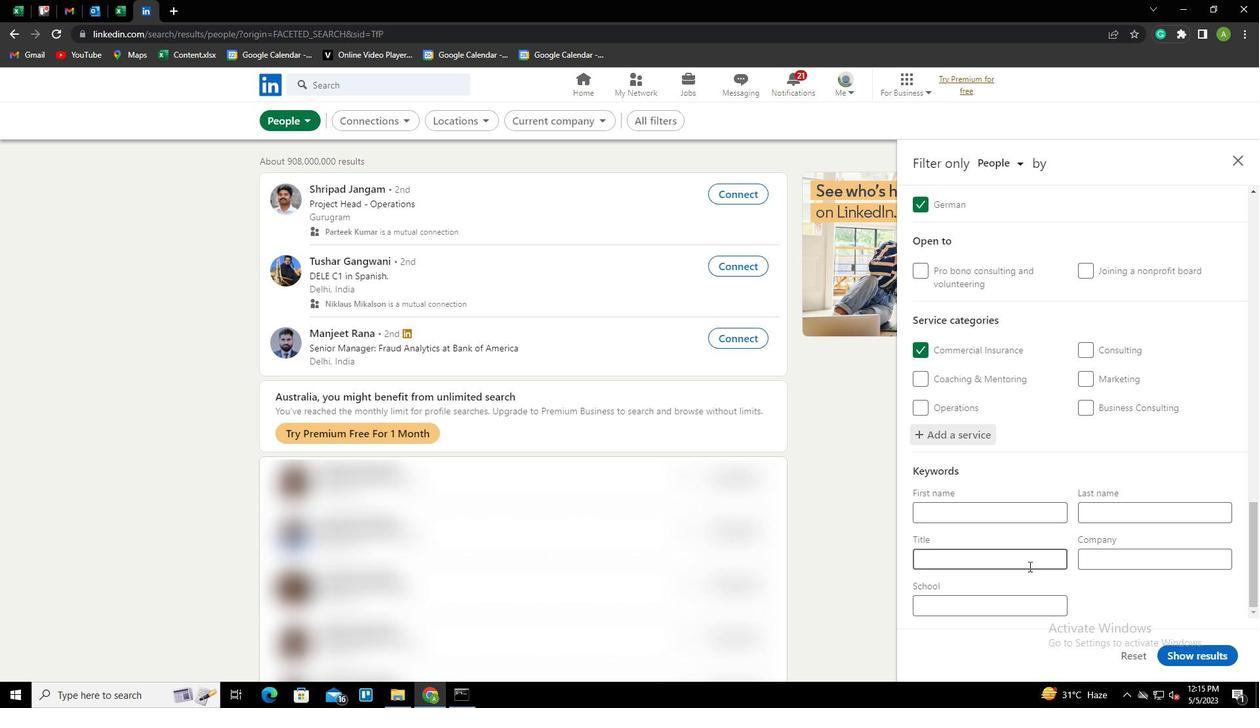 
Action: Key pressed <Key.shift>INTERIOR<Key.space><Key.shift>DESIGNER
Screenshot: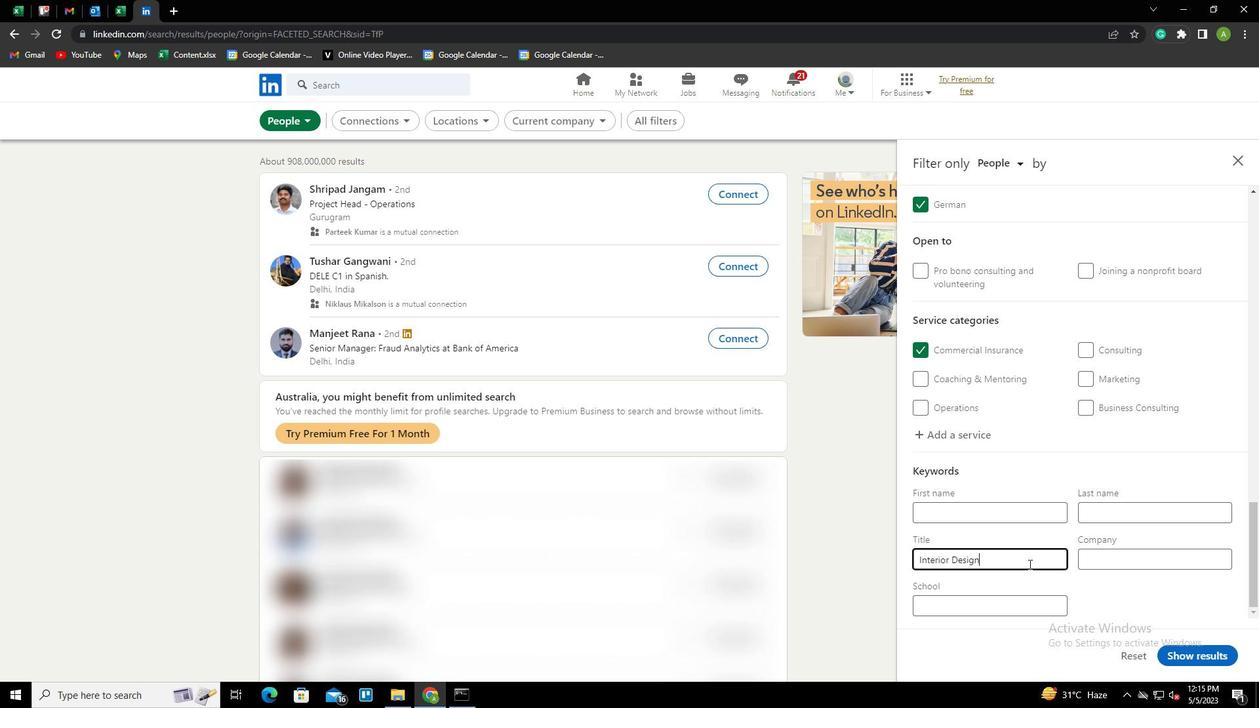 
Action: Mouse moved to (1103, 585)
Screenshot: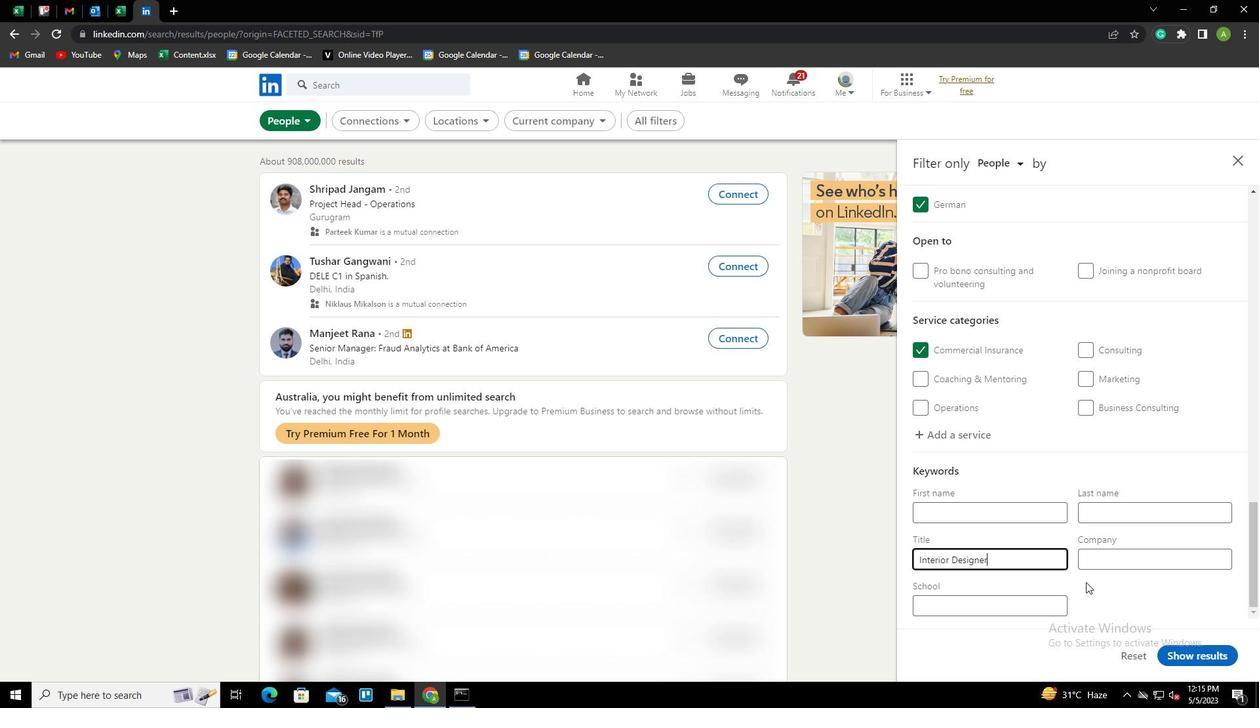 
Action: Mouse pressed left at (1103, 585)
Screenshot: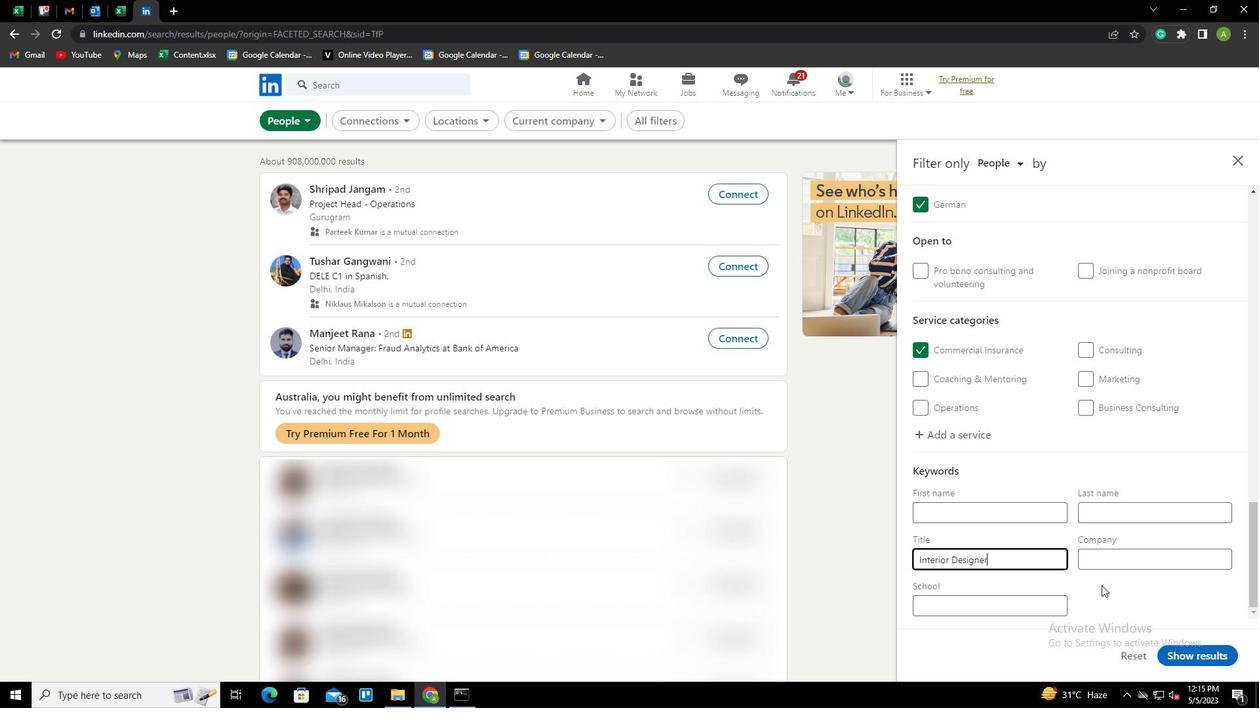 
Action: Mouse moved to (1205, 651)
Screenshot: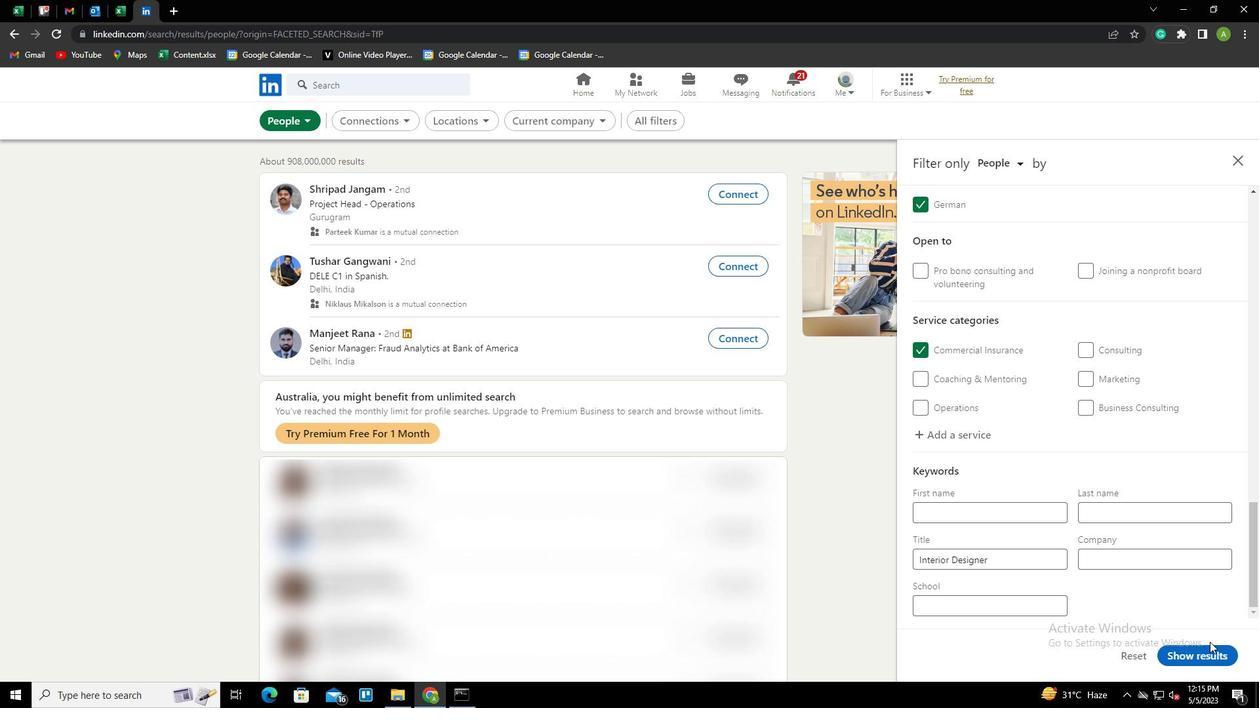 
Action: Mouse pressed left at (1205, 651)
Screenshot: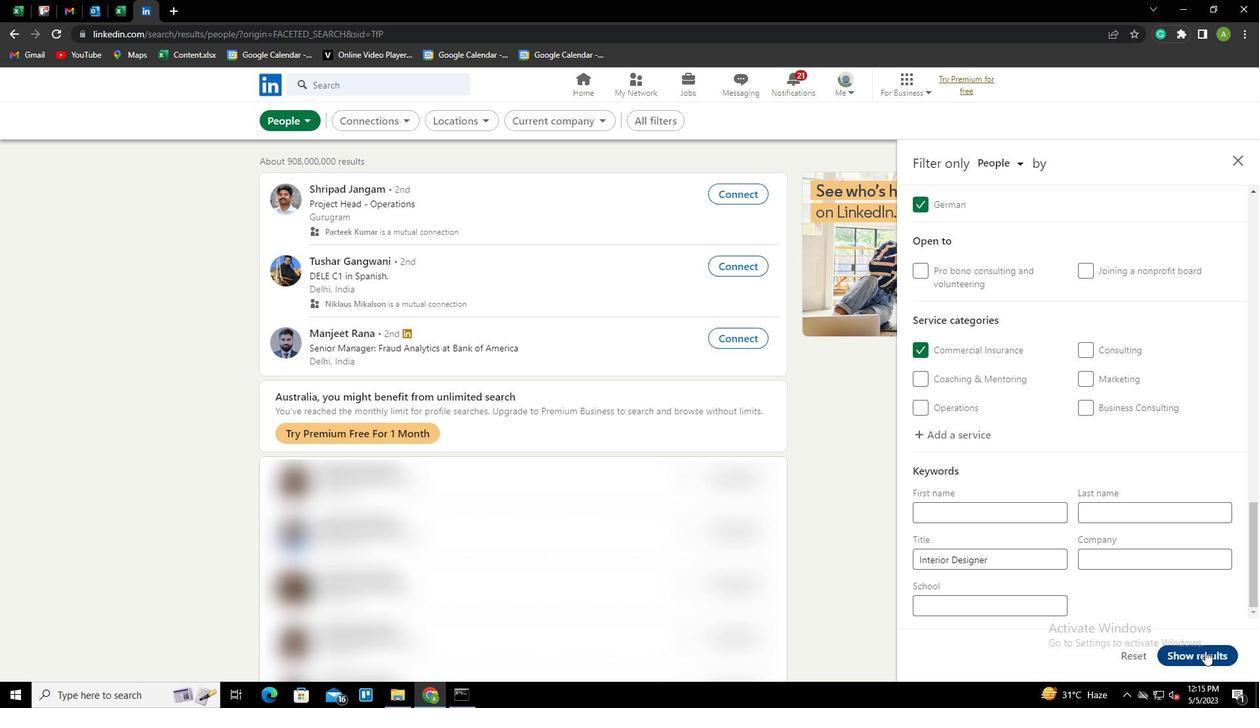 
